 Task: Look for space in Qacha's Nek, Lesotho from 8th August, 2023 to 18th August, 2023 for 2 adults in price range Rs.10000 to Rs.14000. Place can be private room with 1  bedroom having 1 bed and 1 bathroom. Property type can be house, flat, guest house. Amenities needed are: wifi, TV, free parkinig on premises, gym, breakfast. Booking option can be shelf check-in. Required host language is English.
Action: Mouse moved to (528, 136)
Screenshot: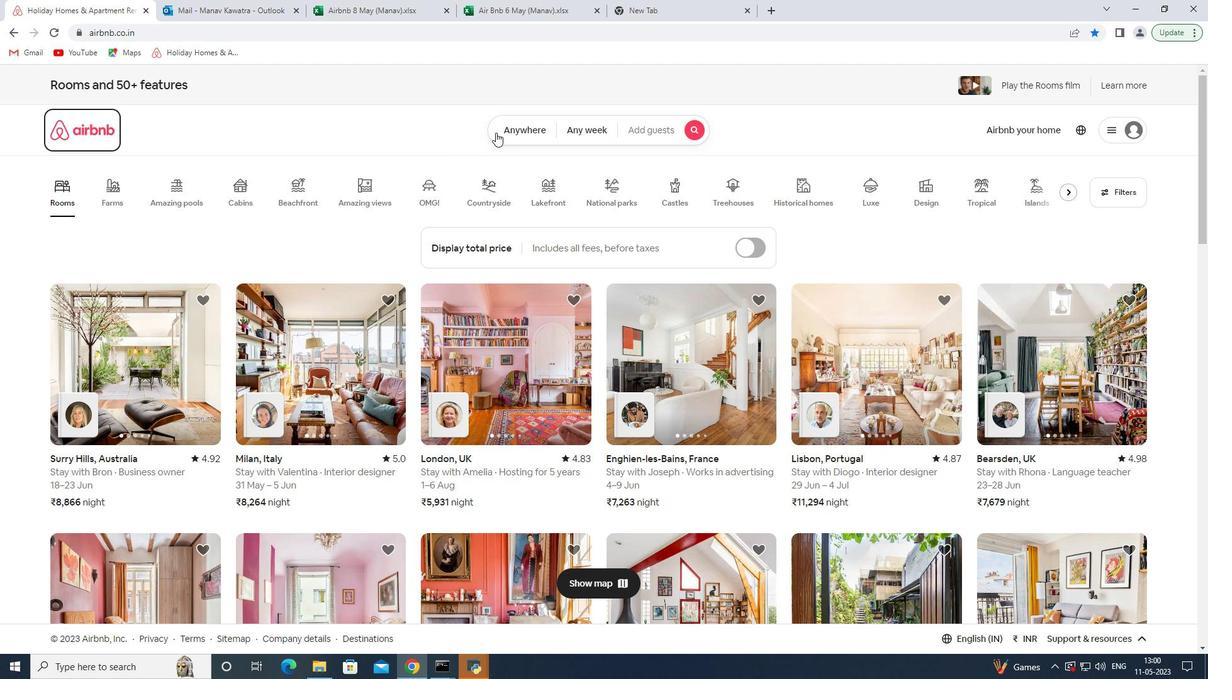 
Action: Mouse pressed left at (528, 136)
Screenshot: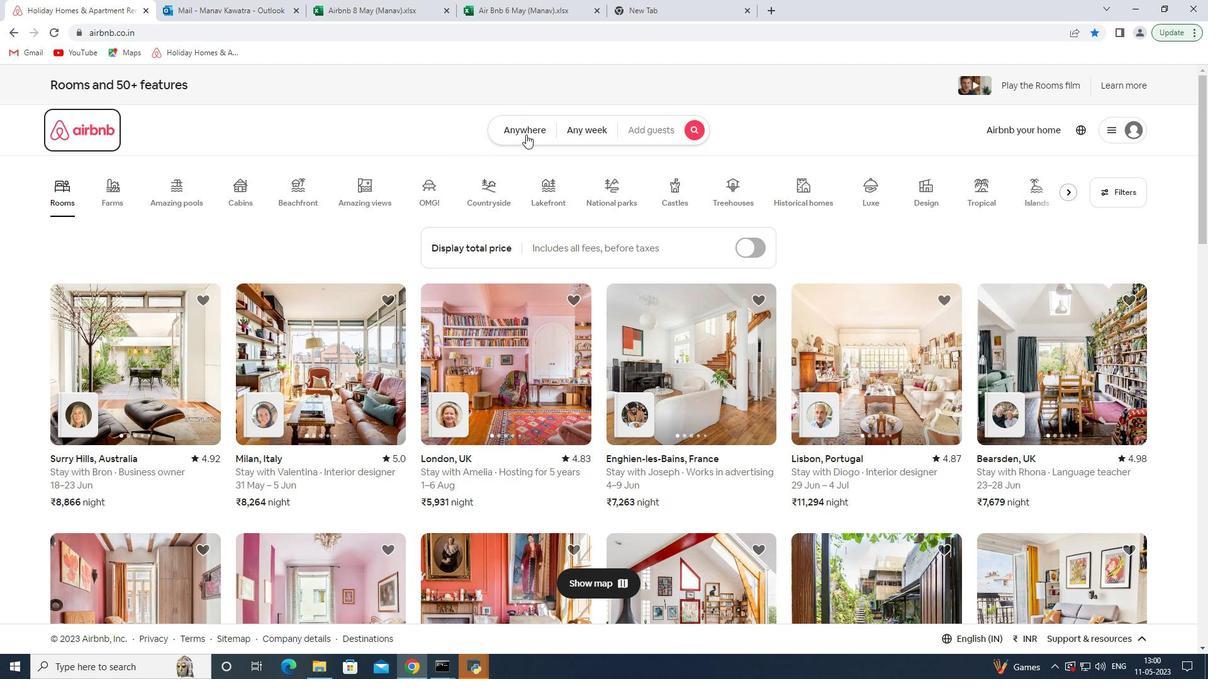 
Action: Mouse moved to (470, 180)
Screenshot: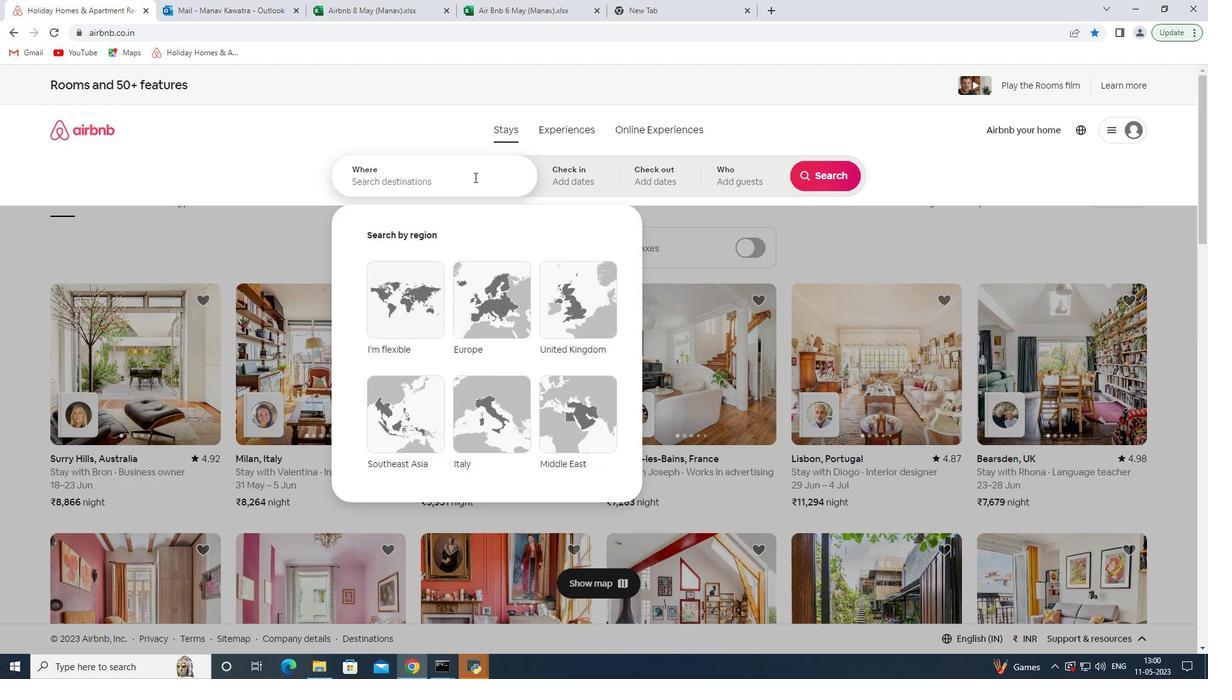 
Action: Mouse pressed left at (470, 180)
Screenshot: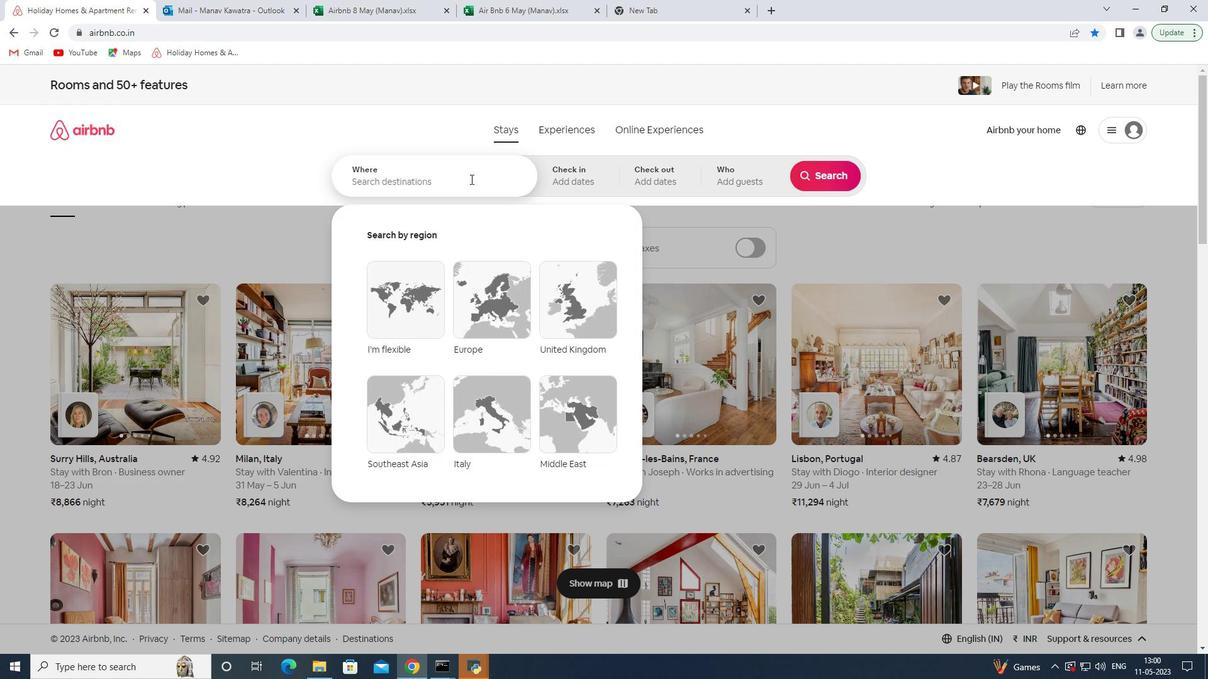 
Action: Key pressed <Key.shift>Qacha
Screenshot: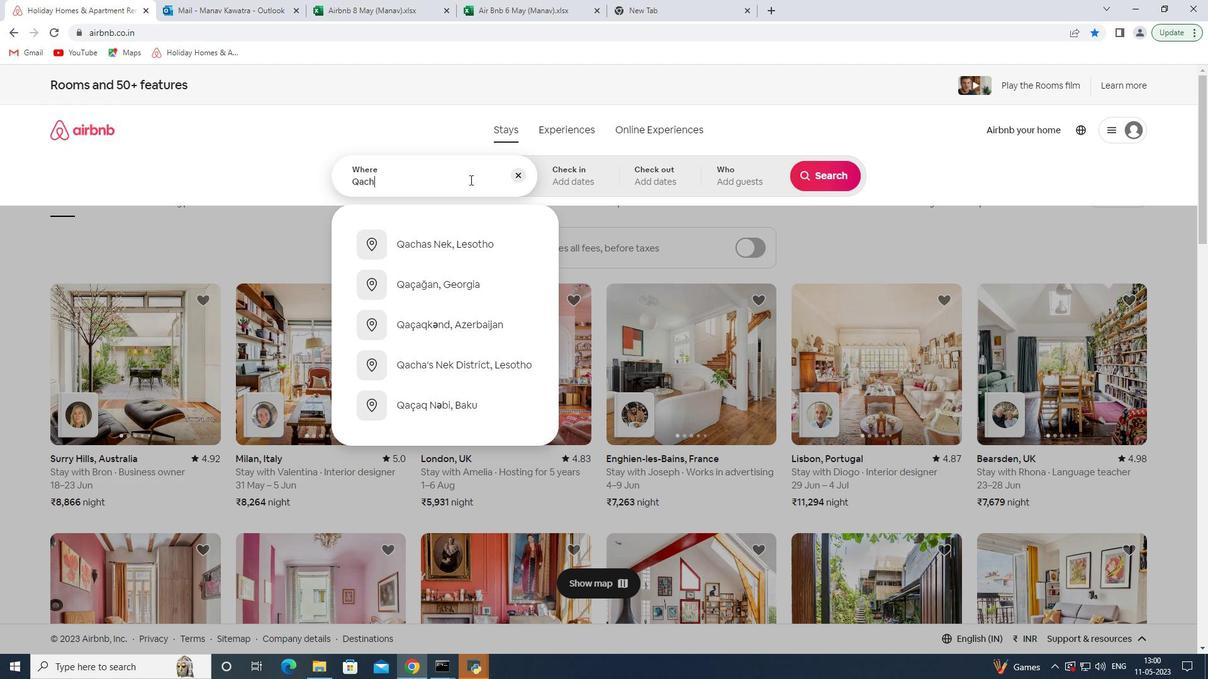 
Action: Mouse moved to (473, 255)
Screenshot: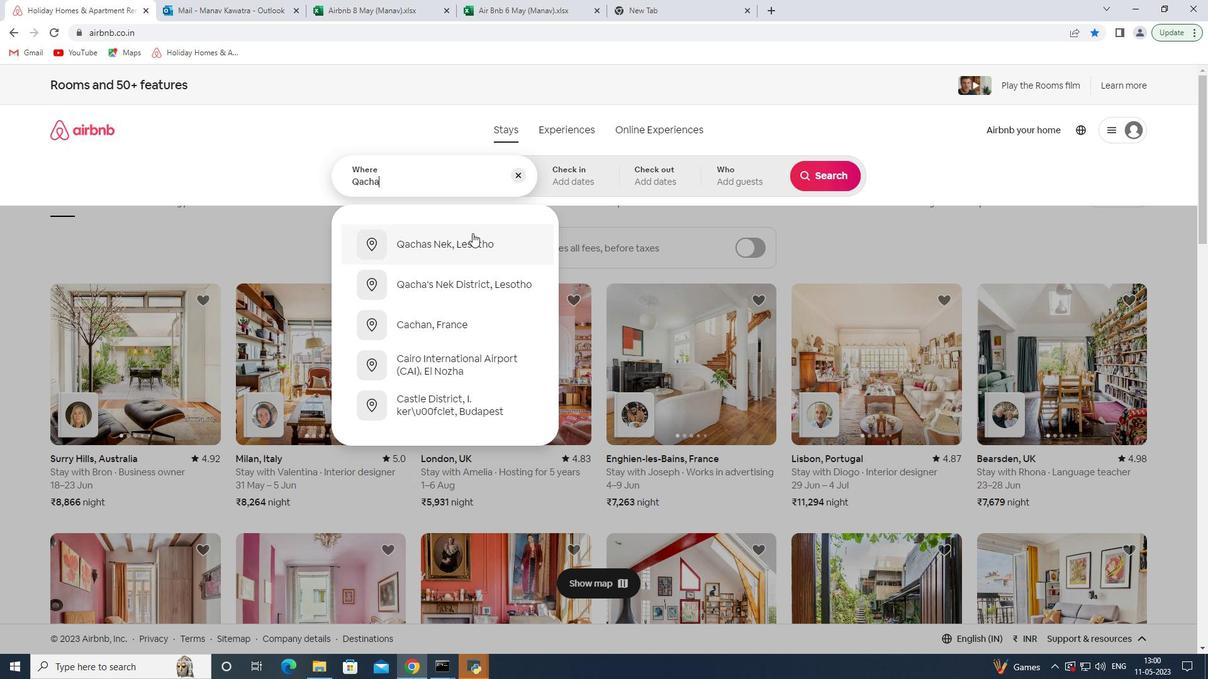 
Action: Mouse pressed left at (473, 255)
Screenshot: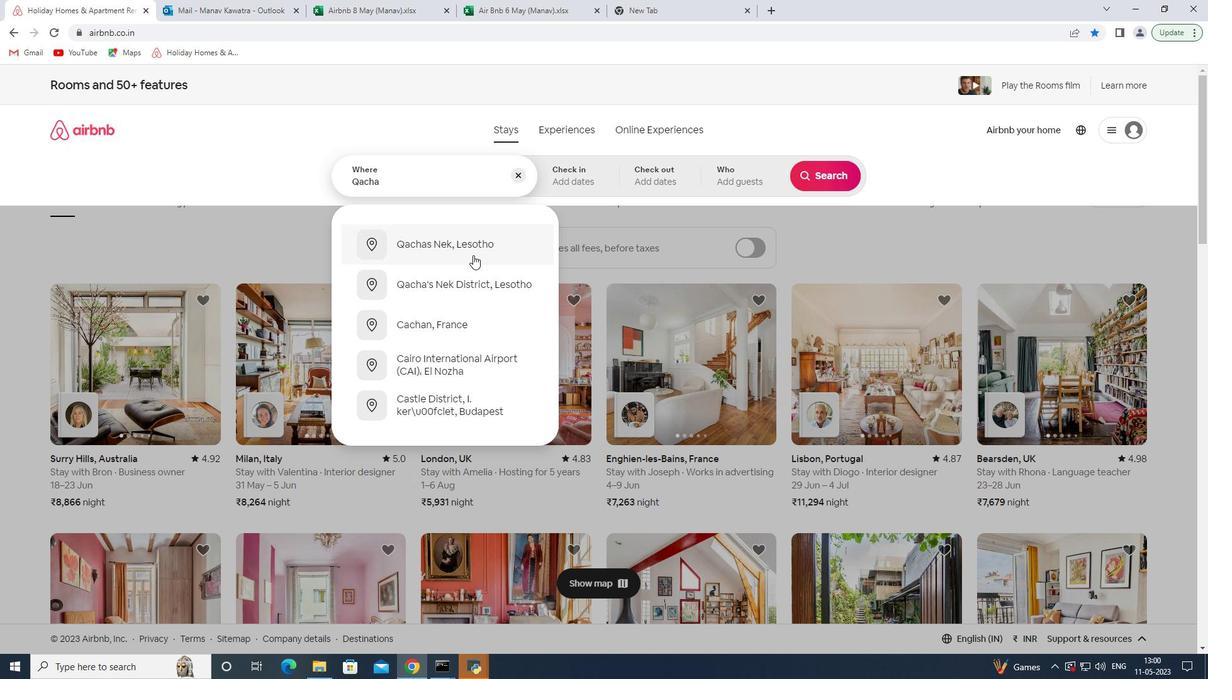
Action: Mouse moved to (819, 277)
Screenshot: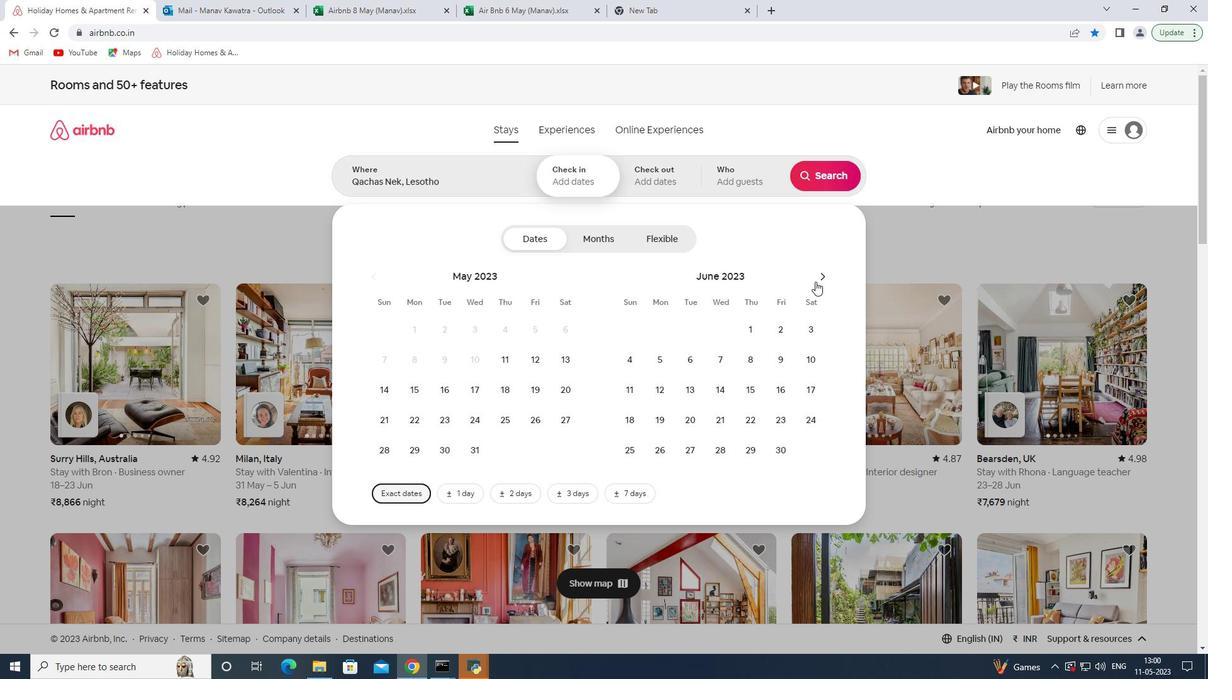 
Action: Mouse pressed left at (819, 277)
Screenshot: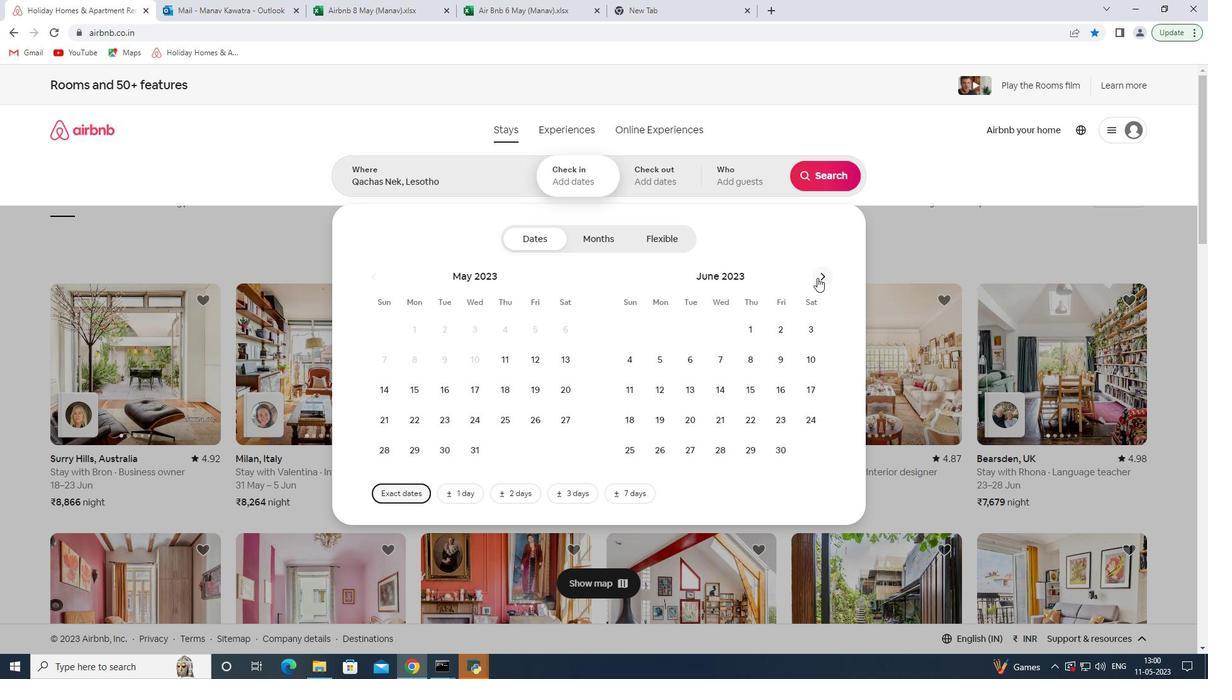 
Action: Mouse pressed left at (819, 277)
Screenshot: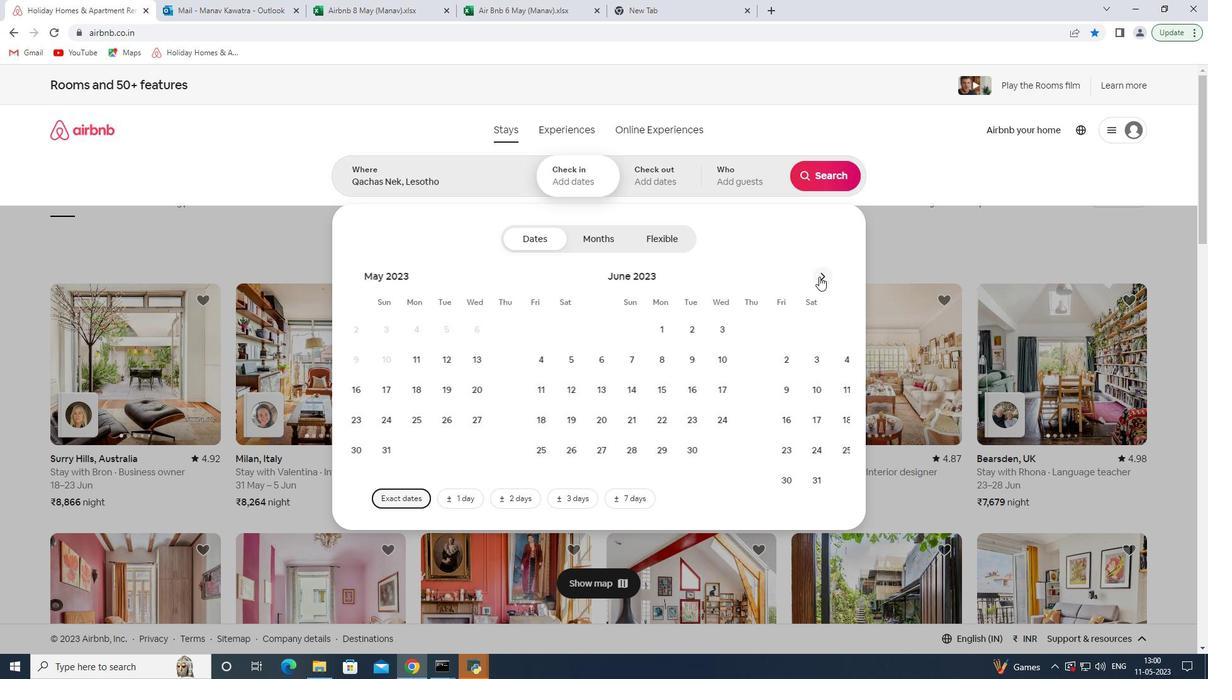
Action: Mouse moved to (684, 360)
Screenshot: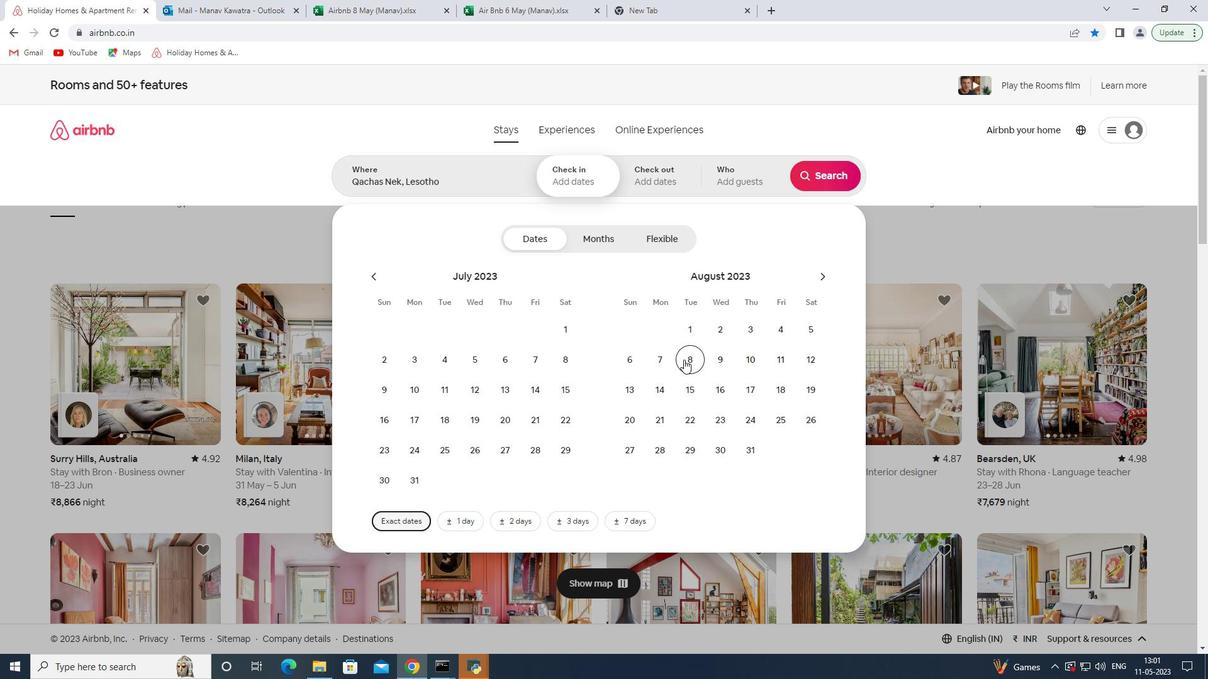 
Action: Mouse pressed left at (684, 360)
Screenshot: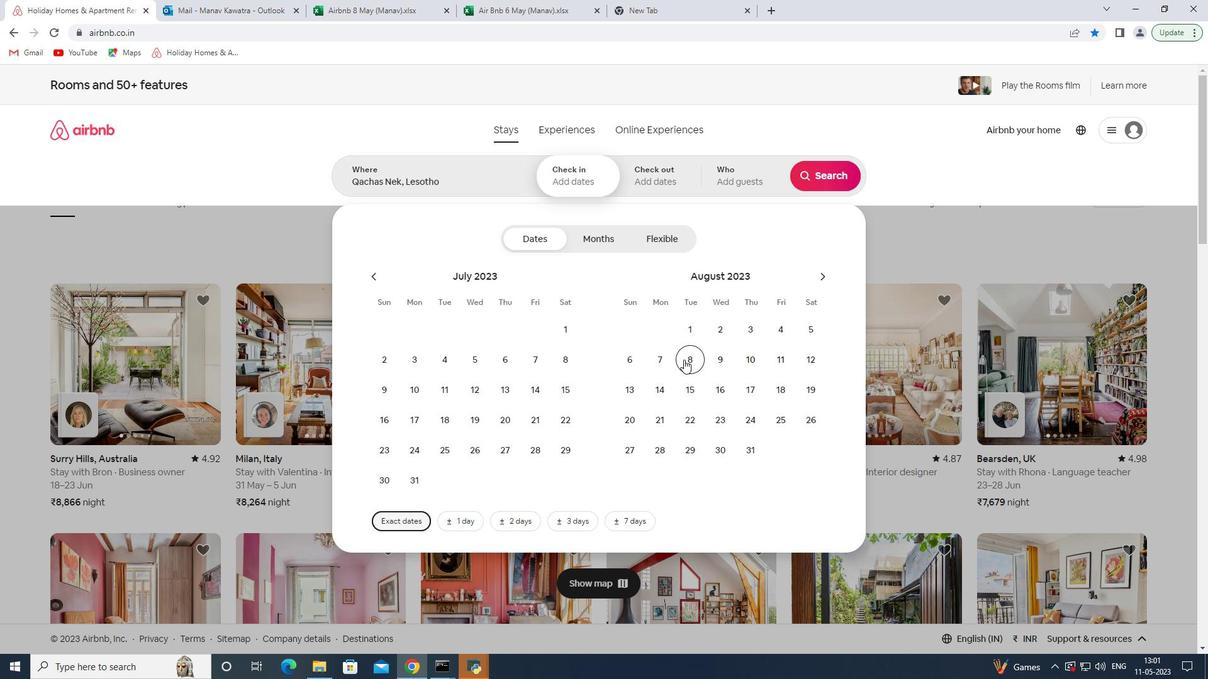 
Action: Mouse moved to (787, 393)
Screenshot: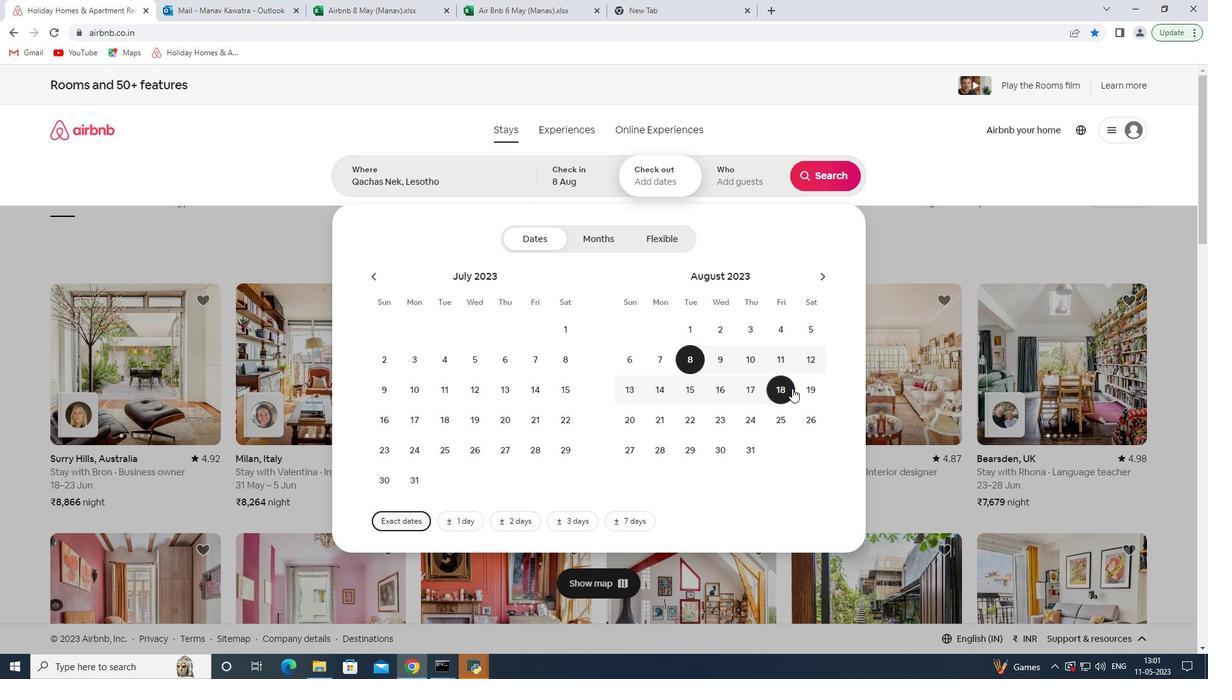 
Action: Mouse pressed left at (787, 393)
Screenshot: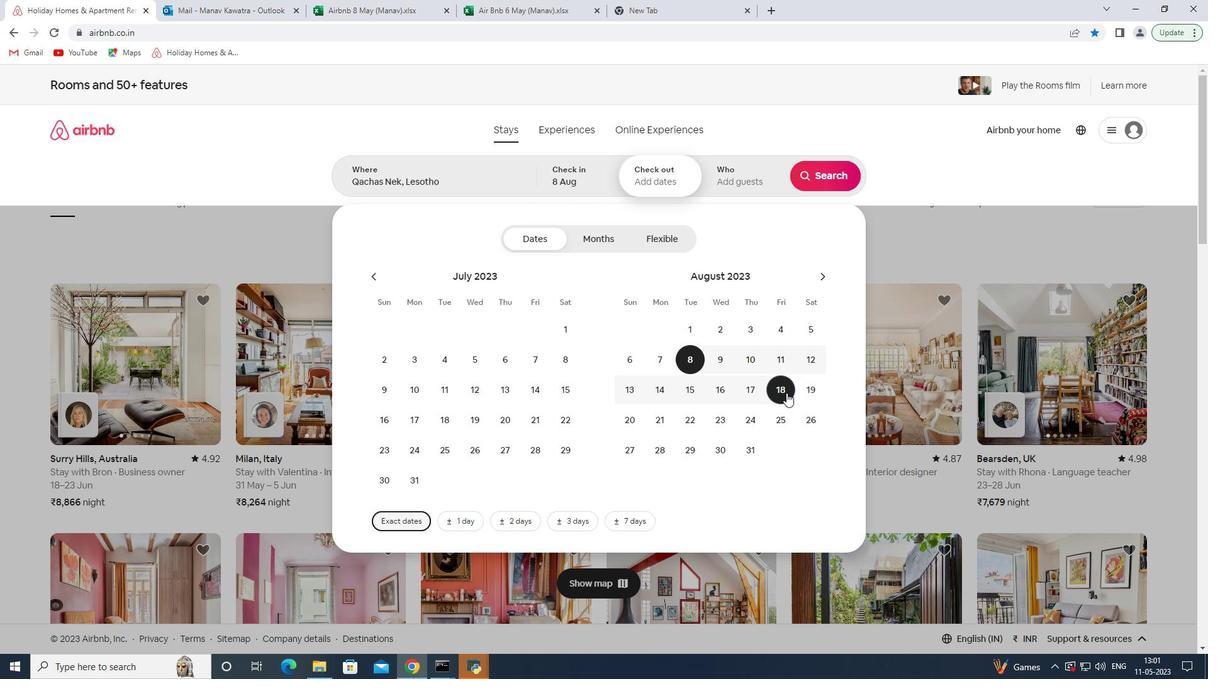 
Action: Mouse moved to (745, 178)
Screenshot: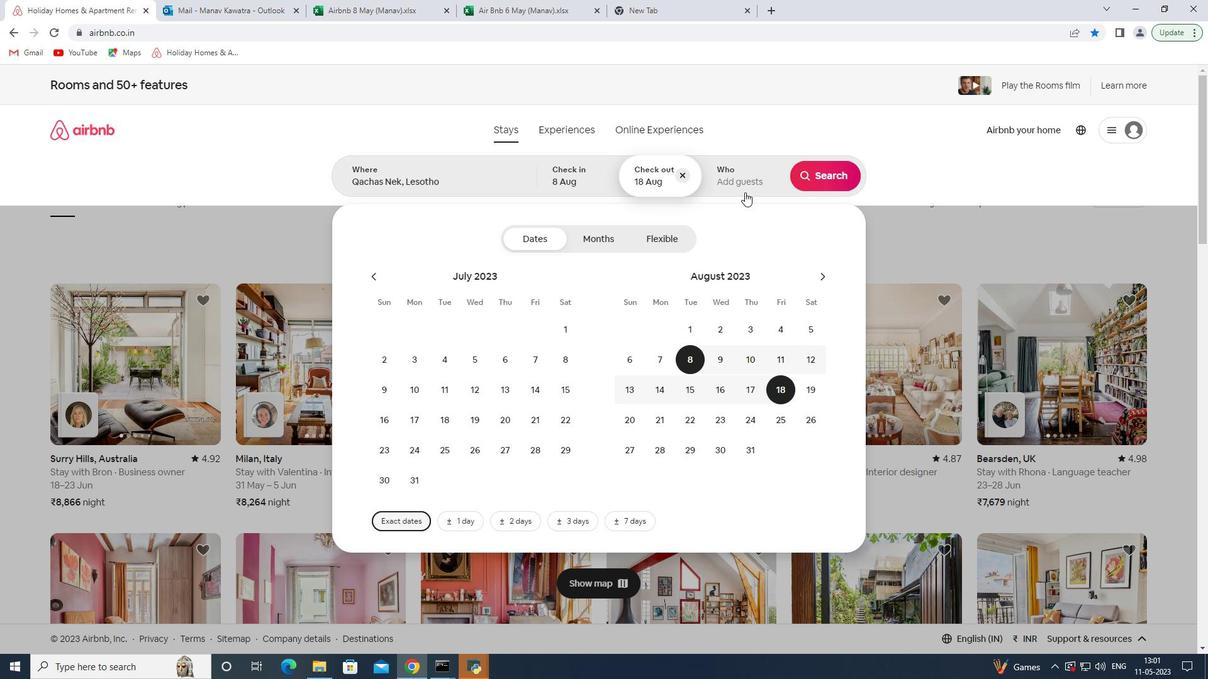 
Action: Mouse pressed left at (745, 178)
Screenshot: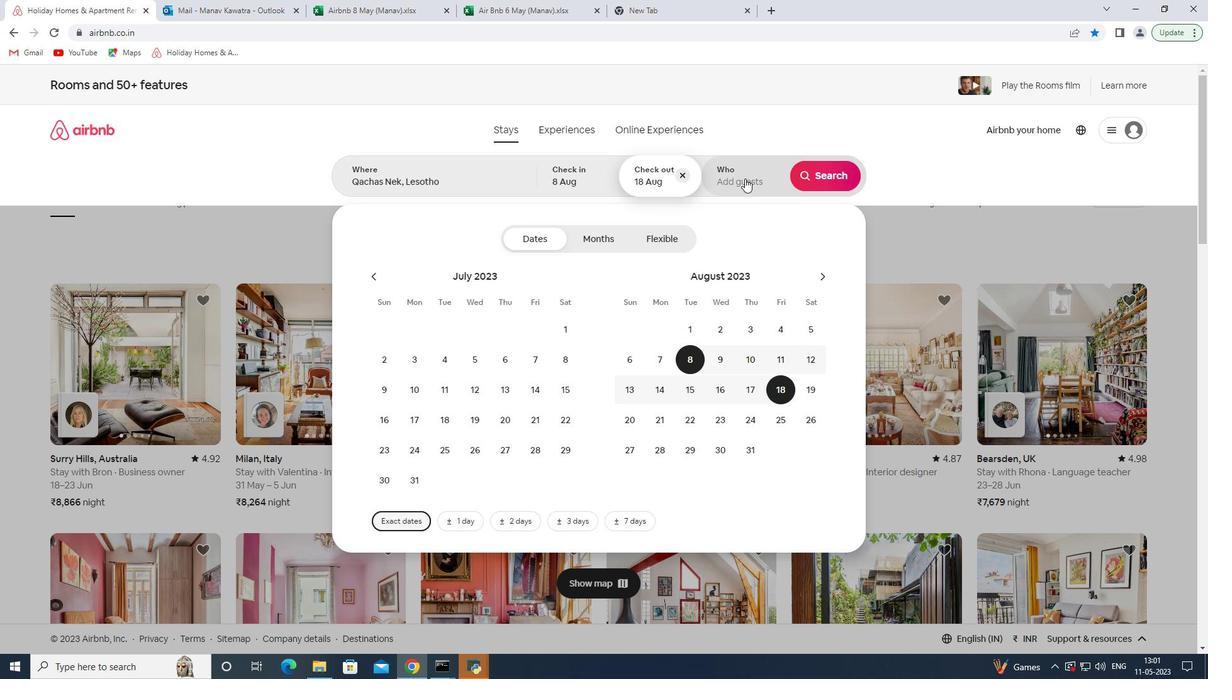 
Action: Mouse moved to (830, 242)
Screenshot: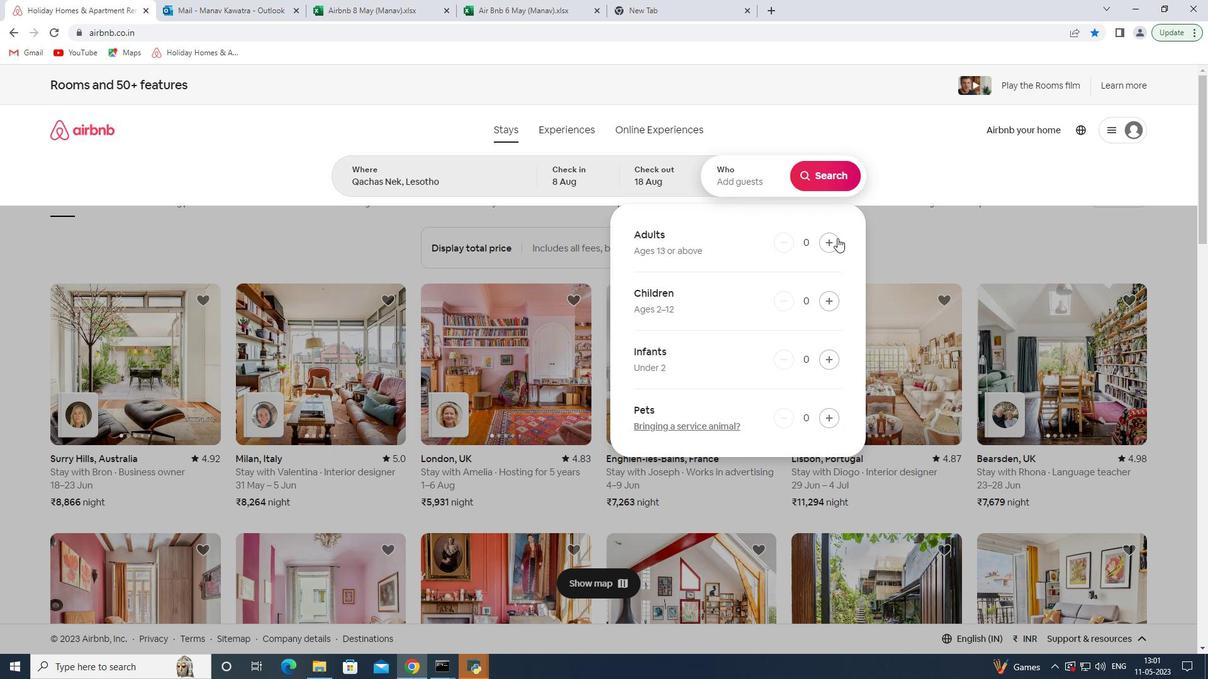 
Action: Mouse pressed left at (830, 242)
Screenshot: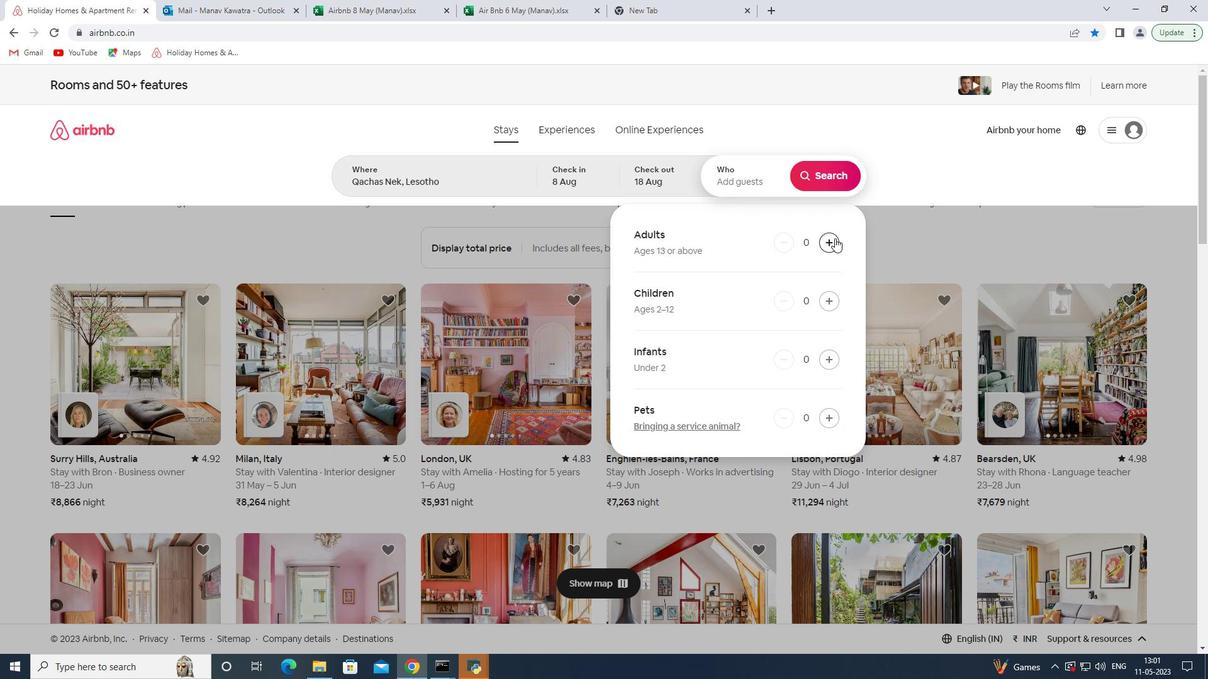 
Action: Mouse pressed left at (830, 242)
Screenshot: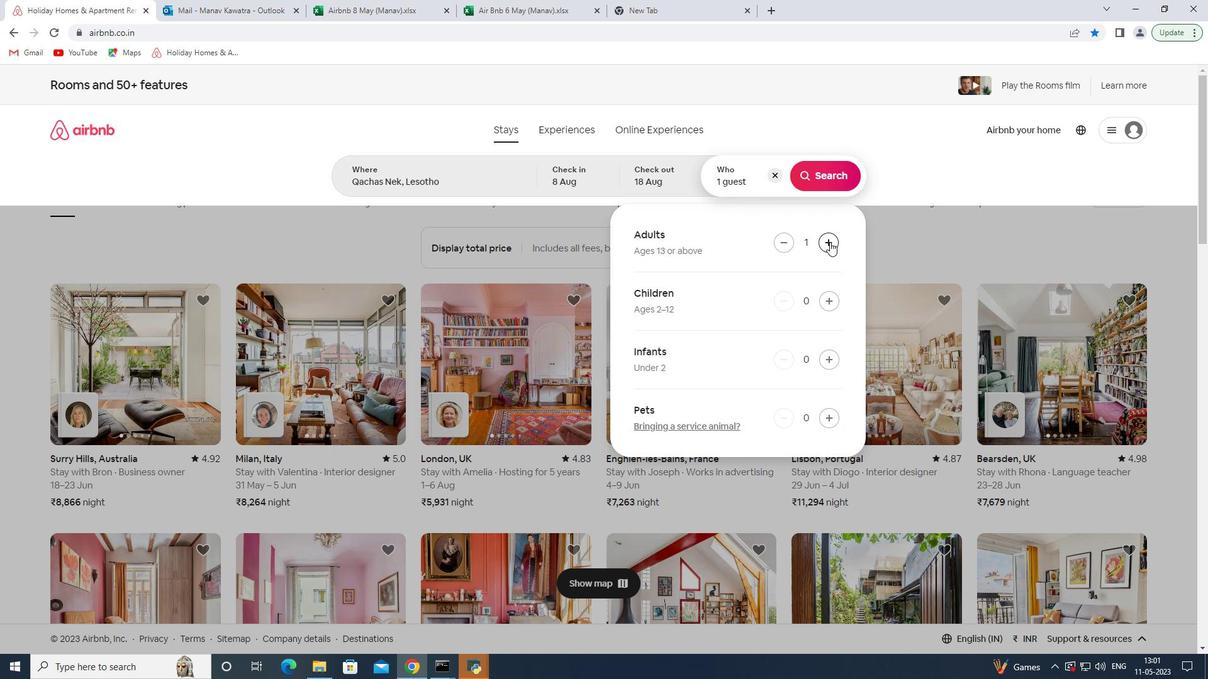 
Action: Mouse moved to (831, 179)
Screenshot: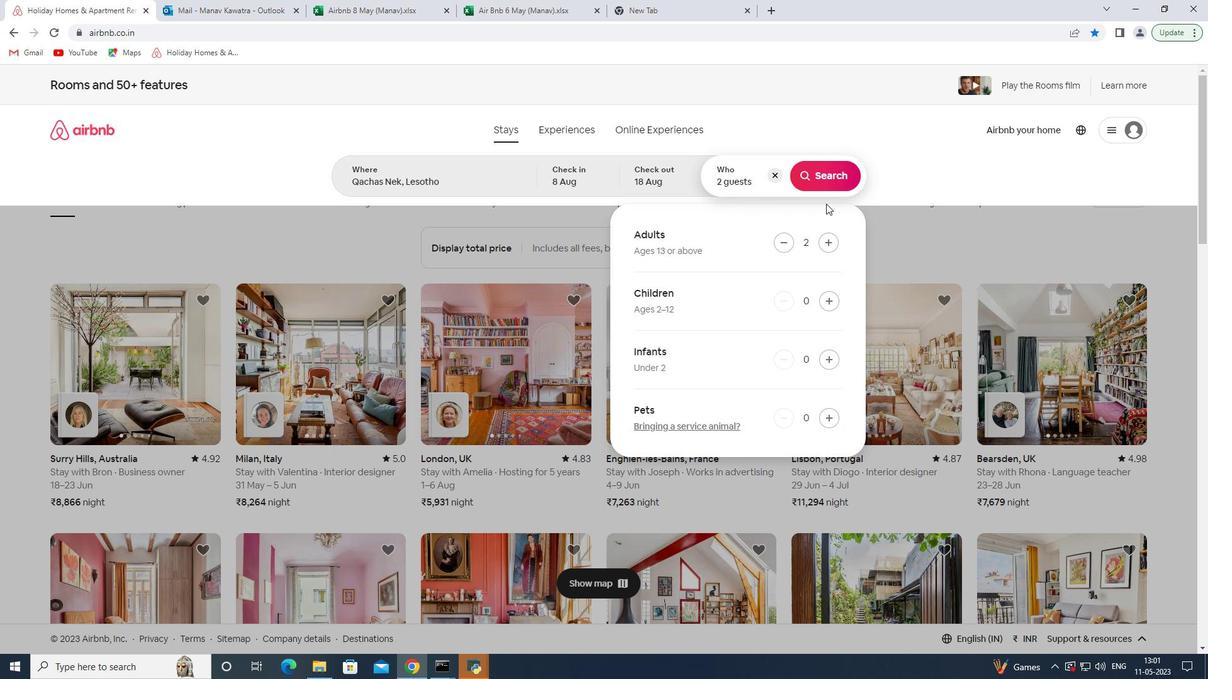 
Action: Mouse pressed left at (831, 179)
Screenshot: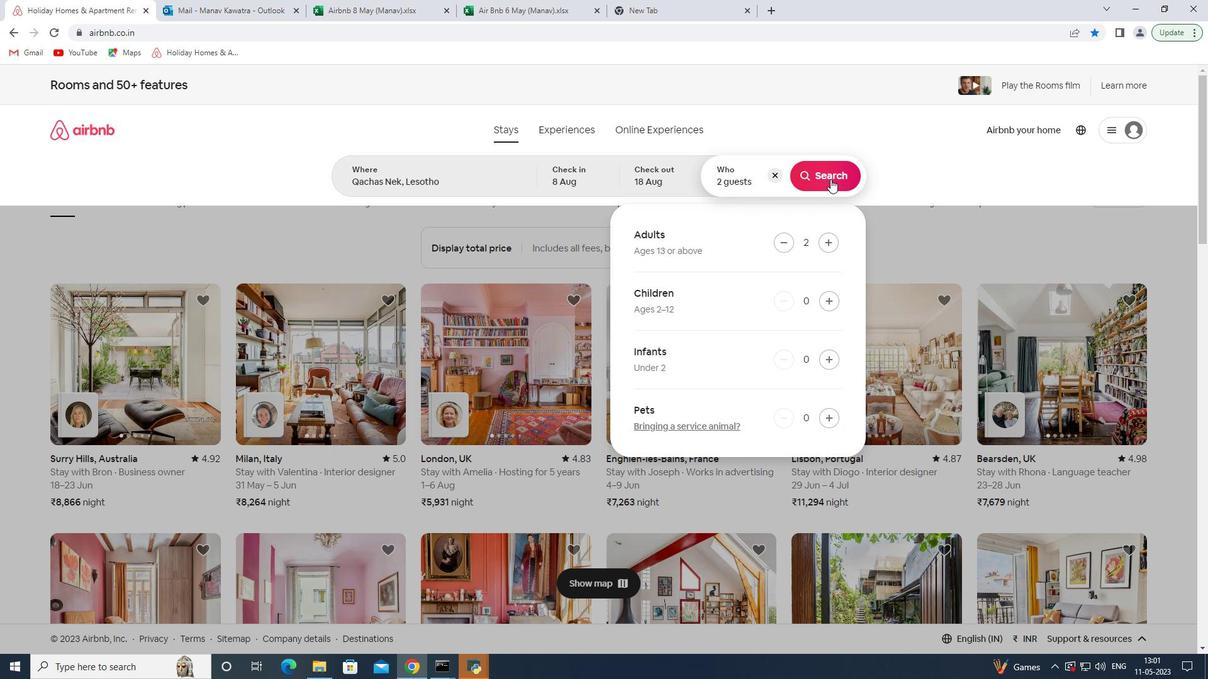 
Action: Mouse moved to (1151, 143)
Screenshot: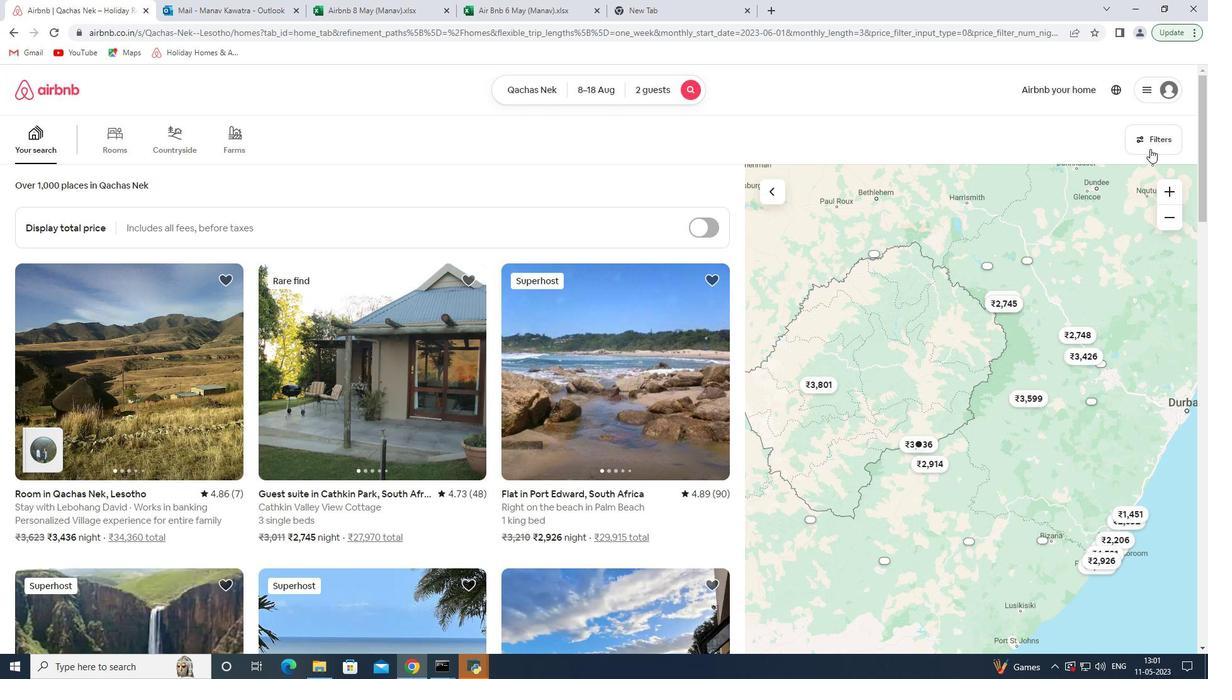 
Action: Mouse pressed left at (1151, 143)
Screenshot: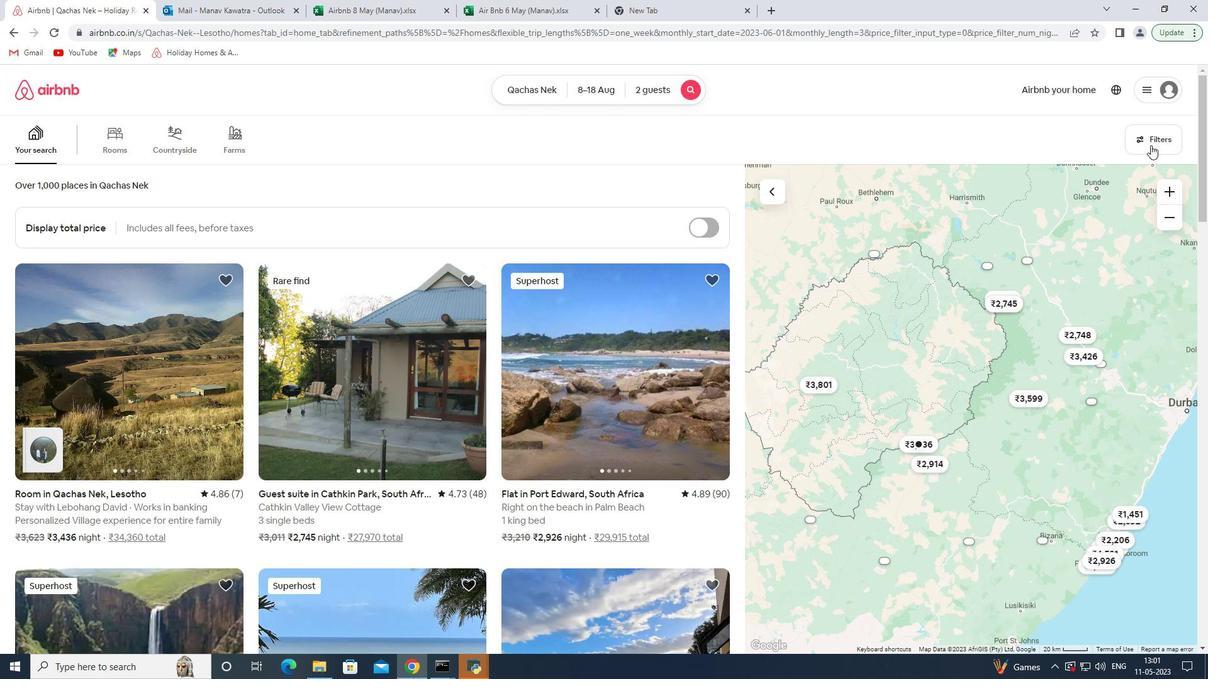 
Action: Mouse moved to (461, 454)
Screenshot: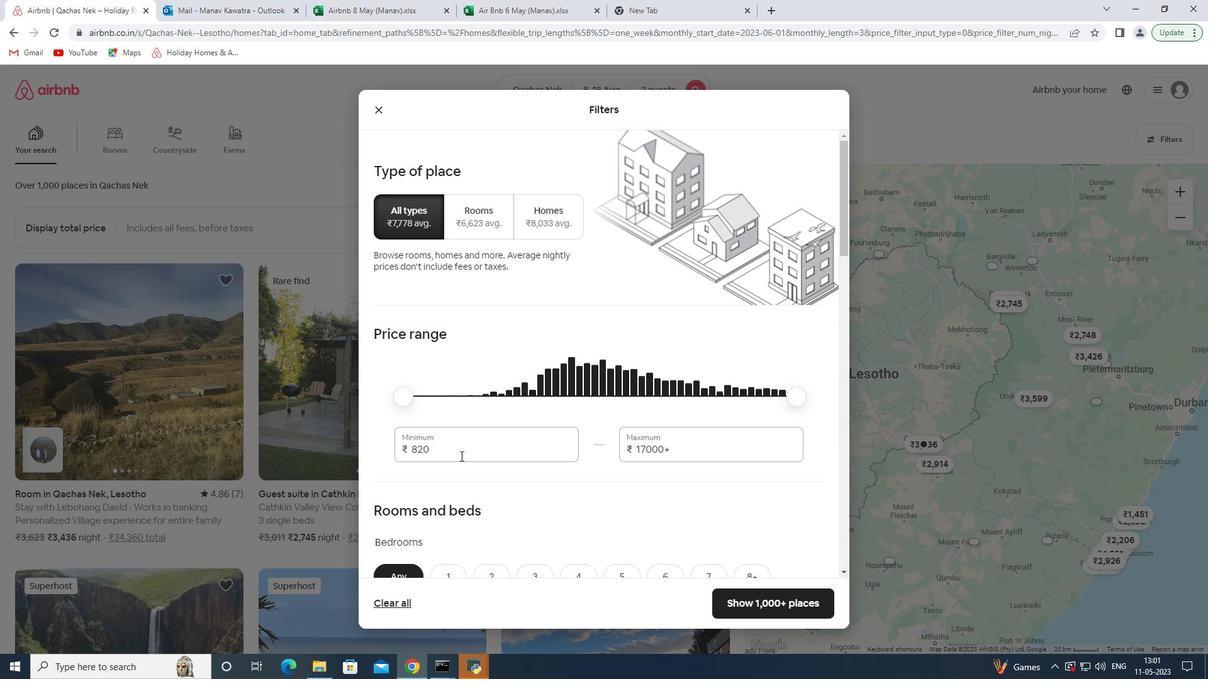 
Action: Mouse pressed left at (461, 454)
Screenshot: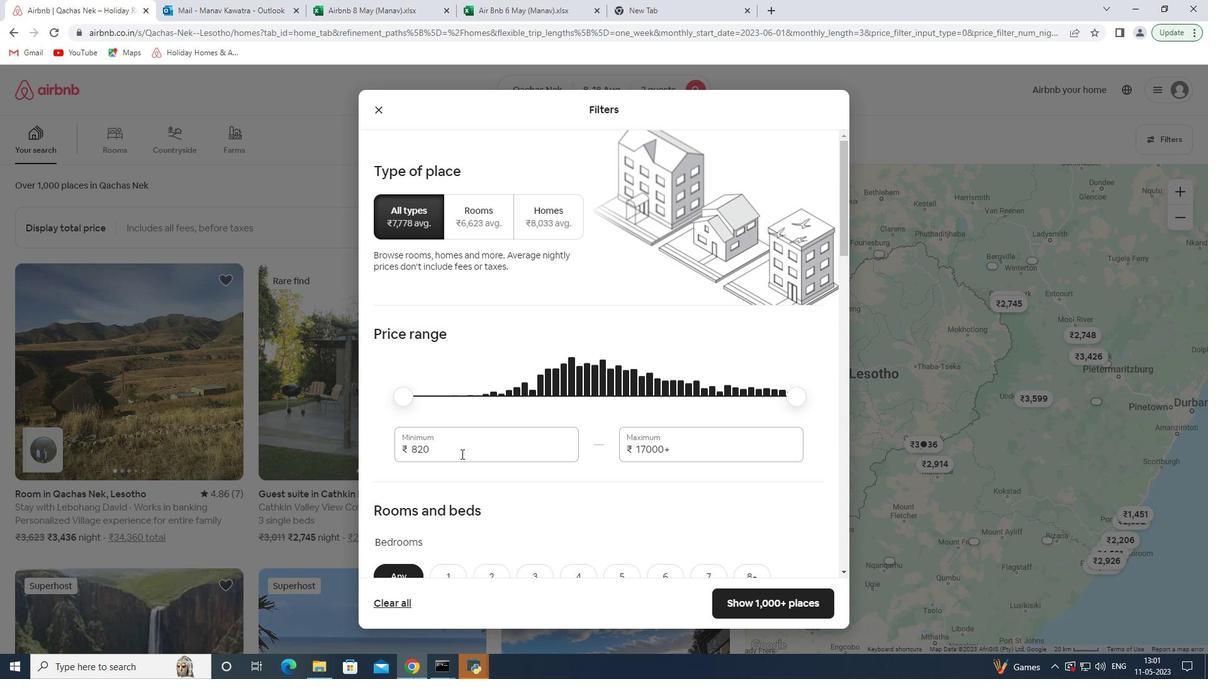 
Action: Mouse pressed left at (461, 454)
Screenshot: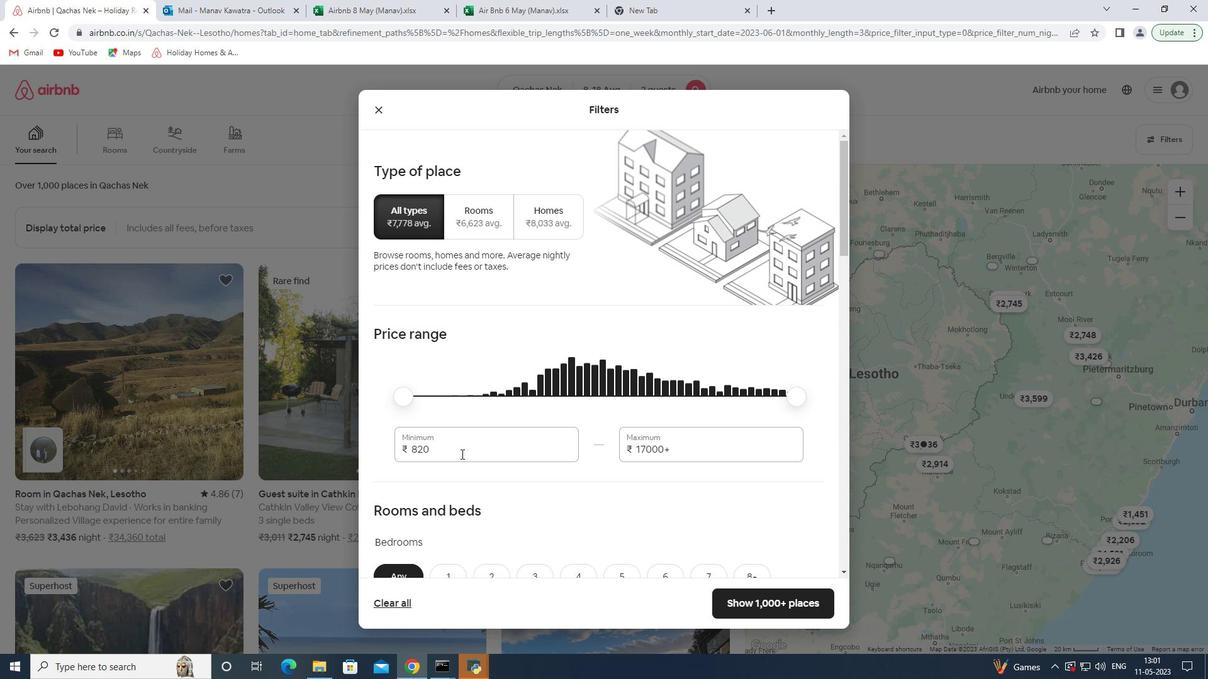 
Action: Mouse moved to (462, 453)
Screenshot: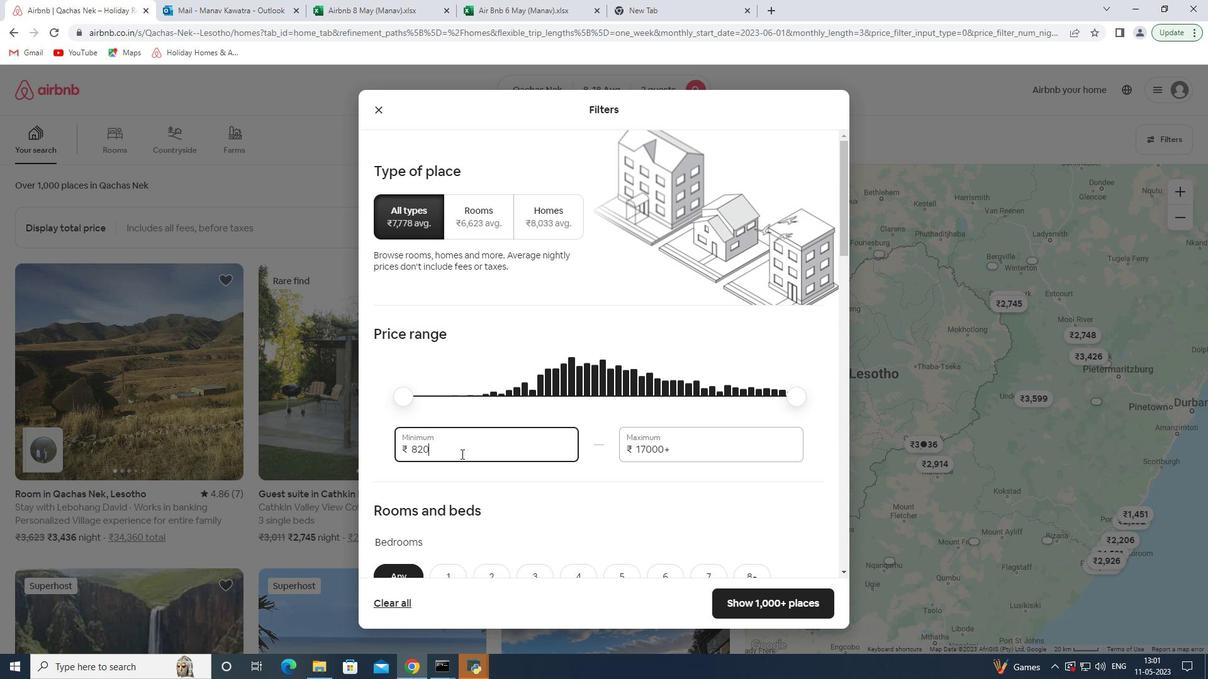 
Action: Key pressed 10000<Key.tab>14000
Screenshot: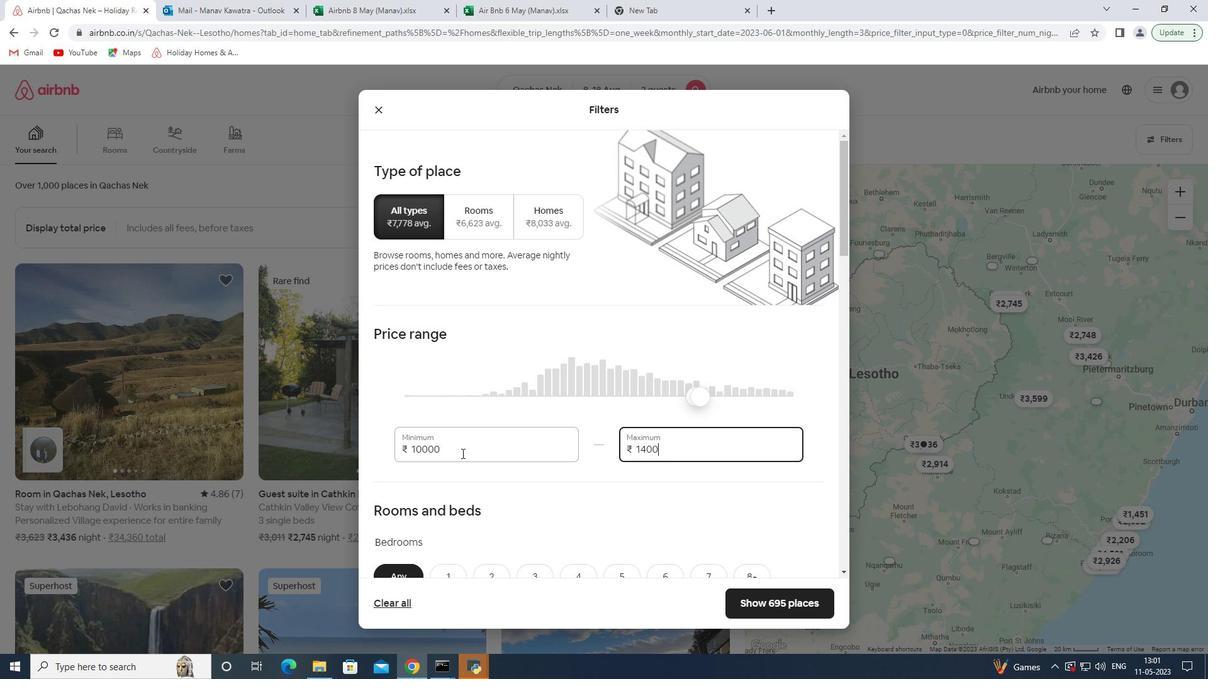 
Action: Mouse moved to (298, 260)
Screenshot: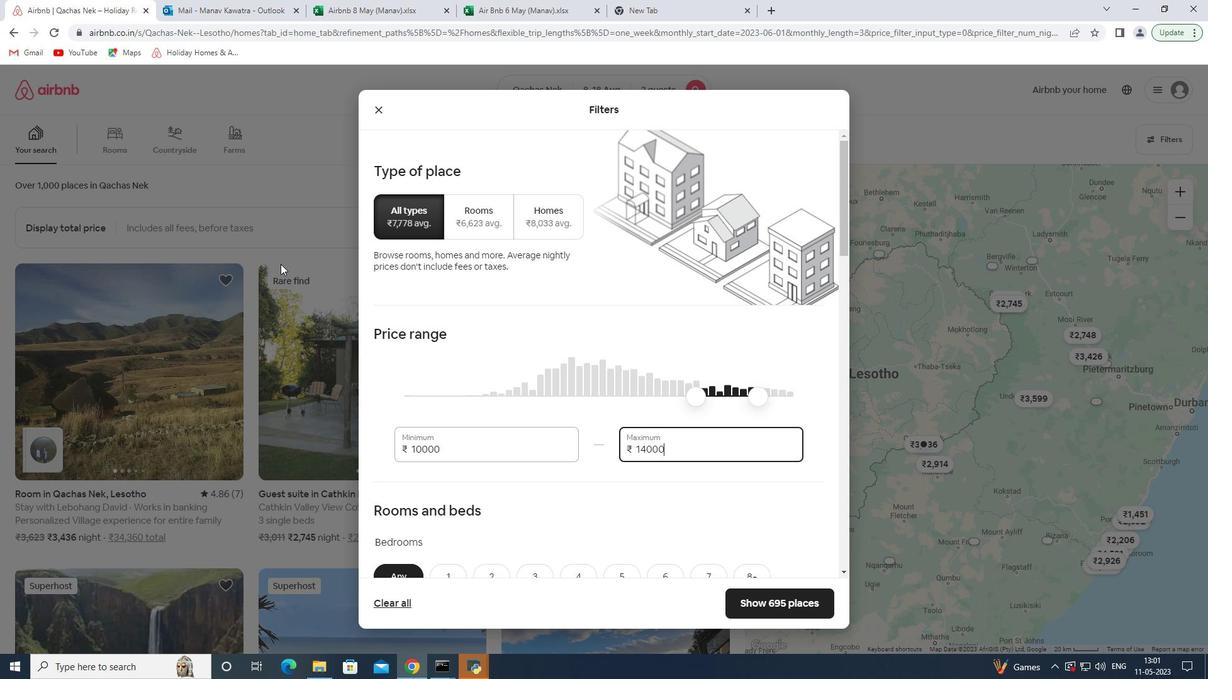 
Action: Mouse scrolled (297, 259) with delta (0, 0)
Screenshot: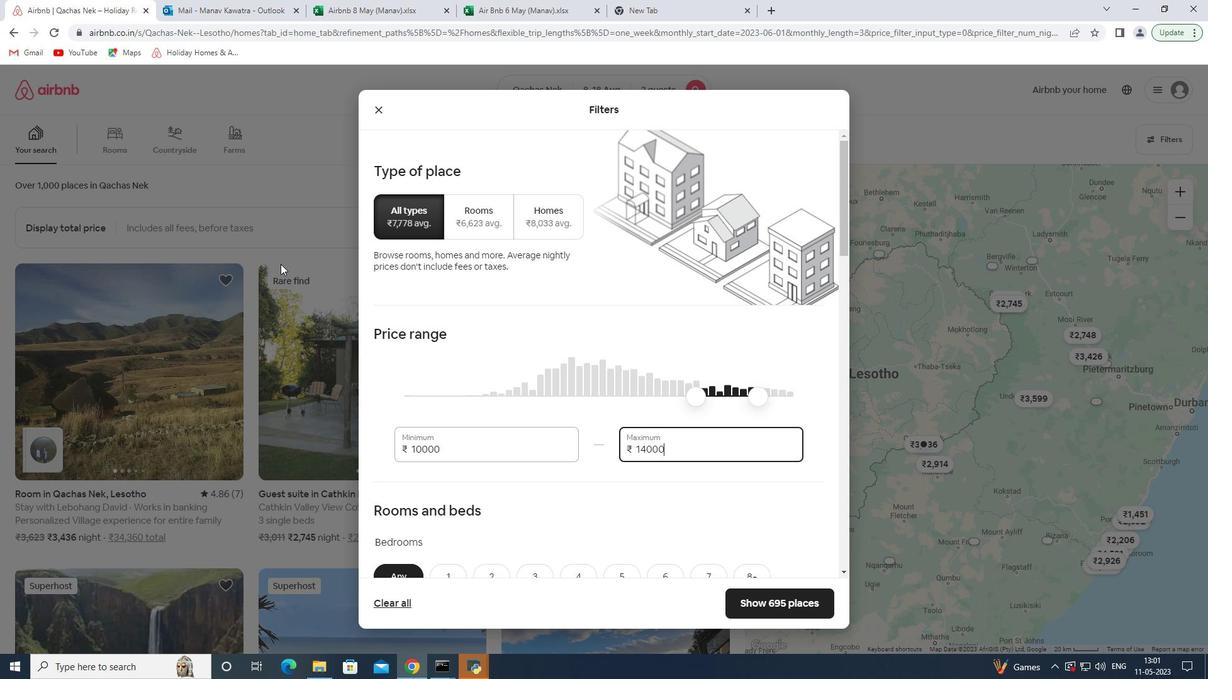 
Action: Mouse moved to (299, 259)
Screenshot: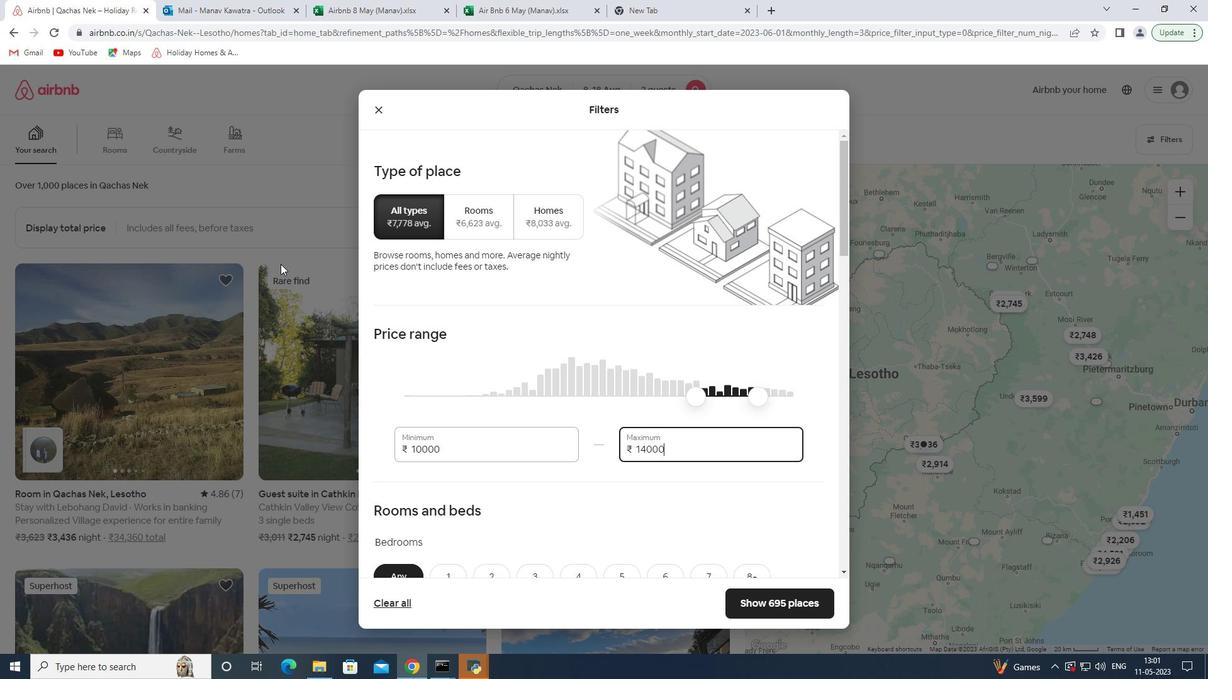 
Action: Mouse scrolled (299, 258) with delta (0, 0)
Screenshot: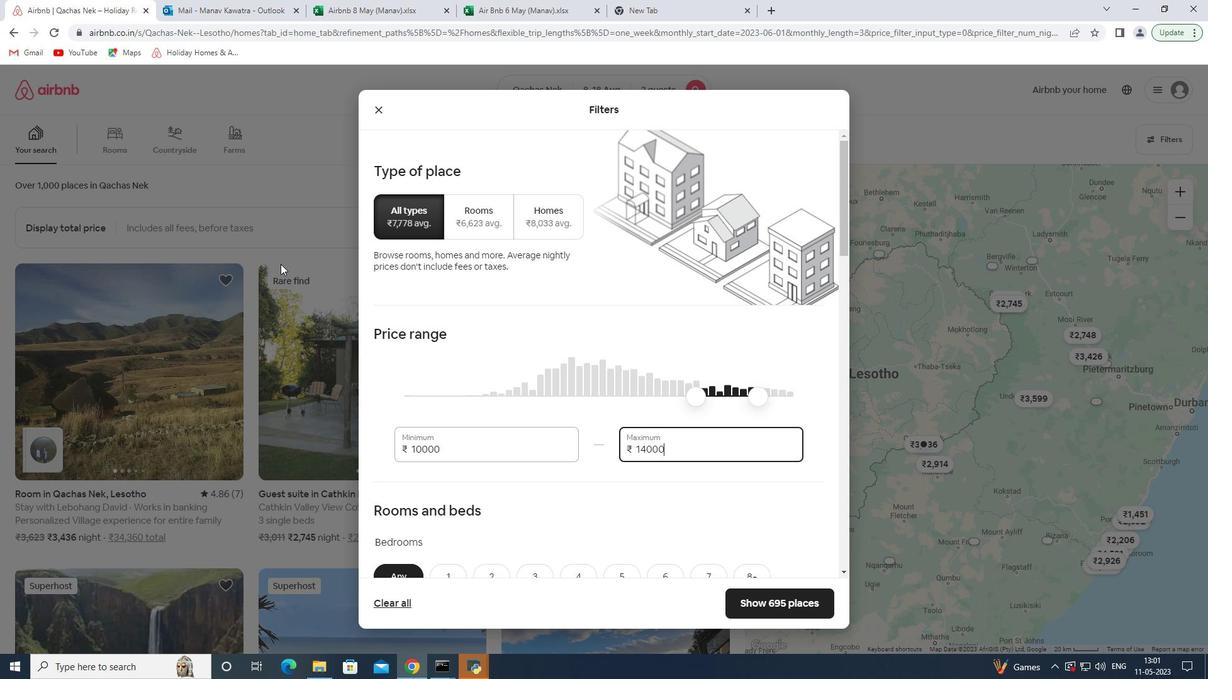 
Action: Mouse moved to (537, 338)
Screenshot: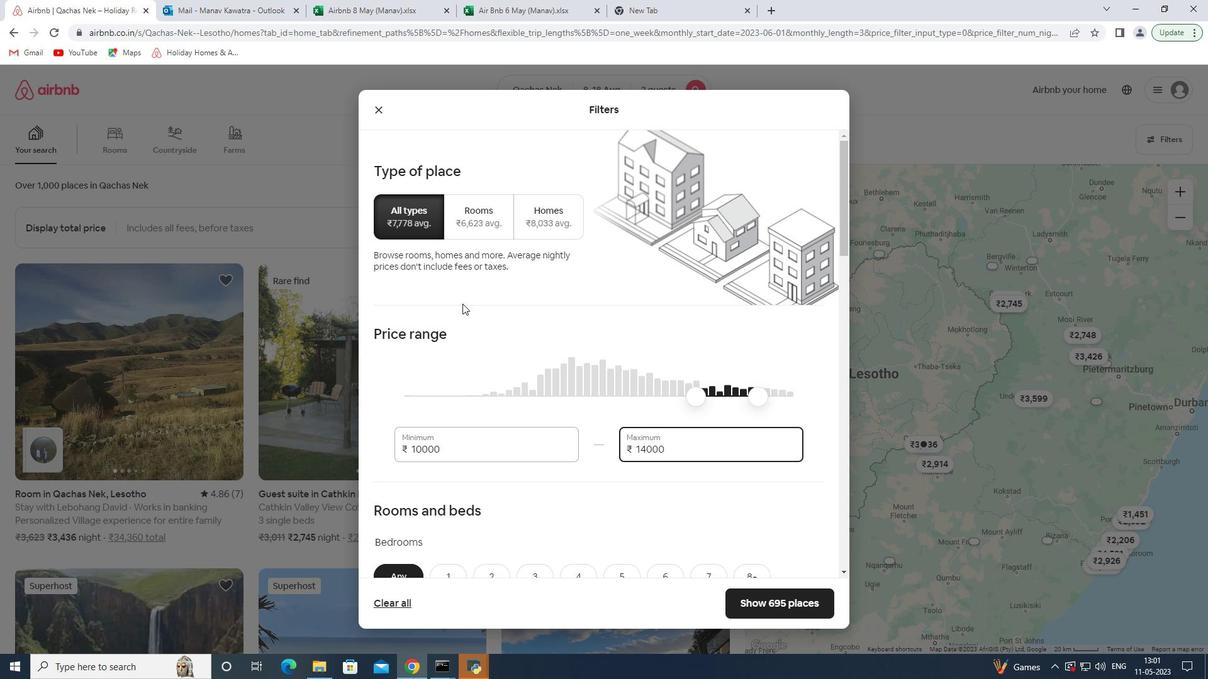 
Action: Mouse scrolled (537, 338) with delta (0, 0)
Screenshot: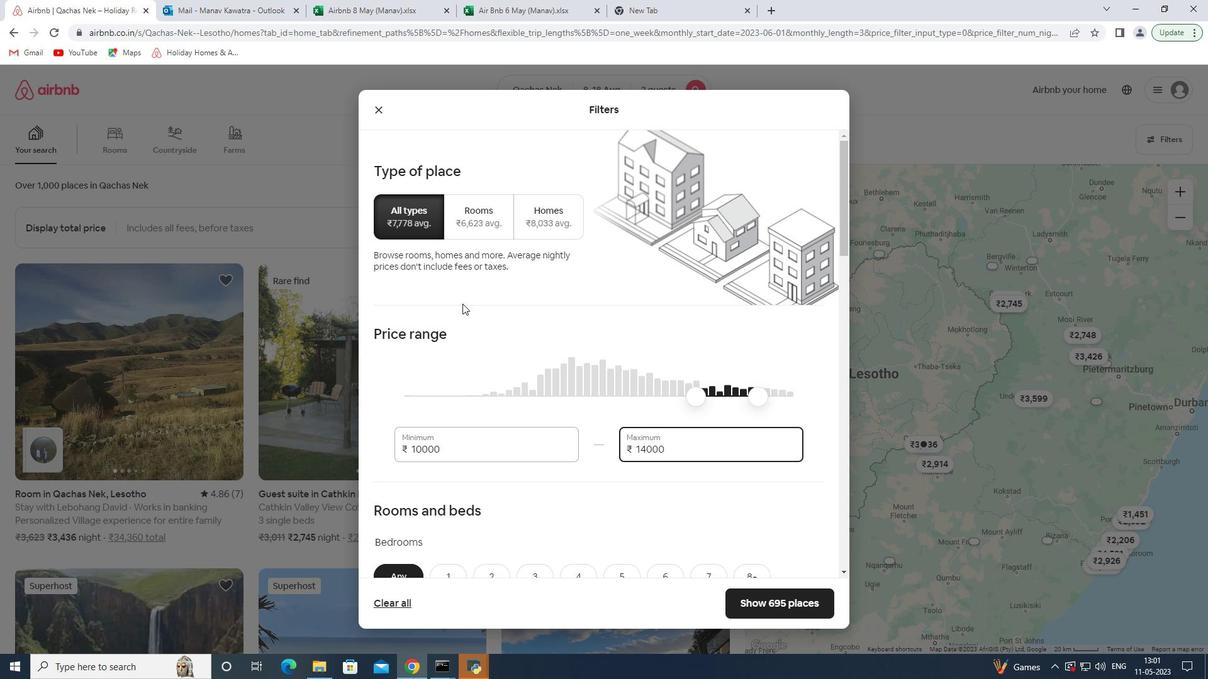 
Action: Mouse scrolled (537, 338) with delta (0, 0)
Screenshot: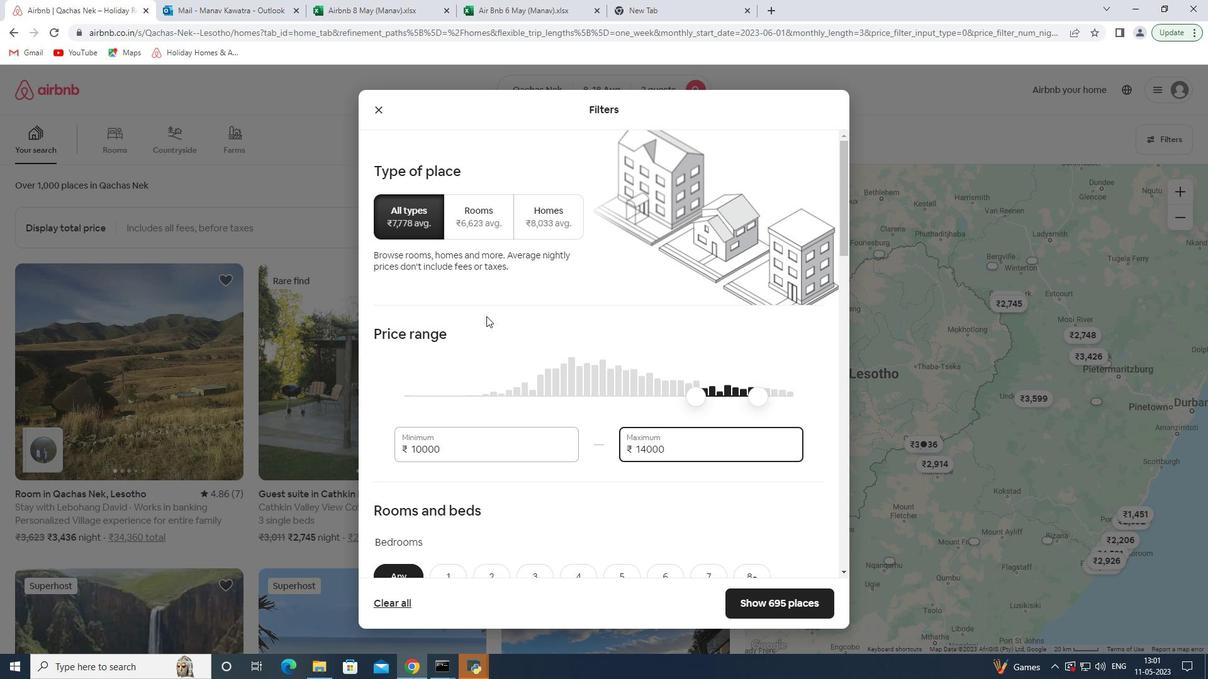 
Action: Mouse scrolled (537, 338) with delta (0, 0)
Screenshot: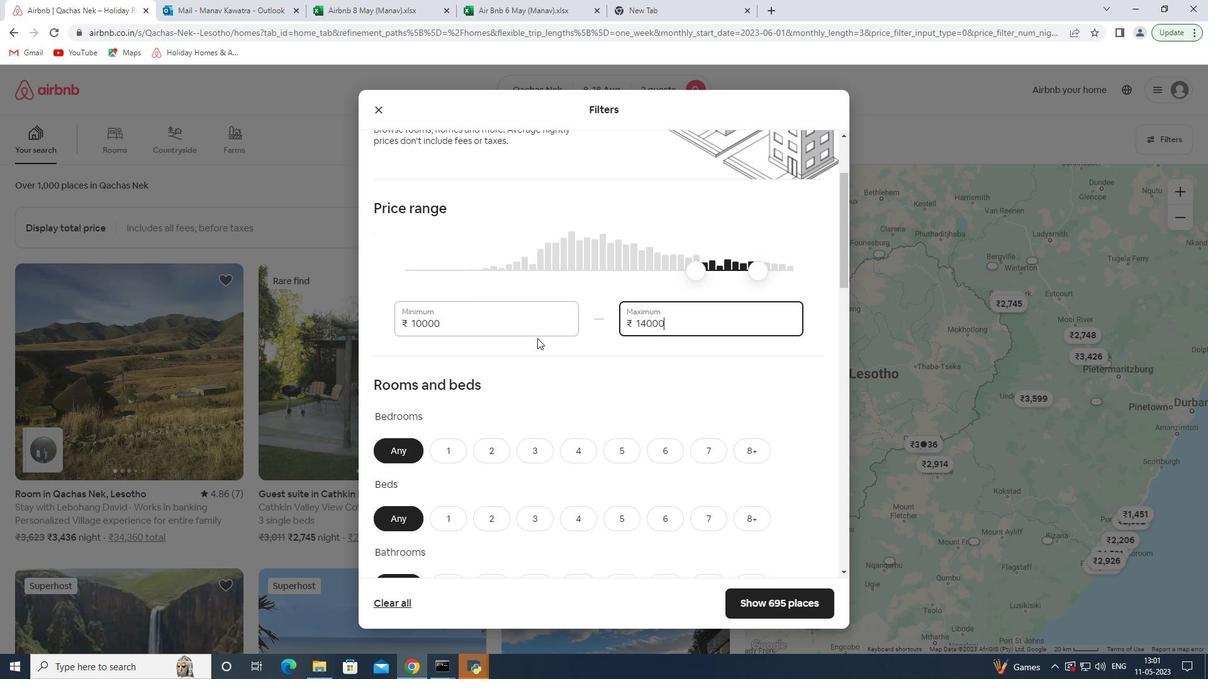 
Action: Mouse scrolled (537, 338) with delta (0, 0)
Screenshot: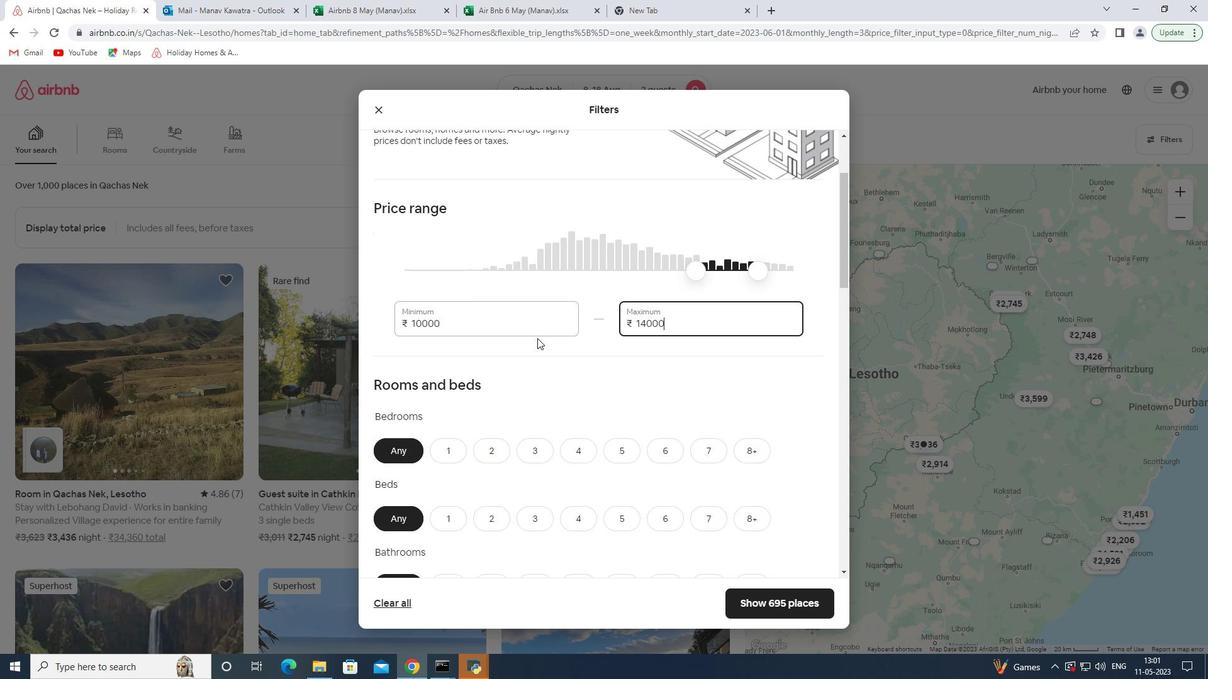 
Action: Mouse moved to (442, 328)
Screenshot: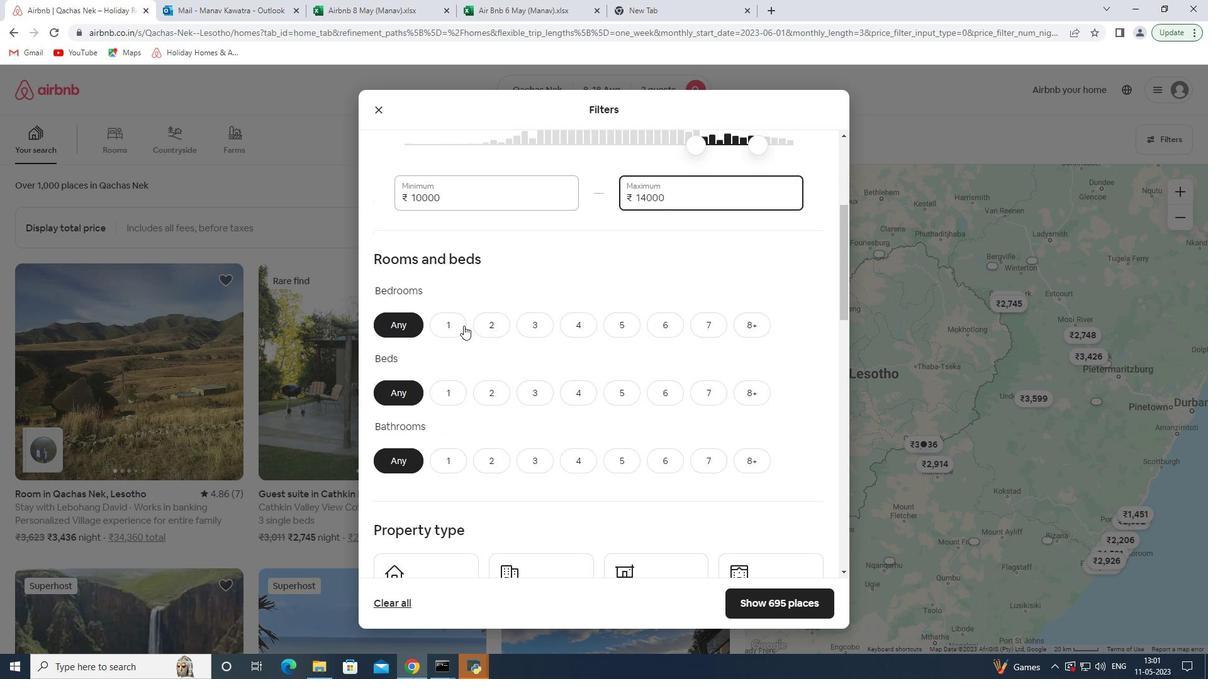 
Action: Mouse pressed left at (442, 328)
Screenshot: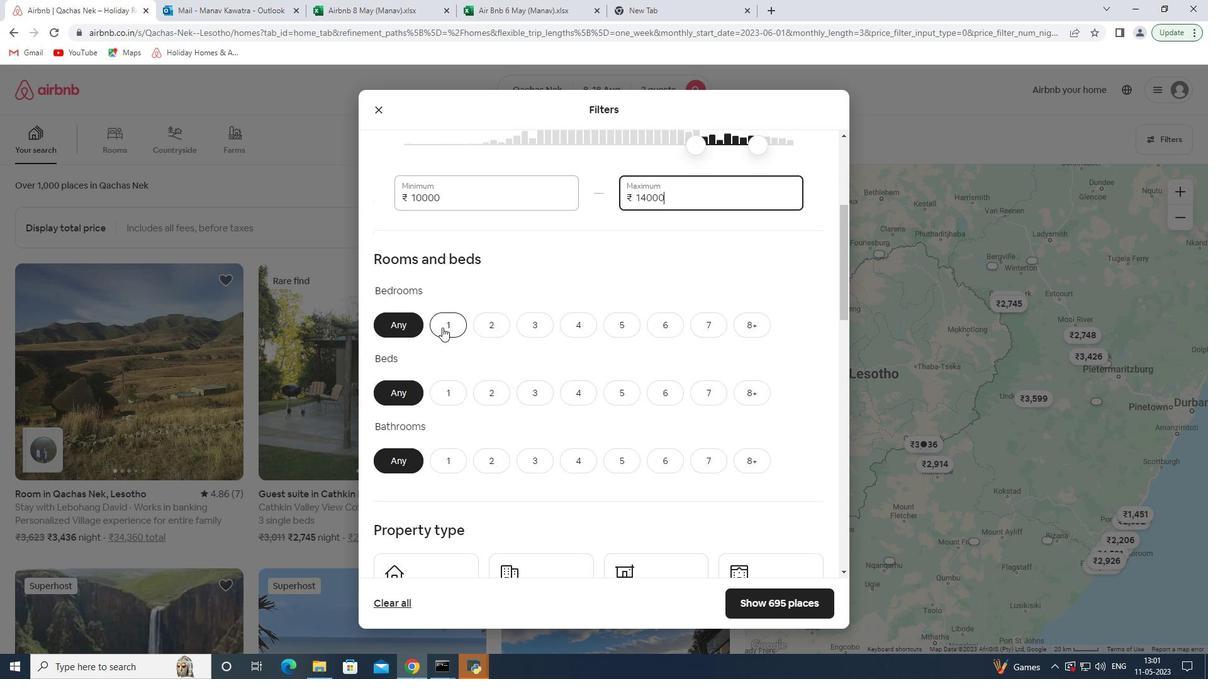 
Action: Mouse moved to (441, 394)
Screenshot: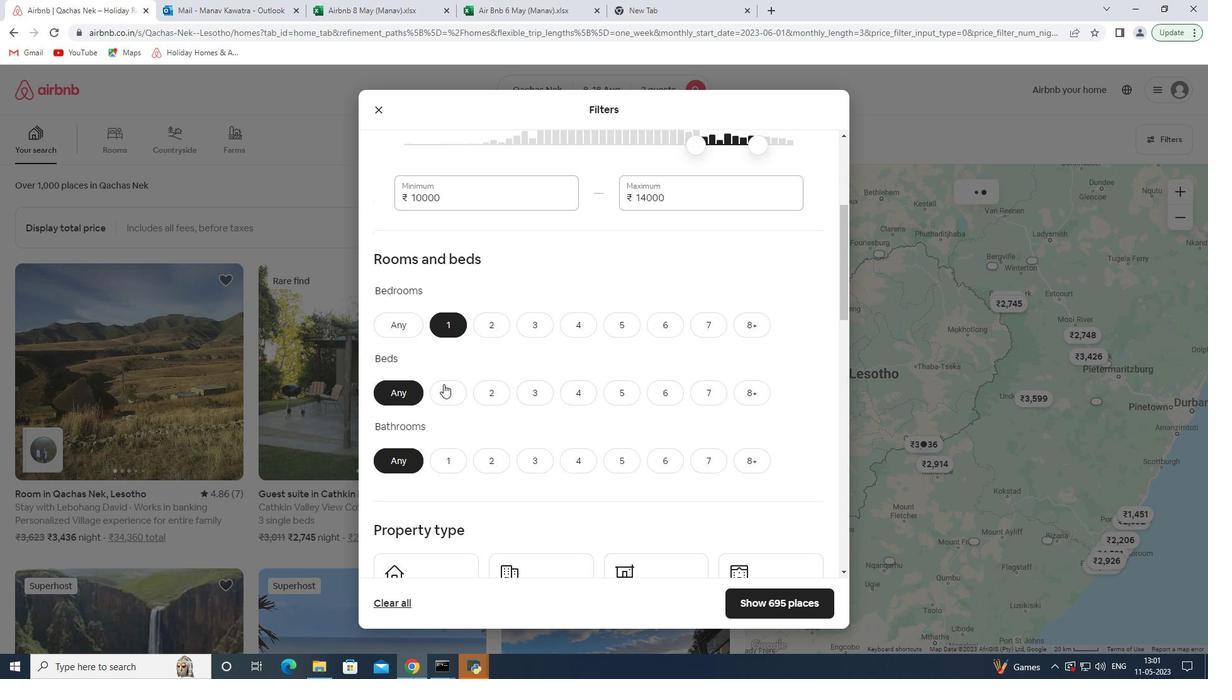 
Action: Mouse pressed left at (441, 394)
Screenshot: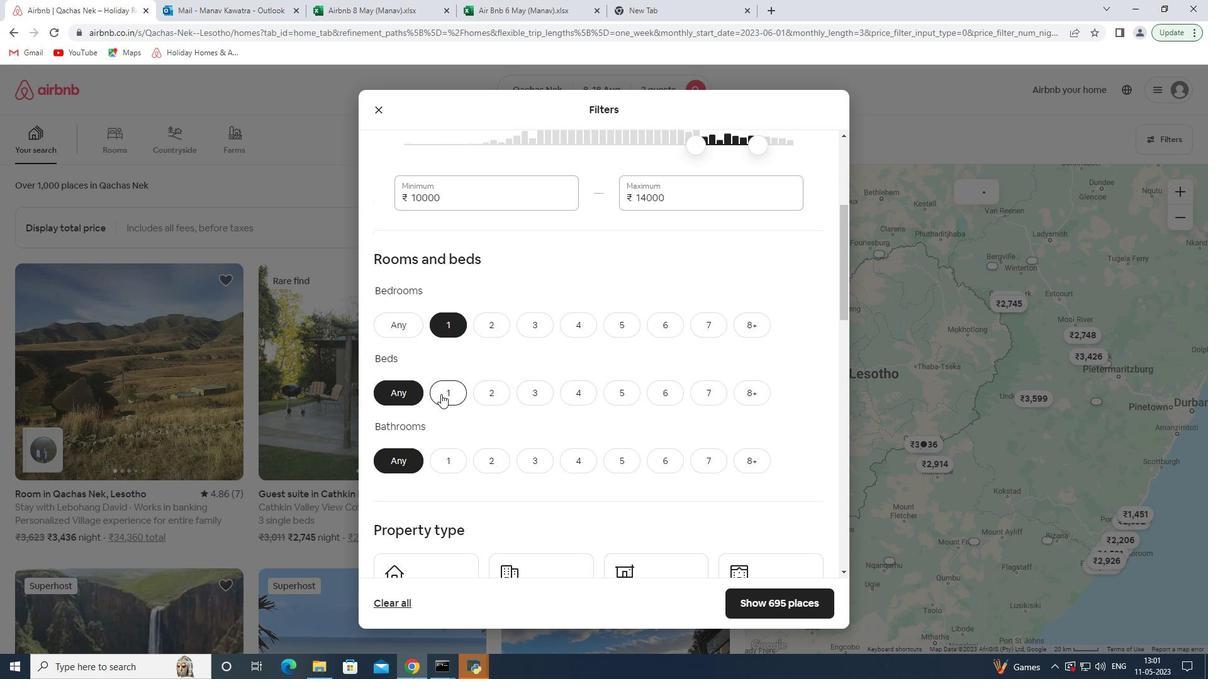 
Action: Mouse moved to (452, 466)
Screenshot: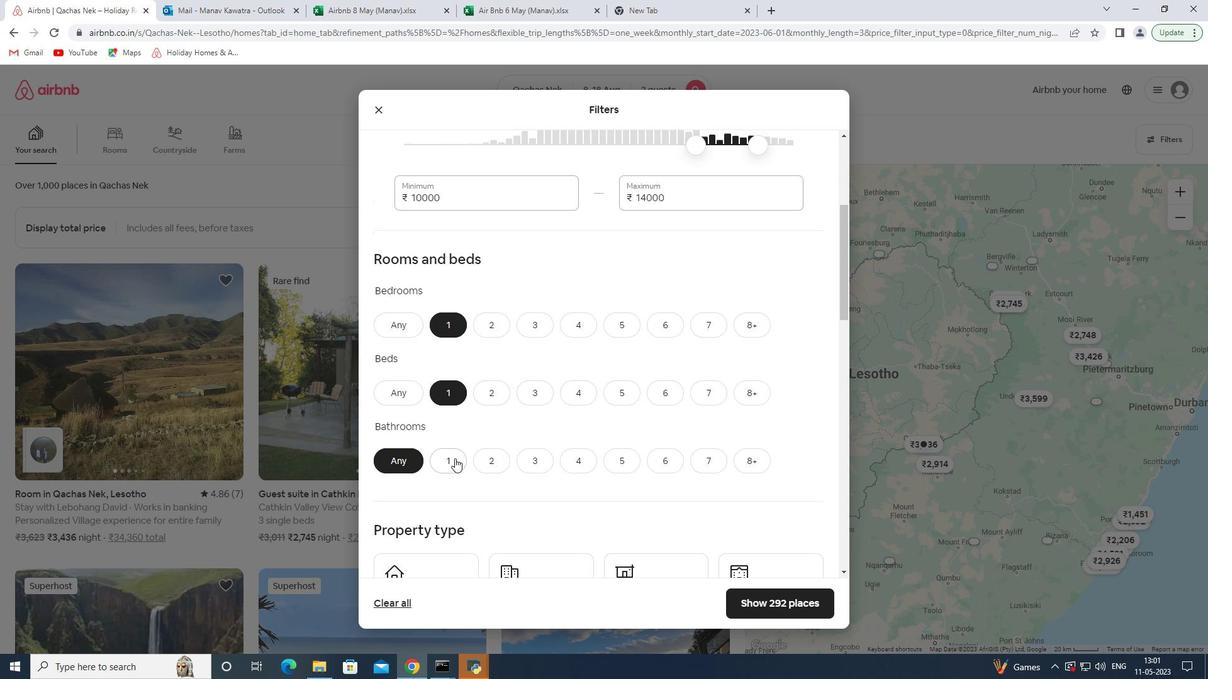 
Action: Mouse pressed left at (452, 466)
Screenshot: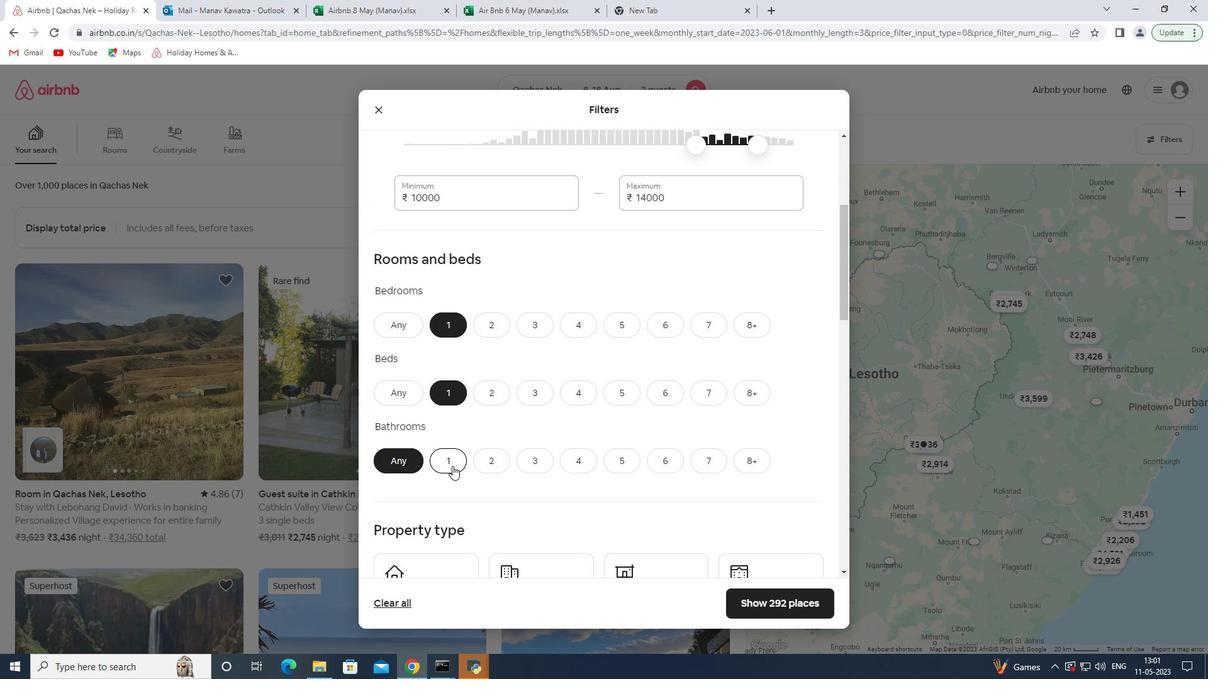 
Action: Mouse moved to (451, 353)
Screenshot: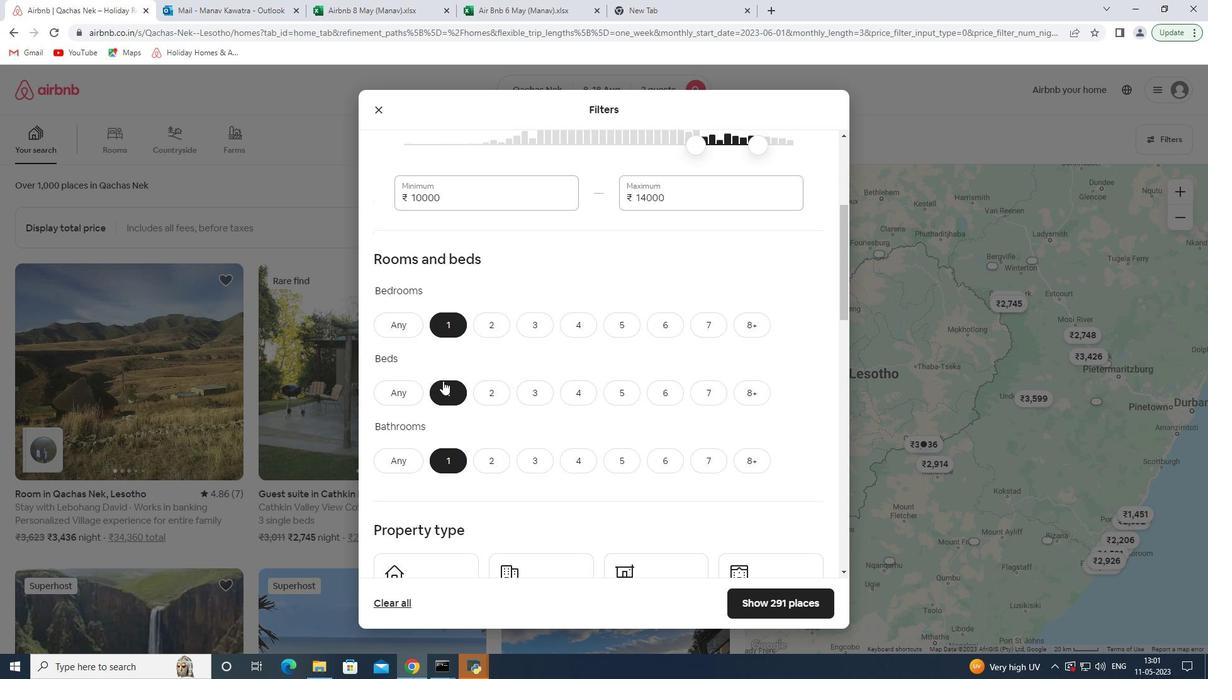 
Action: Mouse scrolled (451, 352) with delta (0, 0)
Screenshot: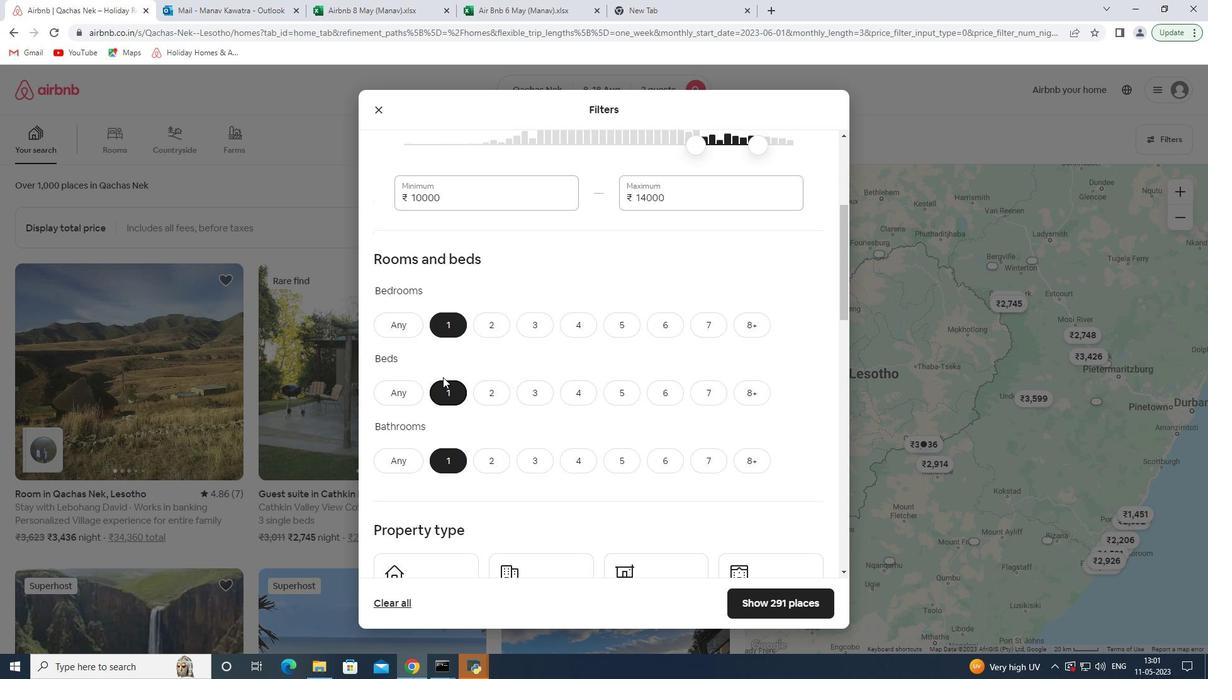
Action: Mouse moved to (452, 345)
Screenshot: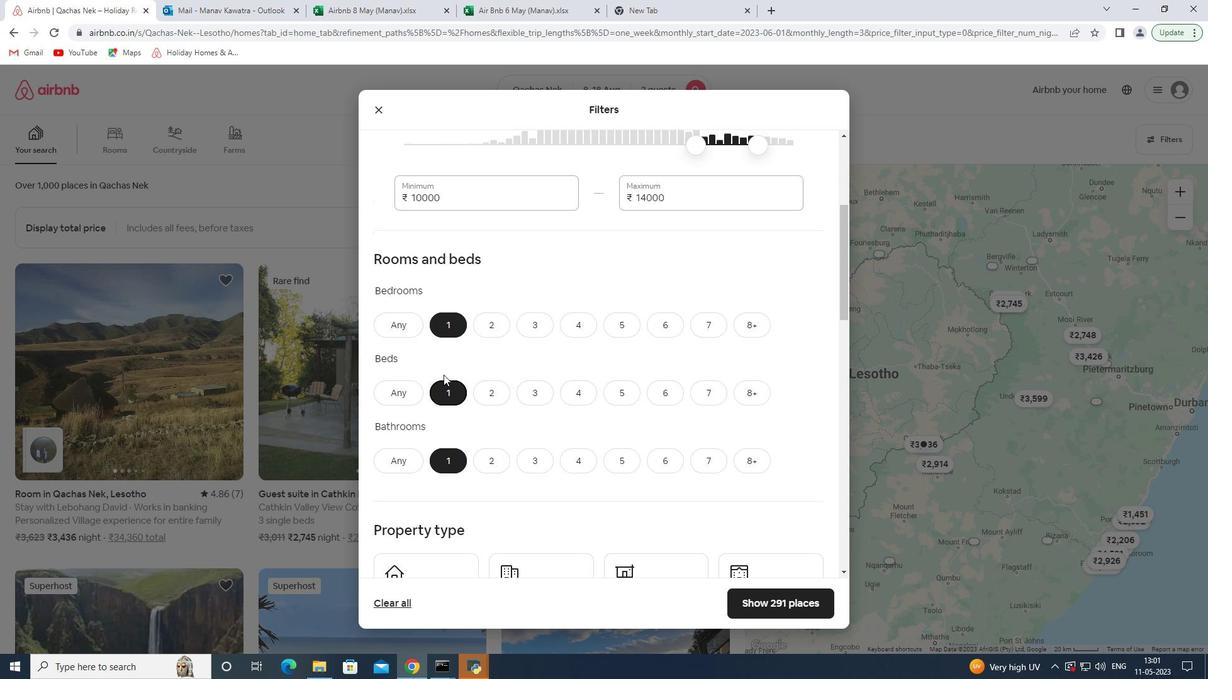
Action: Mouse scrolled (452, 344) with delta (0, 0)
Screenshot: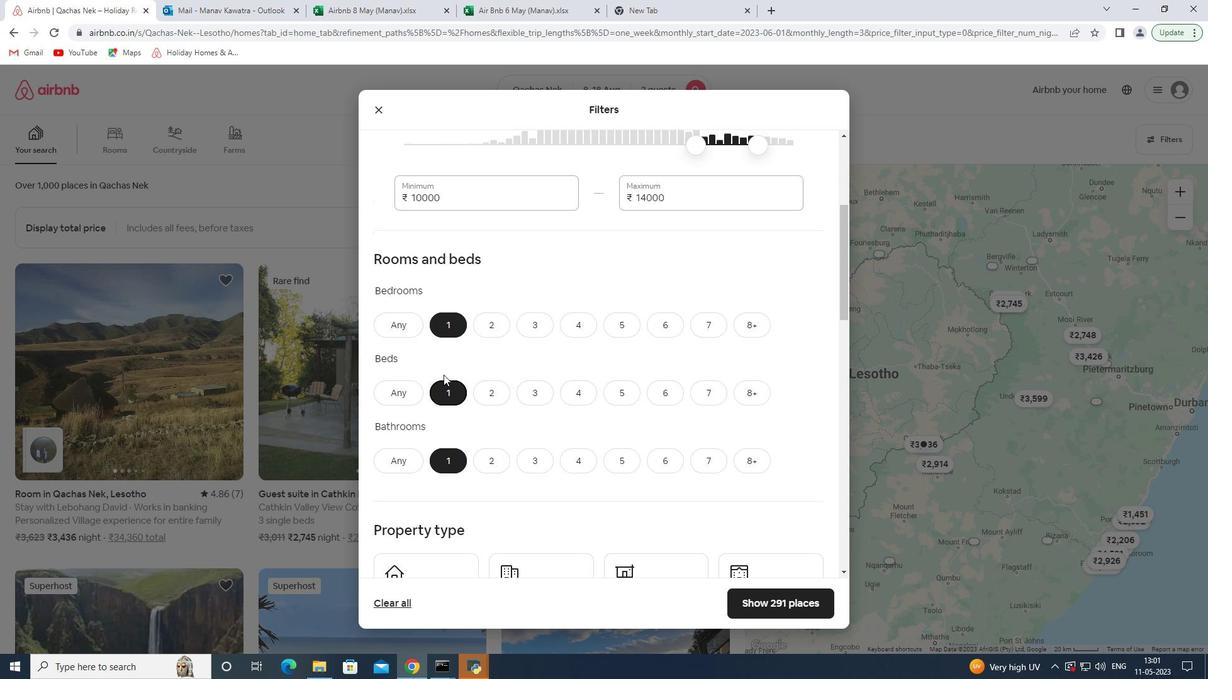 
Action: Mouse moved to (452, 341)
Screenshot: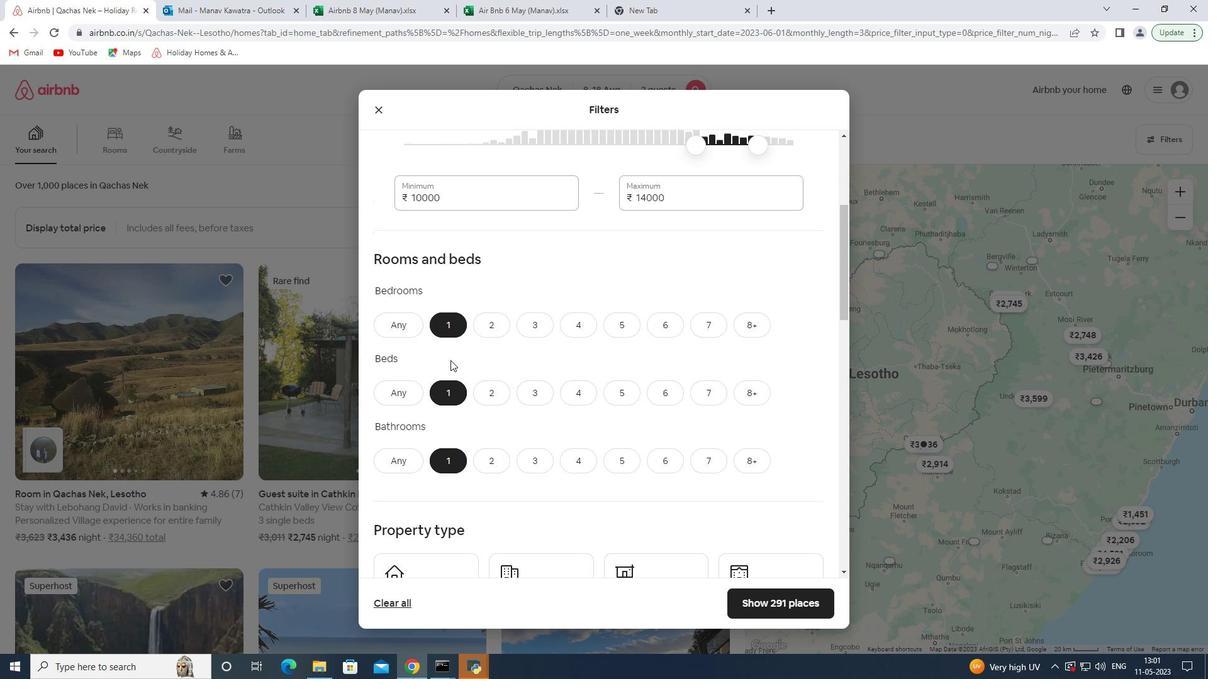 
Action: Mouse scrolled (452, 341) with delta (0, 0)
Screenshot: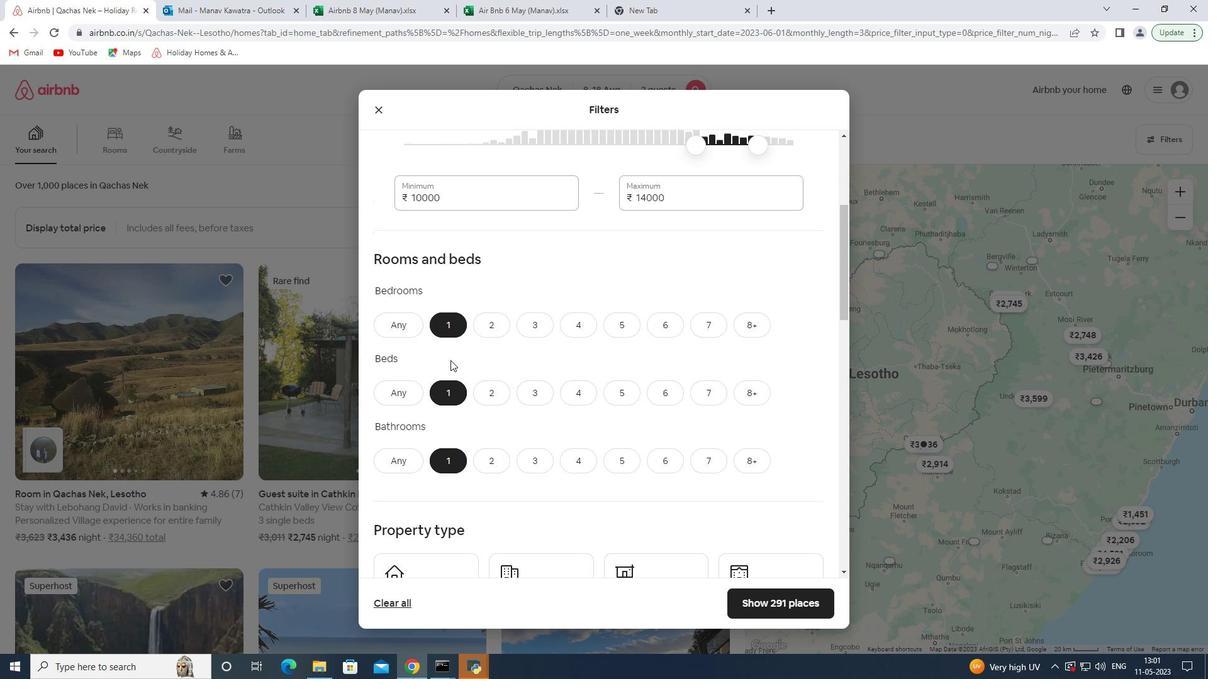 
Action: Mouse moved to (425, 410)
Screenshot: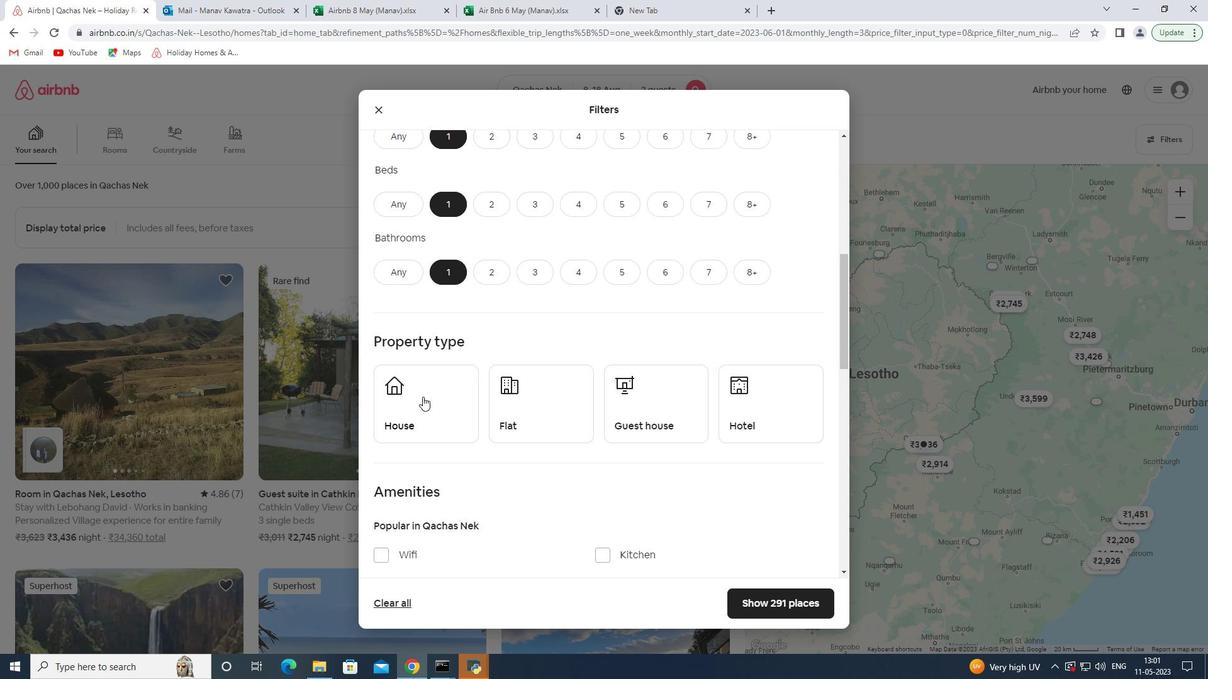 
Action: Mouse pressed left at (425, 410)
Screenshot: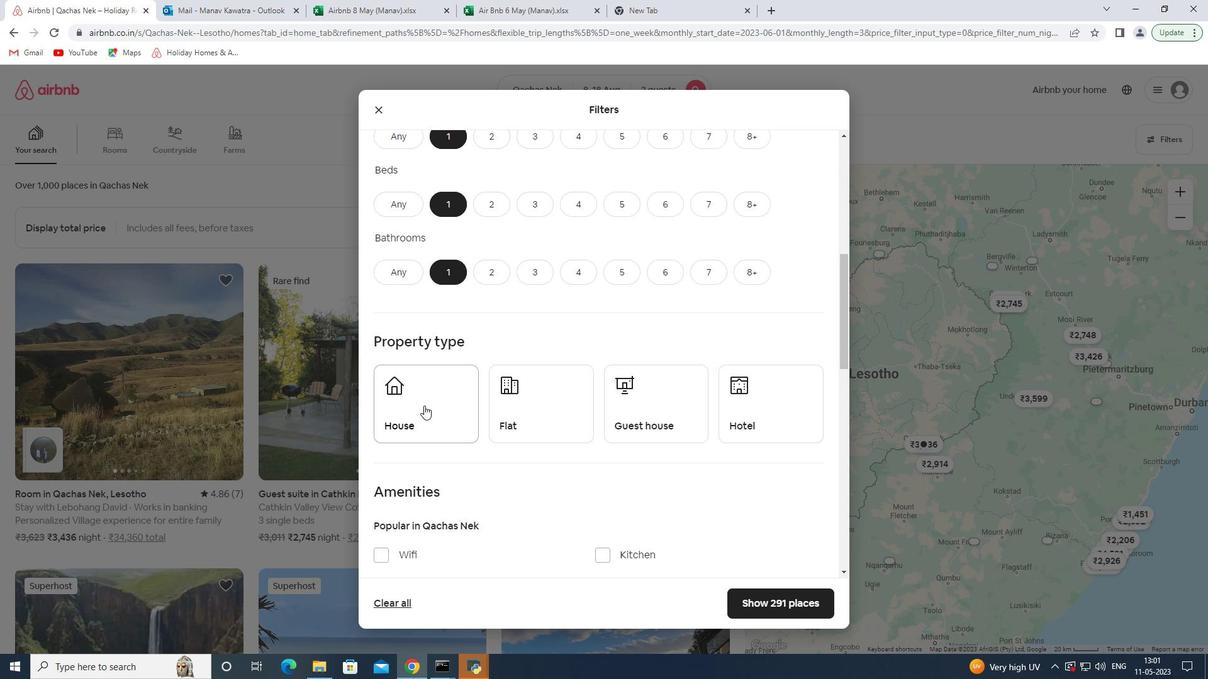 
Action: Mouse moved to (538, 394)
Screenshot: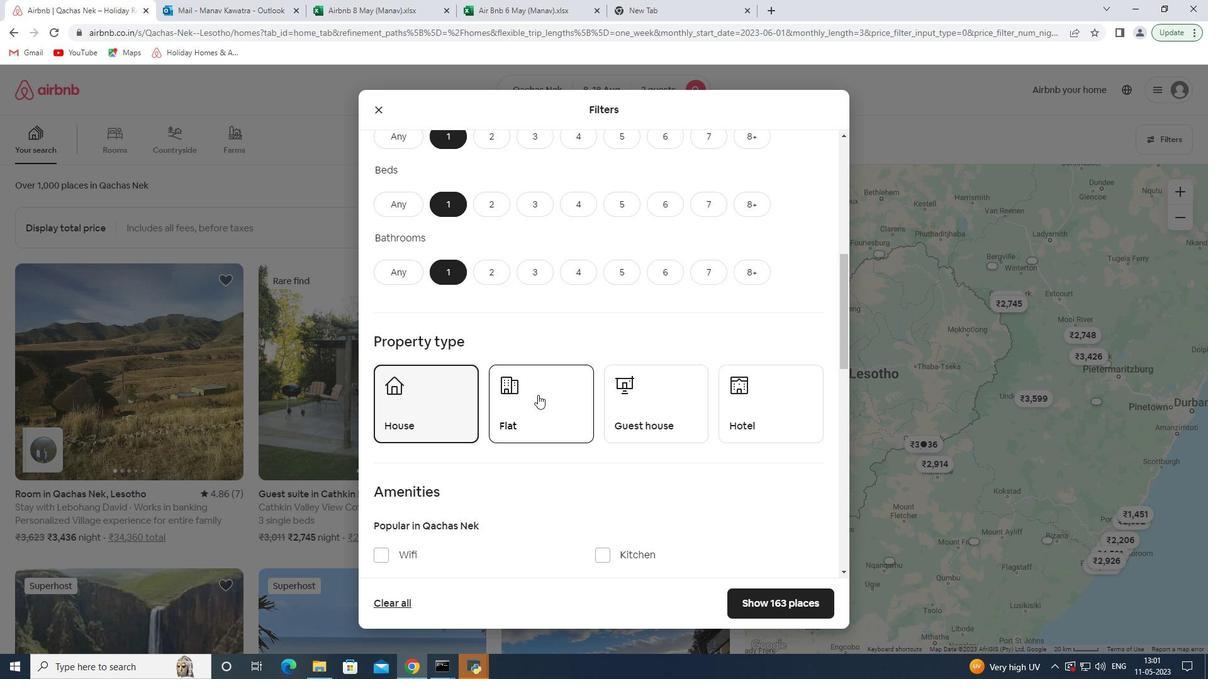 
Action: Mouse pressed left at (538, 394)
Screenshot: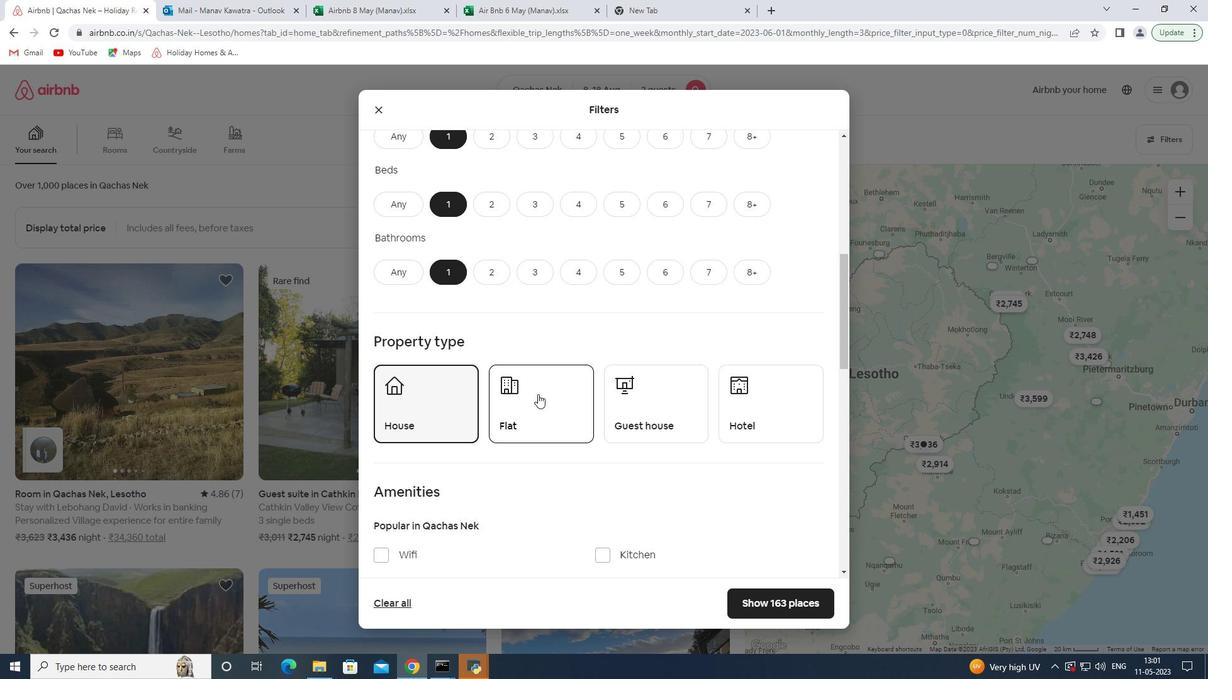 
Action: Mouse moved to (637, 404)
Screenshot: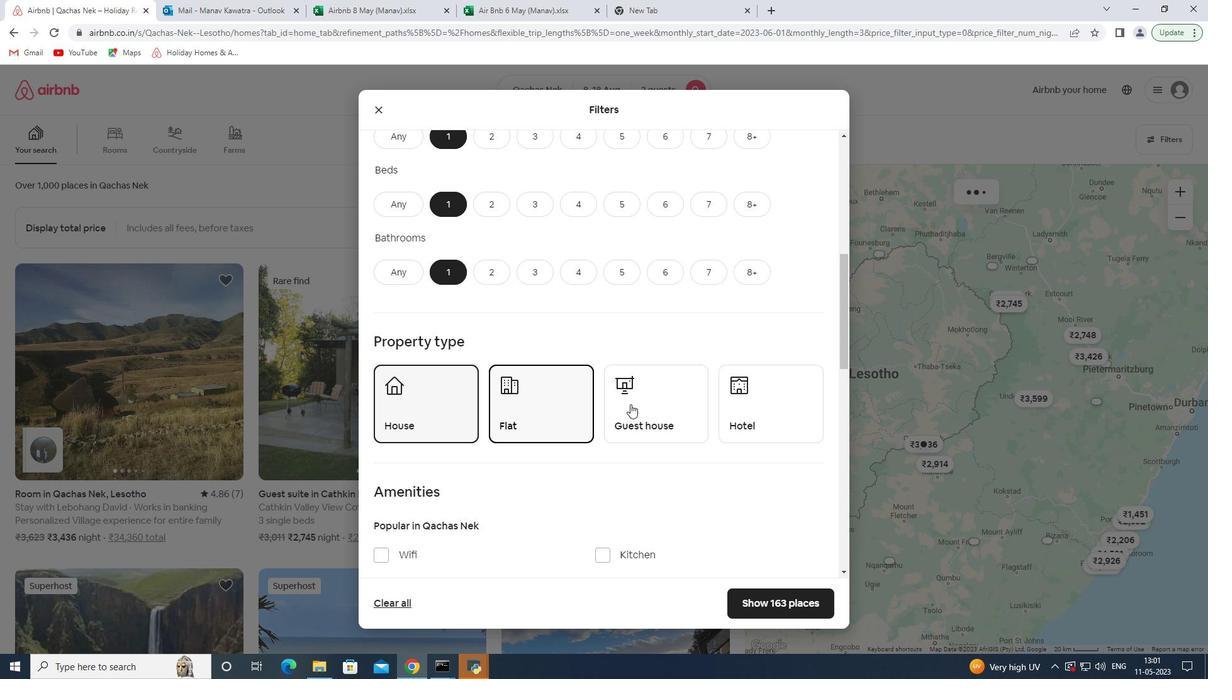
Action: Mouse pressed left at (637, 404)
Screenshot: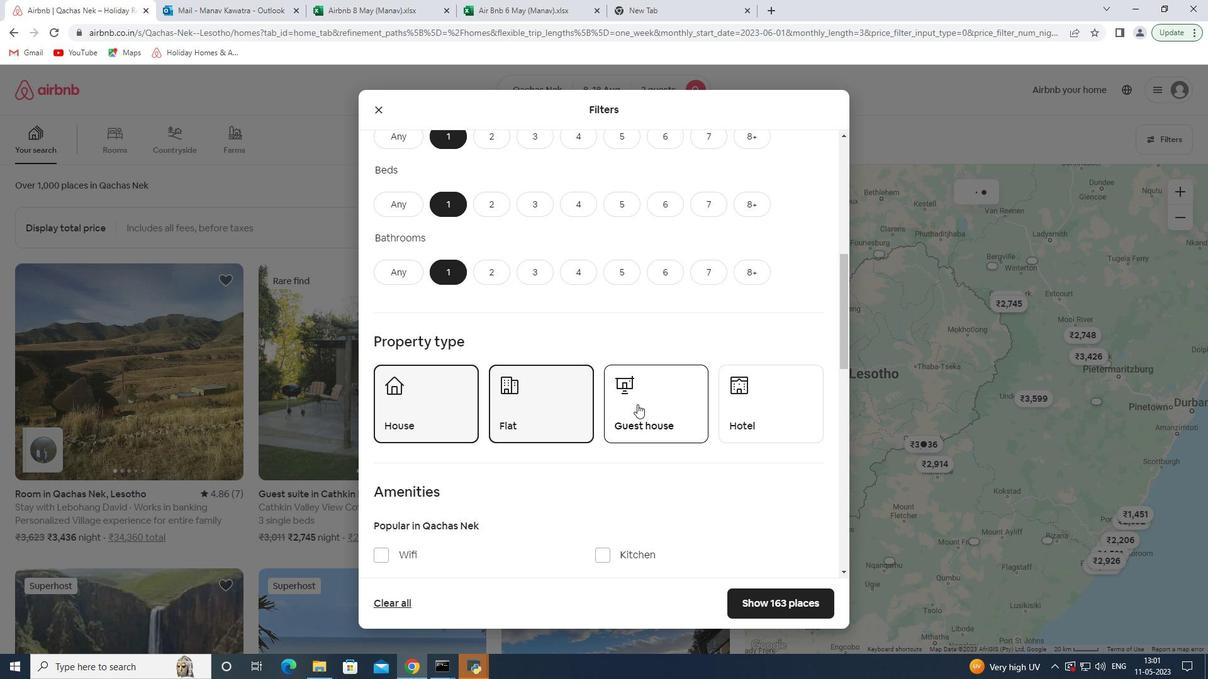 
Action: Mouse moved to (714, 390)
Screenshot: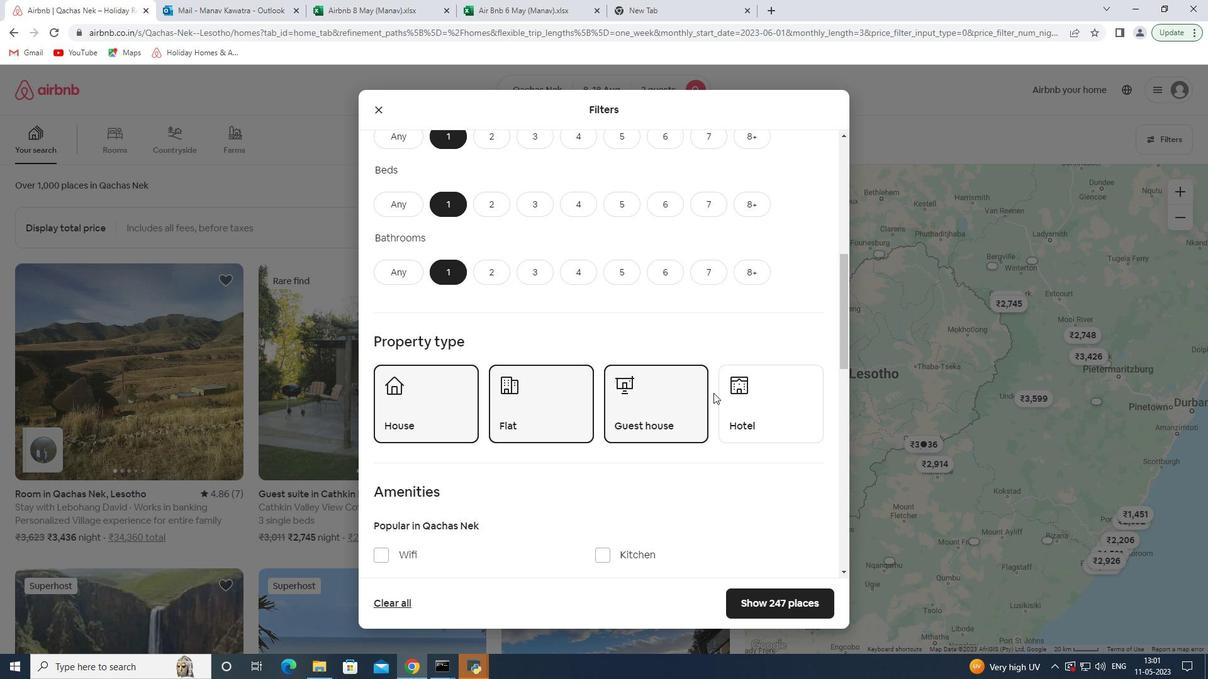 
Action: Mouse scrolled (714, 390) with delta (0, 0)
Screenshot: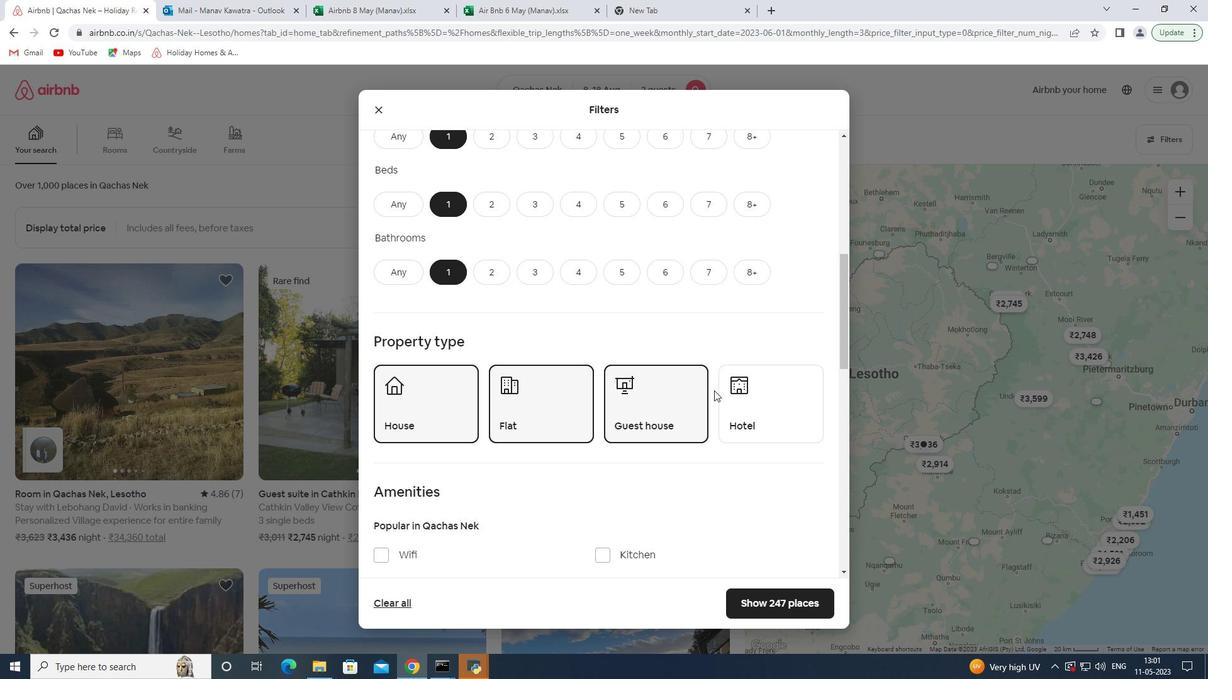 
Action: Mouse scrolled (714, 390) with delta (0, 0)
Screenshot: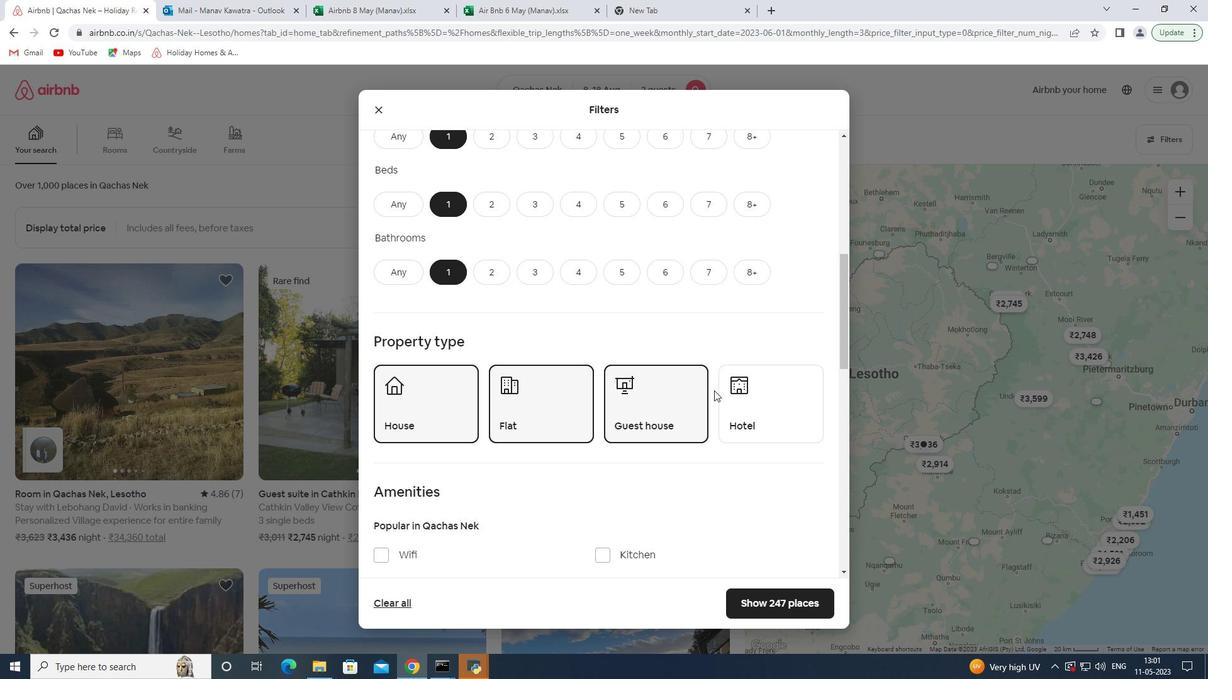 
Action: Mouse moved to (385, 425)
Screenshot: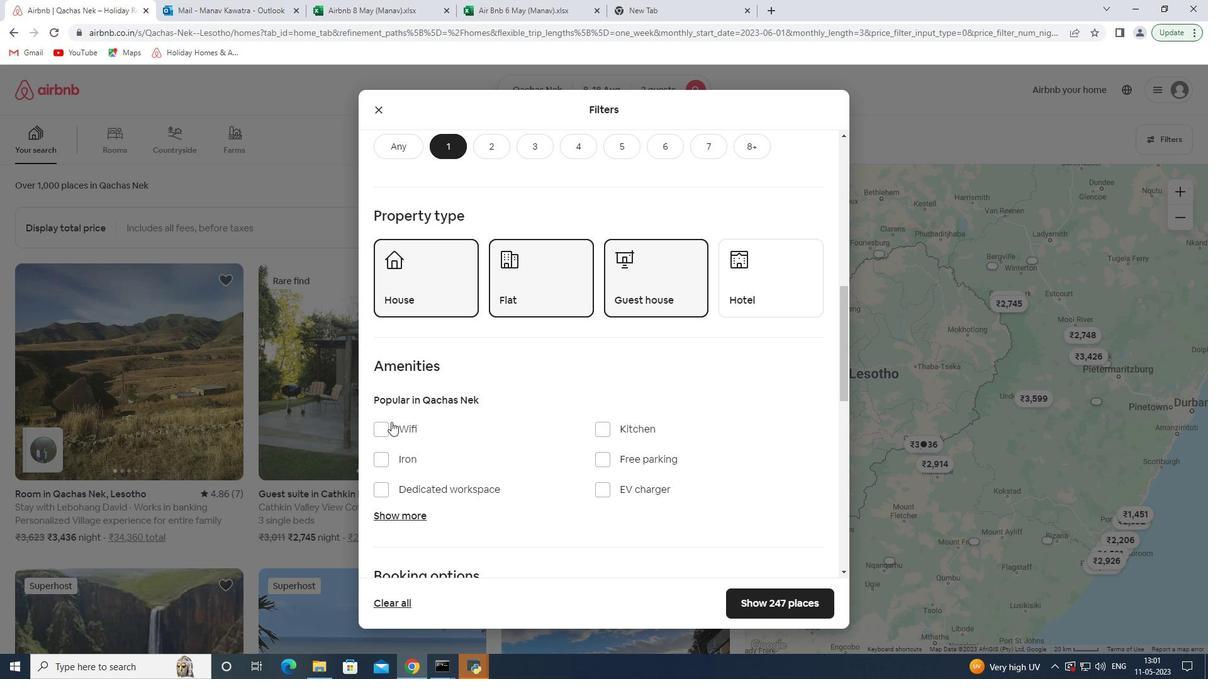 
Action: Mouse pressed left at (385, 425)
Screenshot: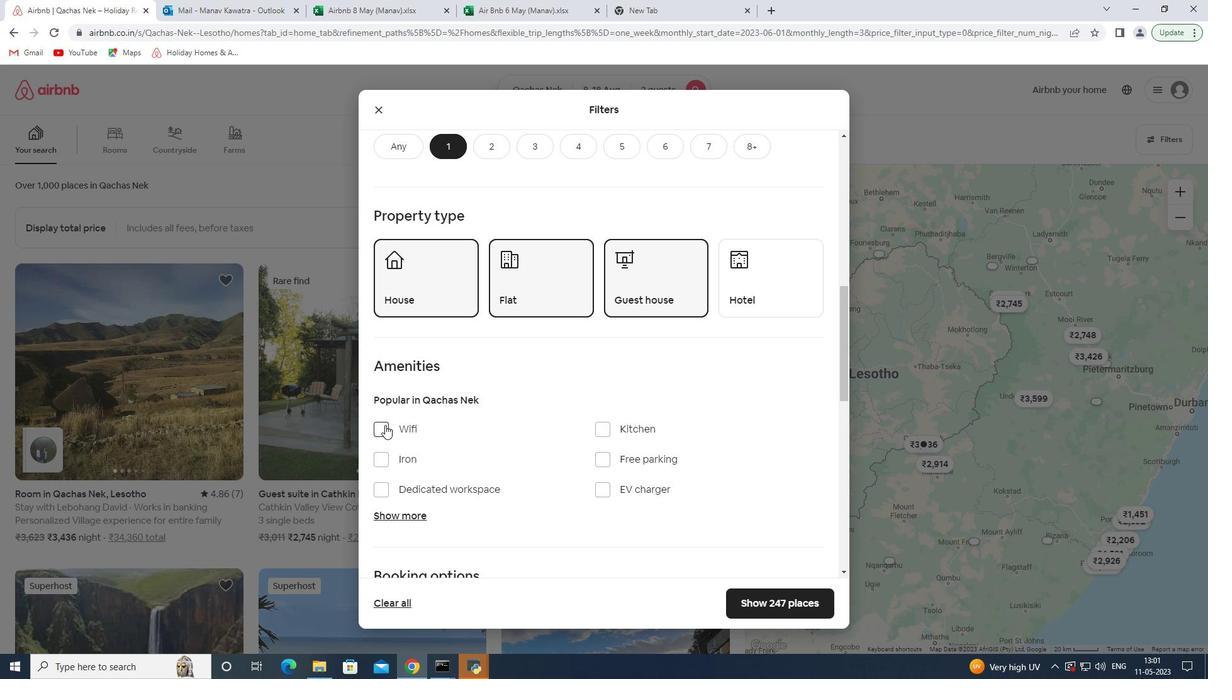 
Action: Mouse moved to (417, 513)
Screenshot: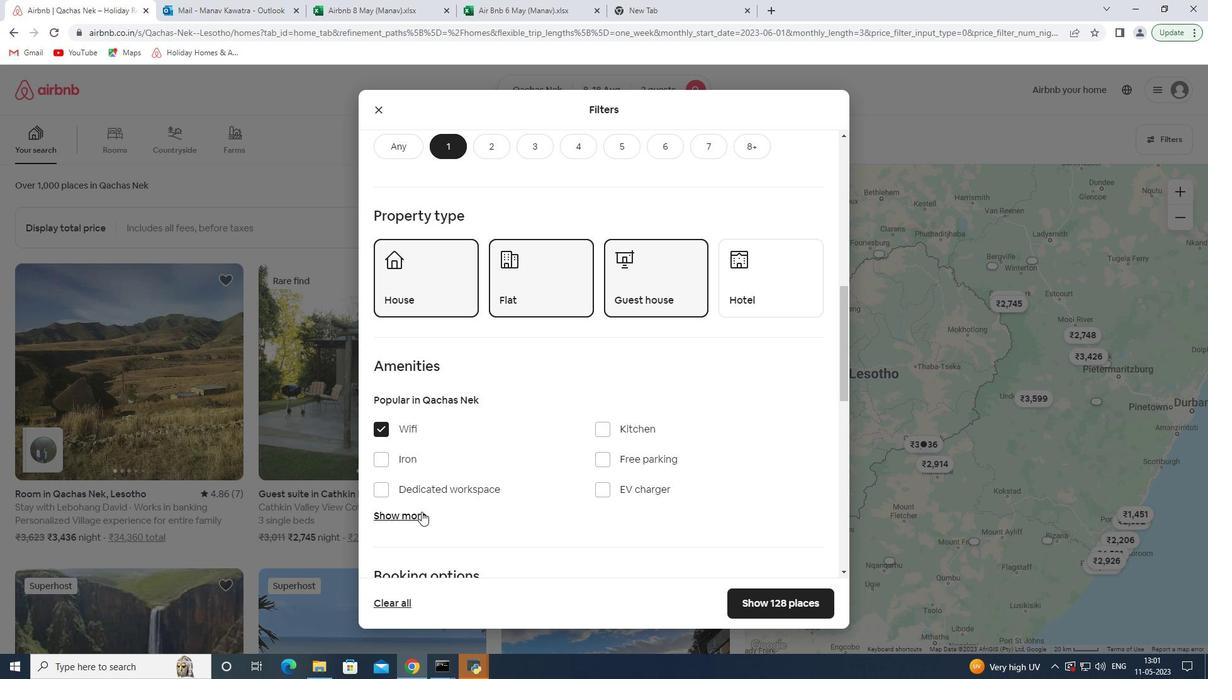 
Action: Mouse pressed left at (417, 513)
Screenshot: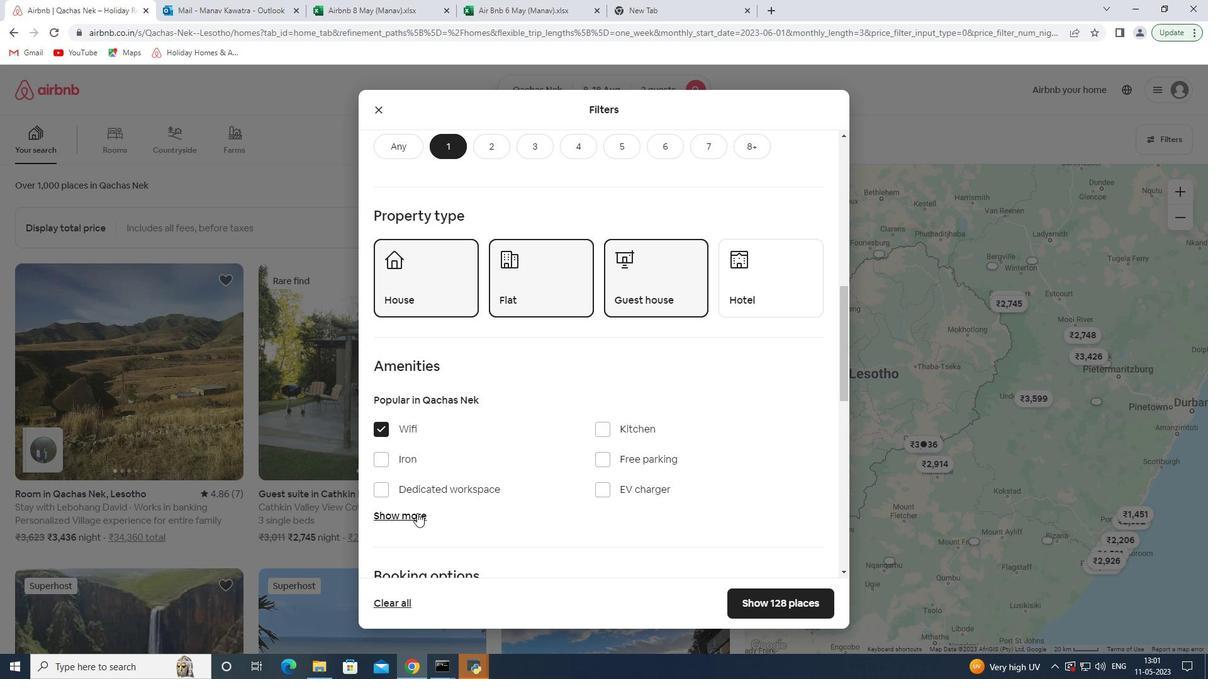 
Action: Mouse moved to (606, 459)
Screenshot: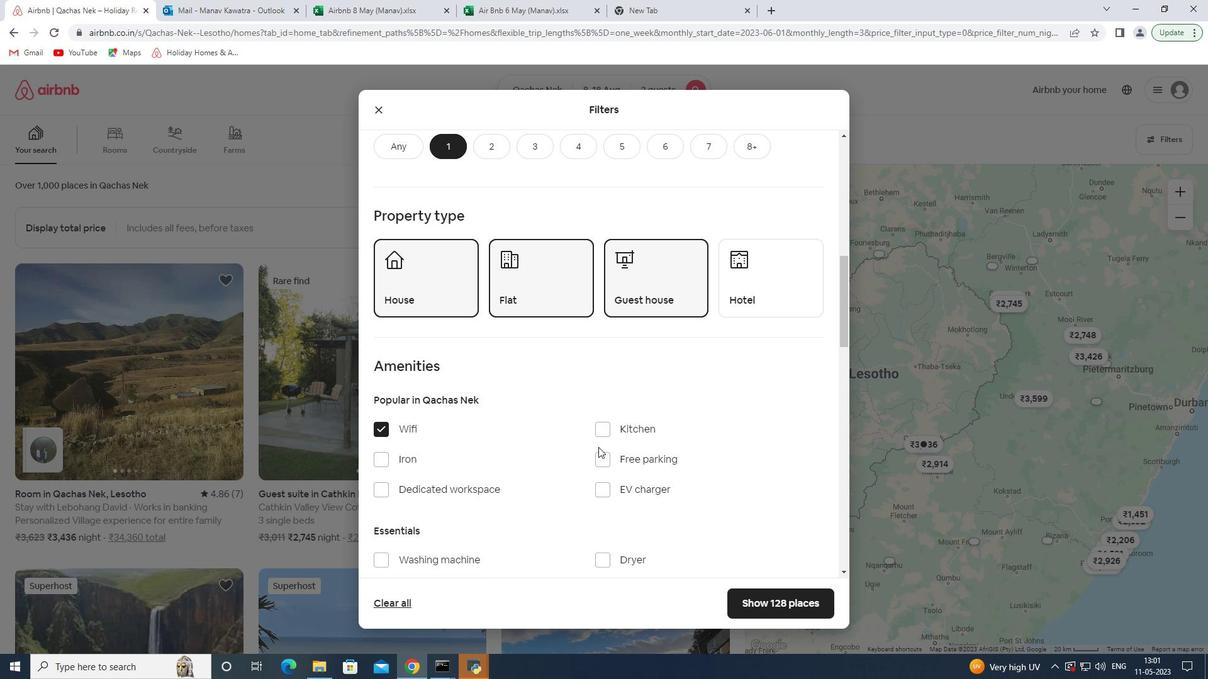 
Action: Mouse pressed left at (606, 459)
Screenshot: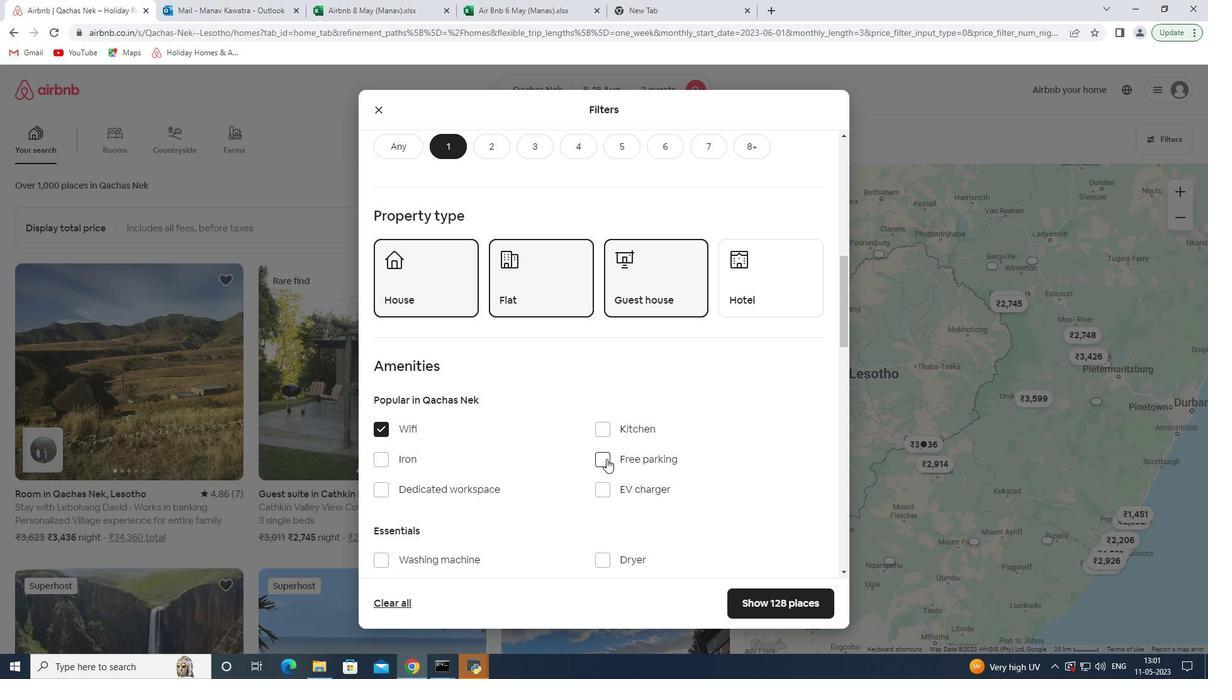
Action: Mouse moved to (551, 434)
Screenshot: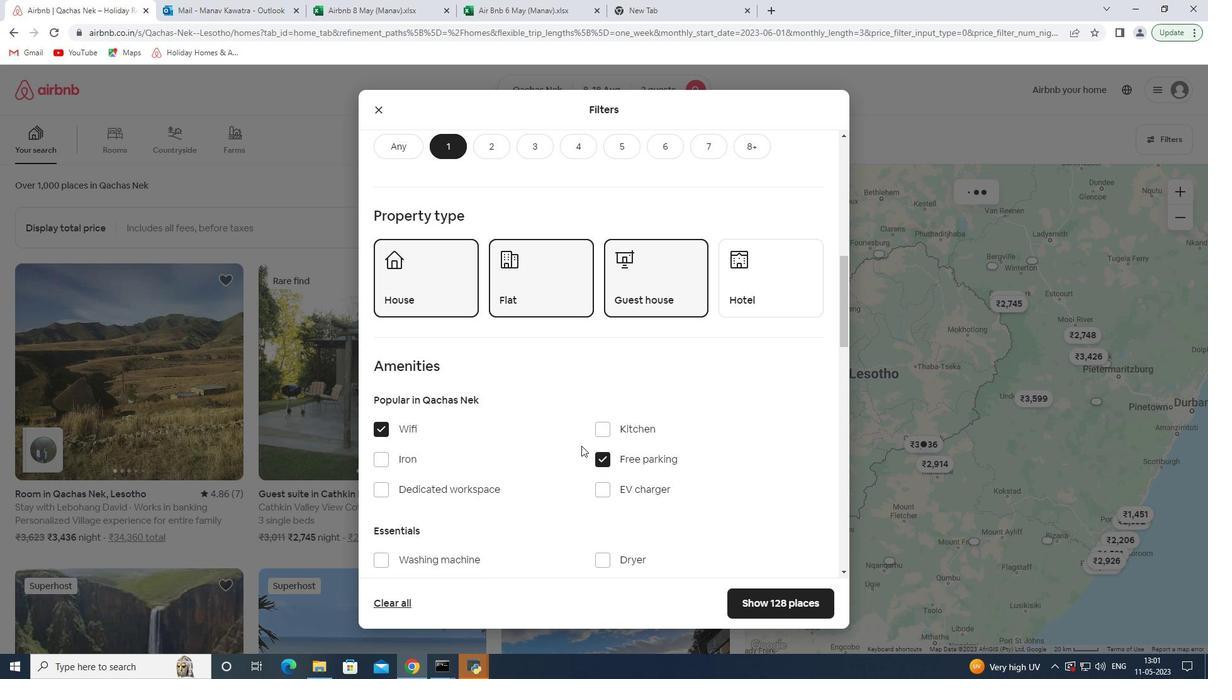 
Action: Mouse scrolled (551, 433) with delta (0, 0)
Screenshot: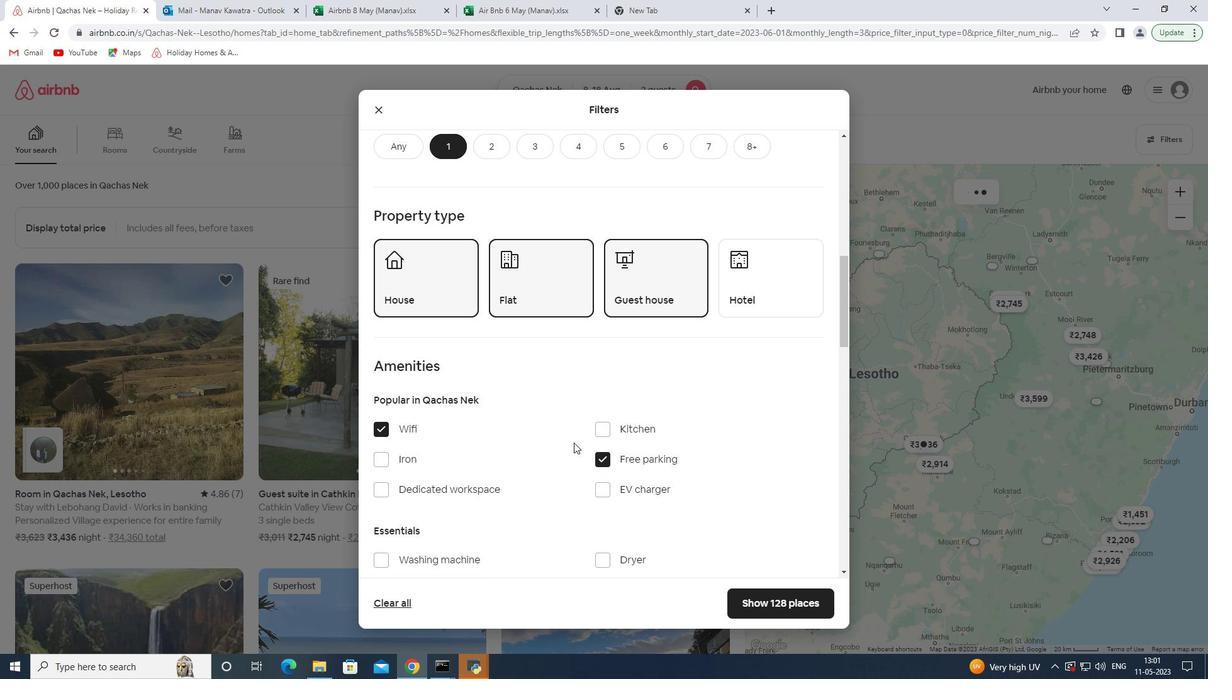 
Action: Mouse moved to (539, 432)
Screenshot: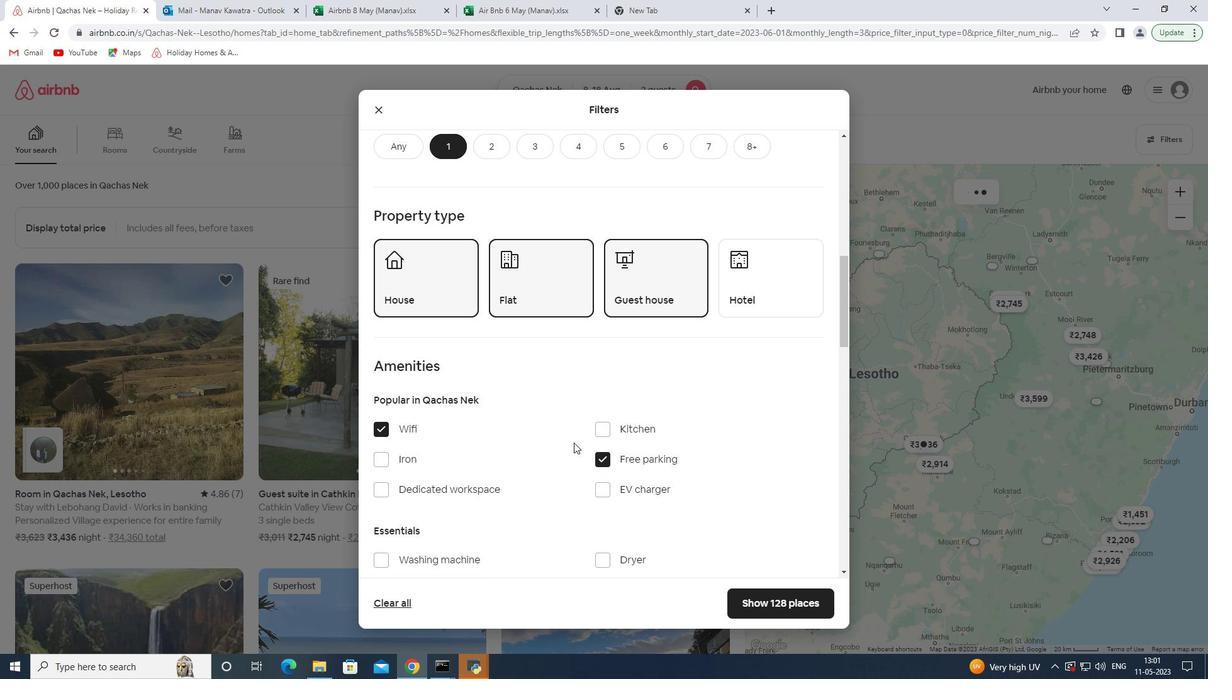 
Action: Mouse scrolled (539, 431) with delta (0, 0)
Screenshot: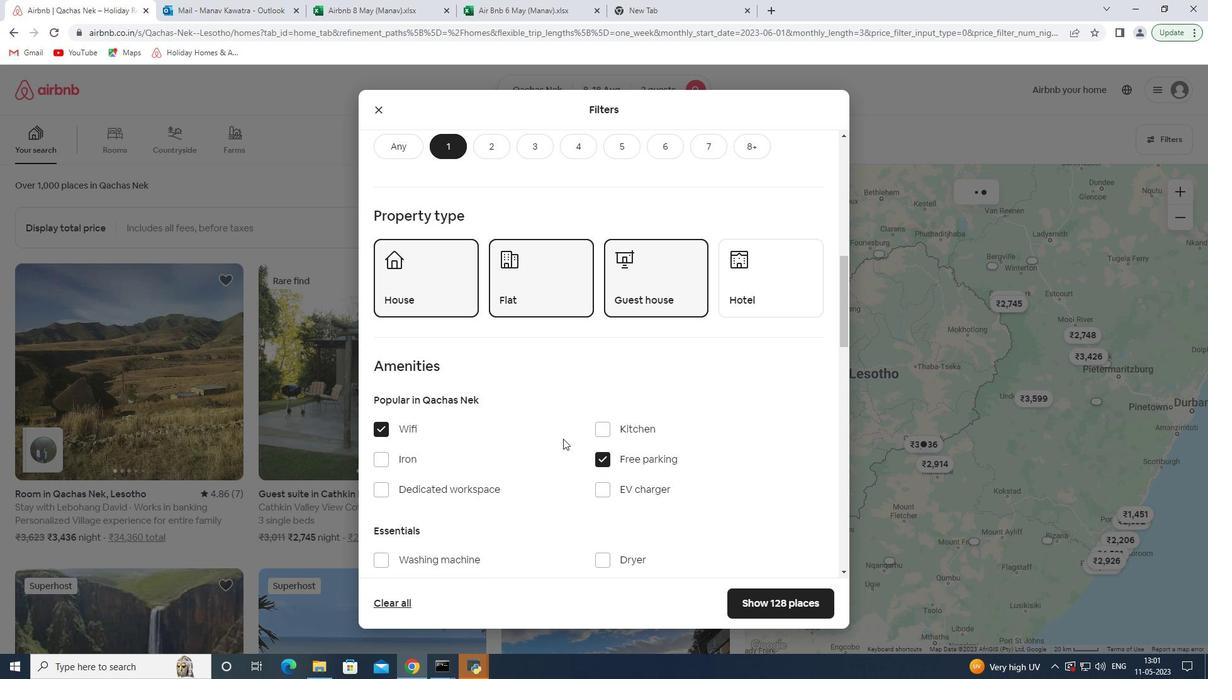 
Action: Mouse moved to (417, 413)
Screenshot: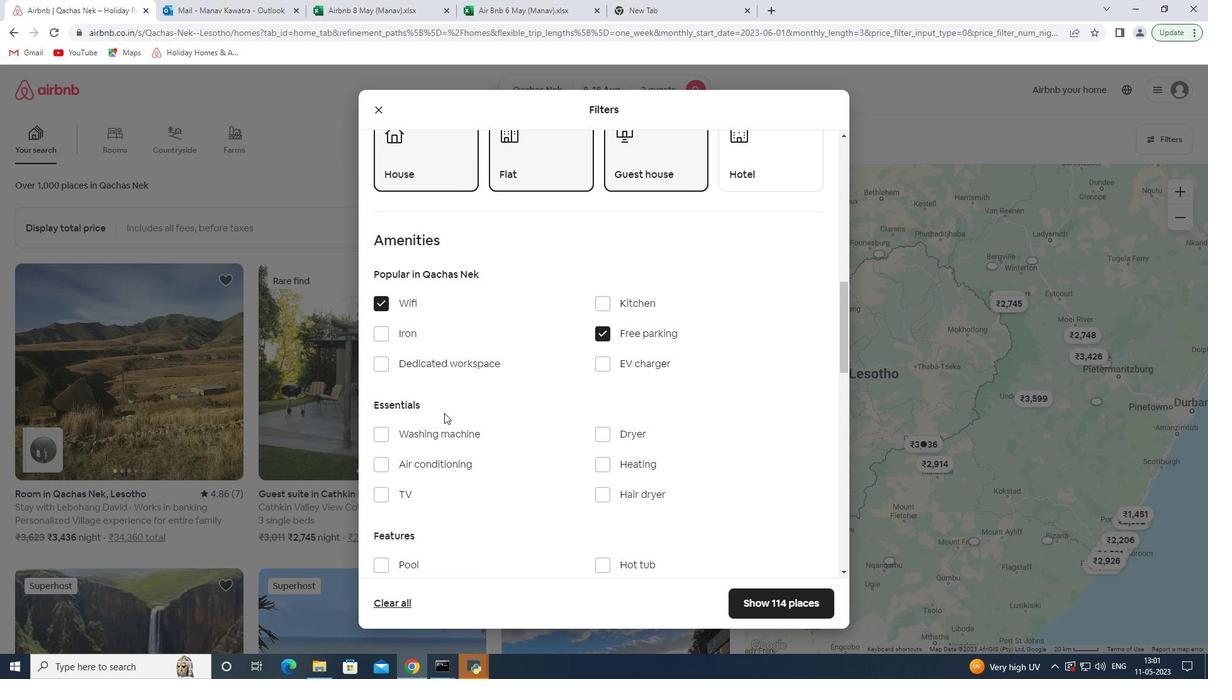 
Action: Mouse scrolled (417, 412) with delta (0, 0)
Screenshot: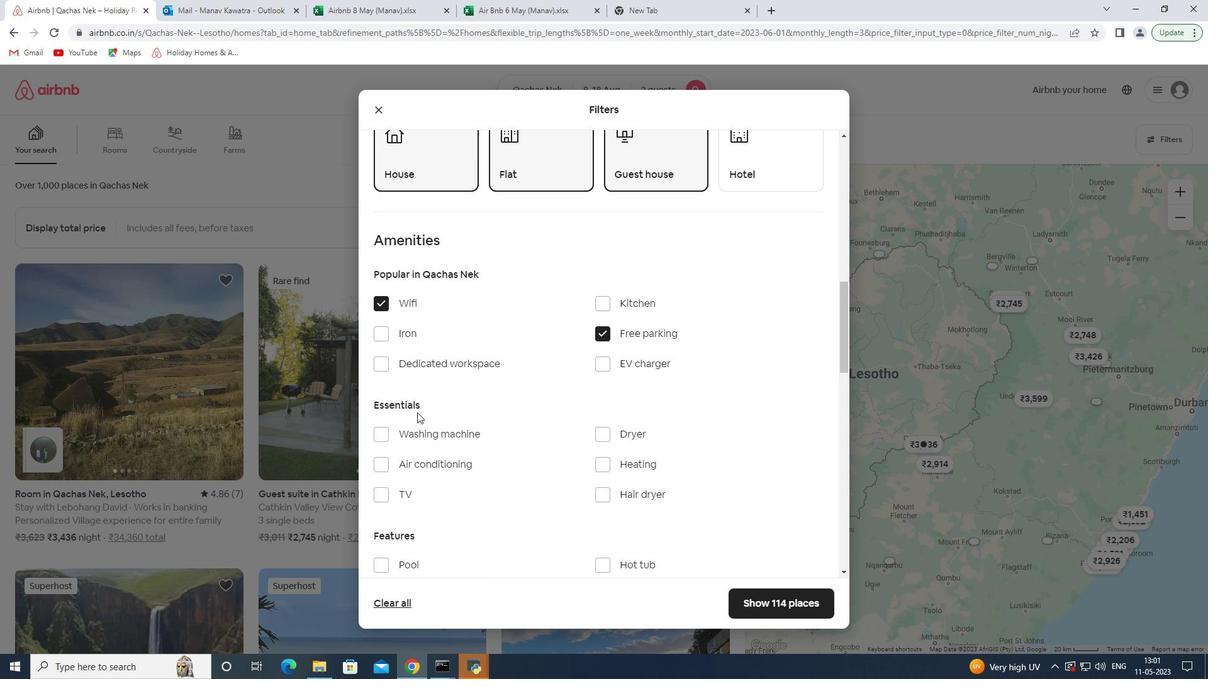 
Action: Mouse scrolled (417, 412) with delta (0, 0)
Screenshot: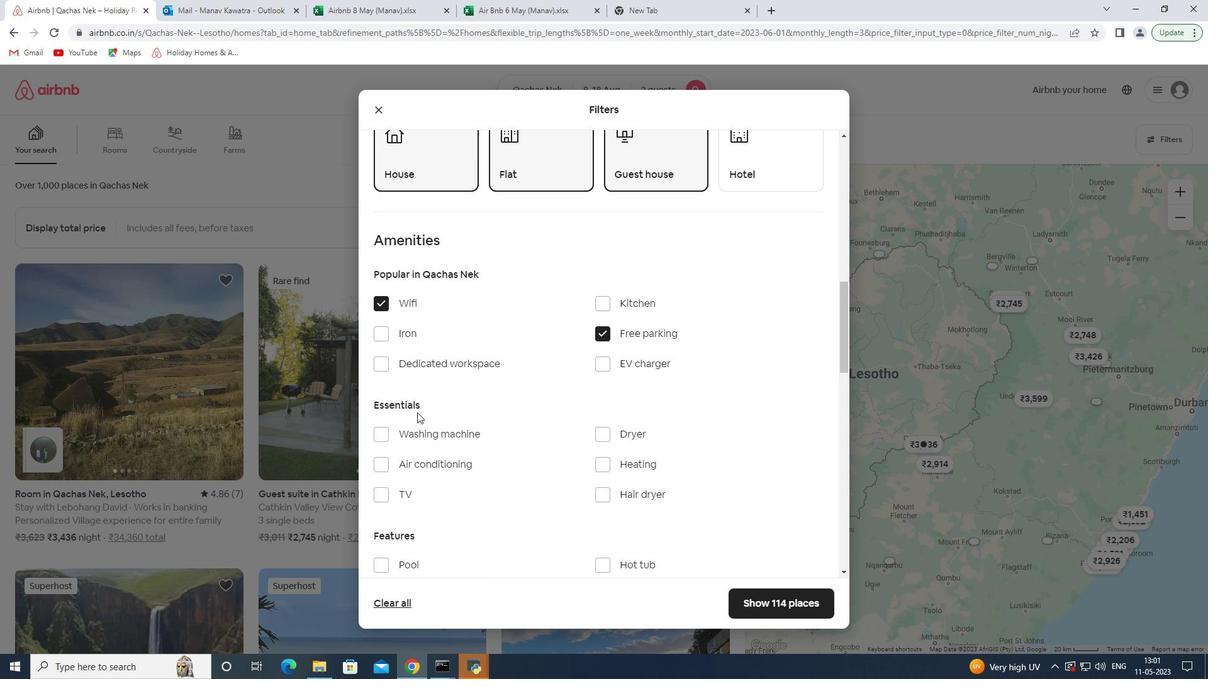 
Action: Mouse moved to (386, 369)
Screenshot: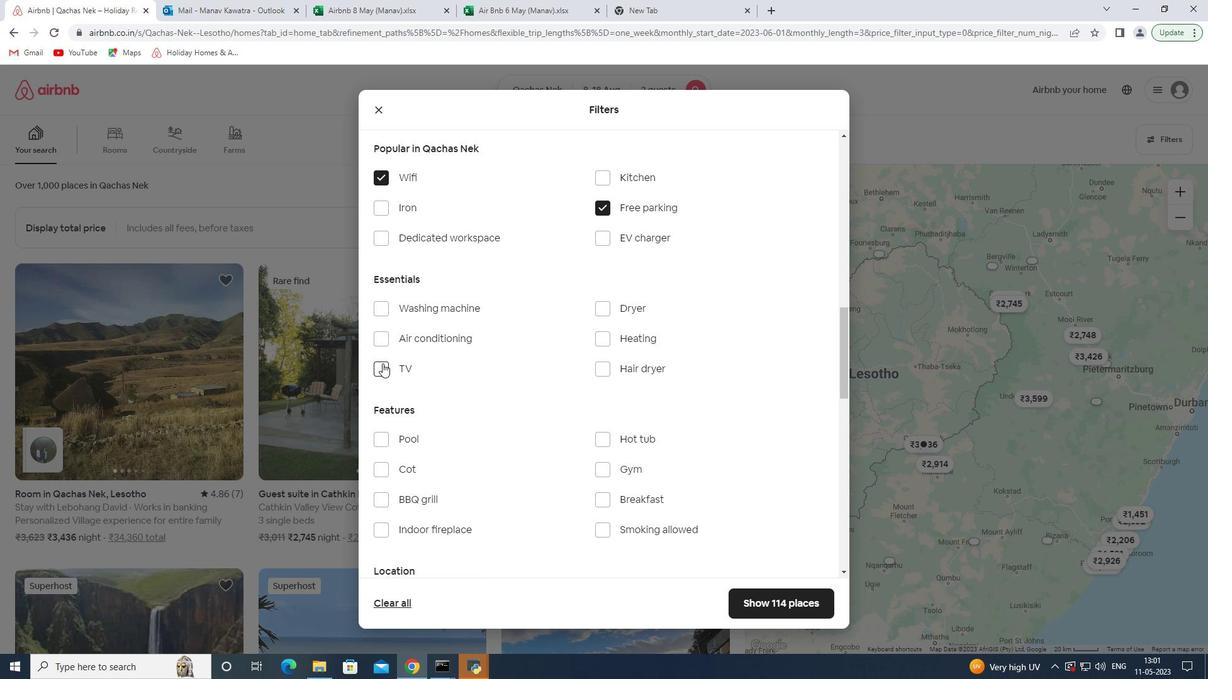 
Action: Mouse pressed left at (386, 369)
Screenshot: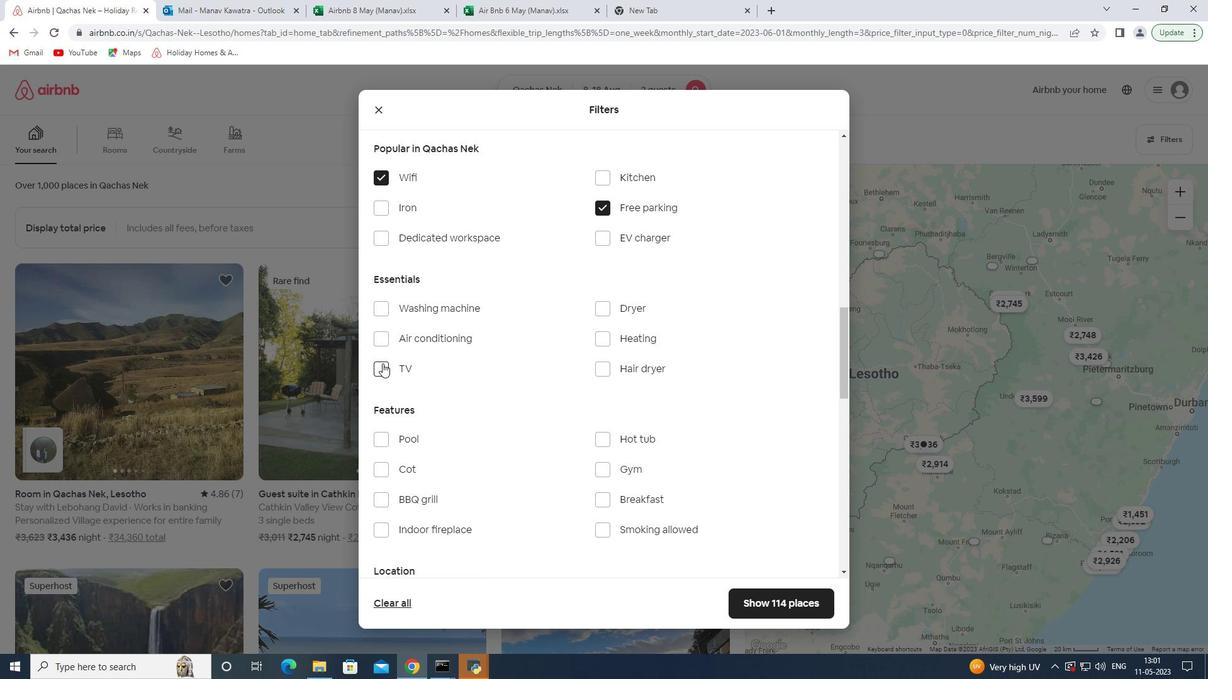 
Action: Mouse moved to (614, 503)
Screenshot: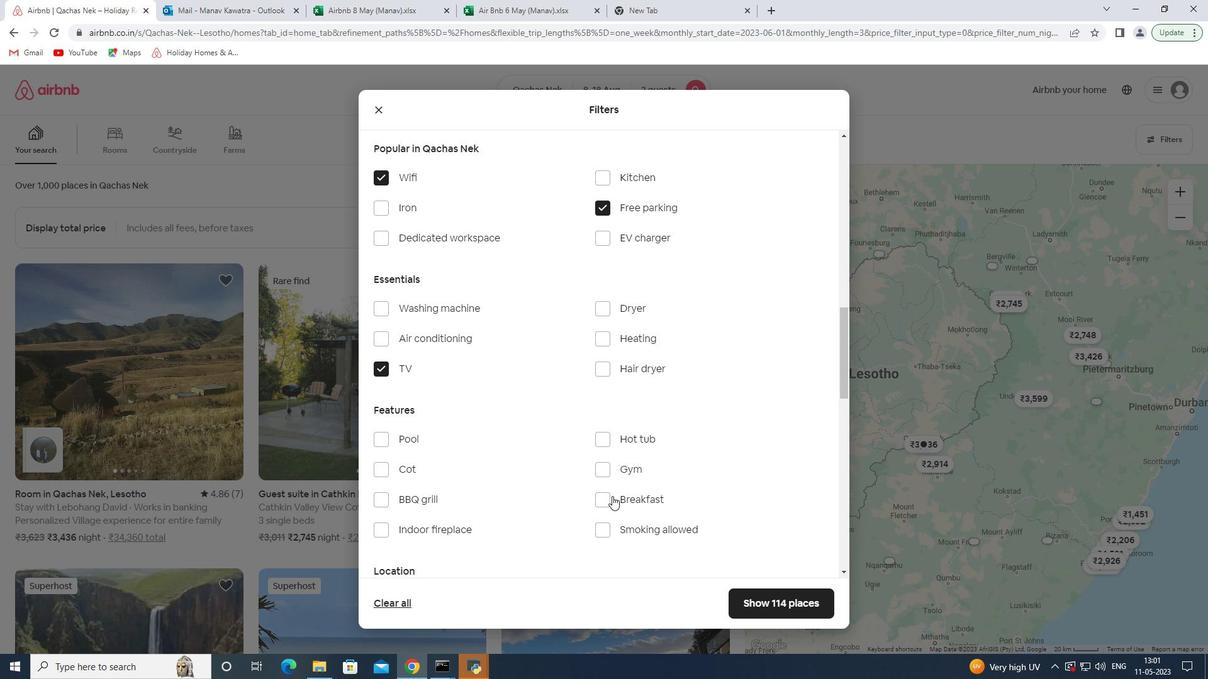 
Action: Mouse pressed left at (614, 503)
Screenshot: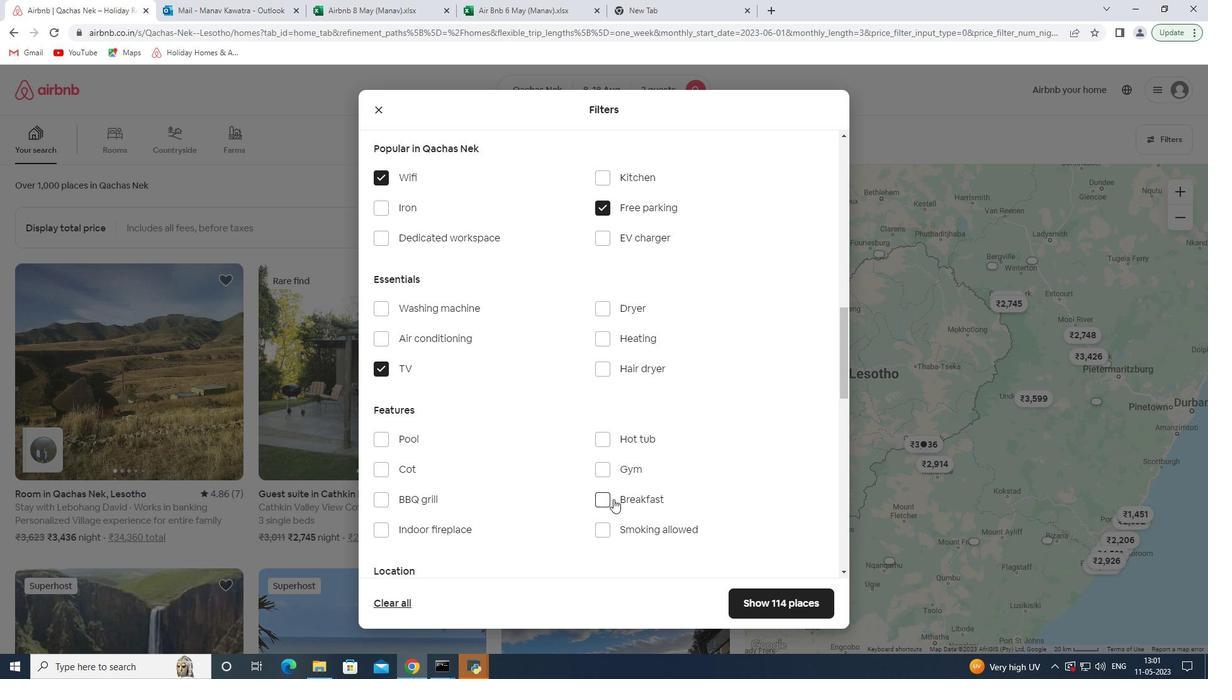 
Action: Mouse moved to (623, 466)
Screenshot: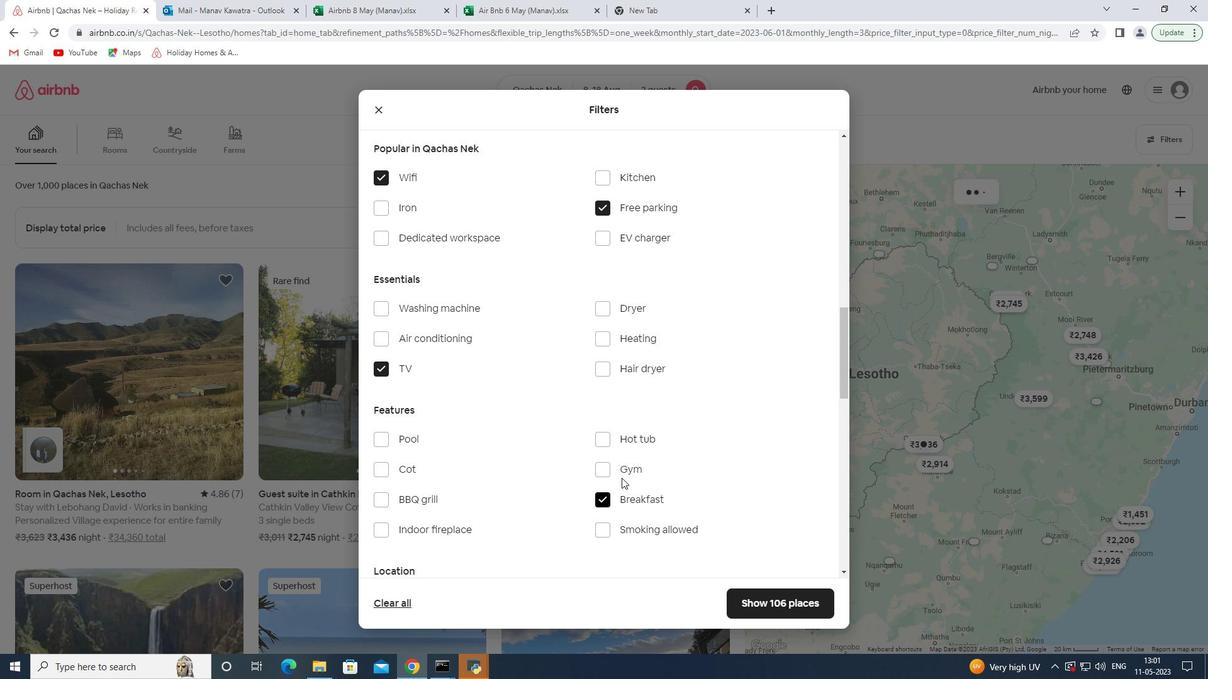 
Action: Mouse pressed left at (623, 466)
Screenshot: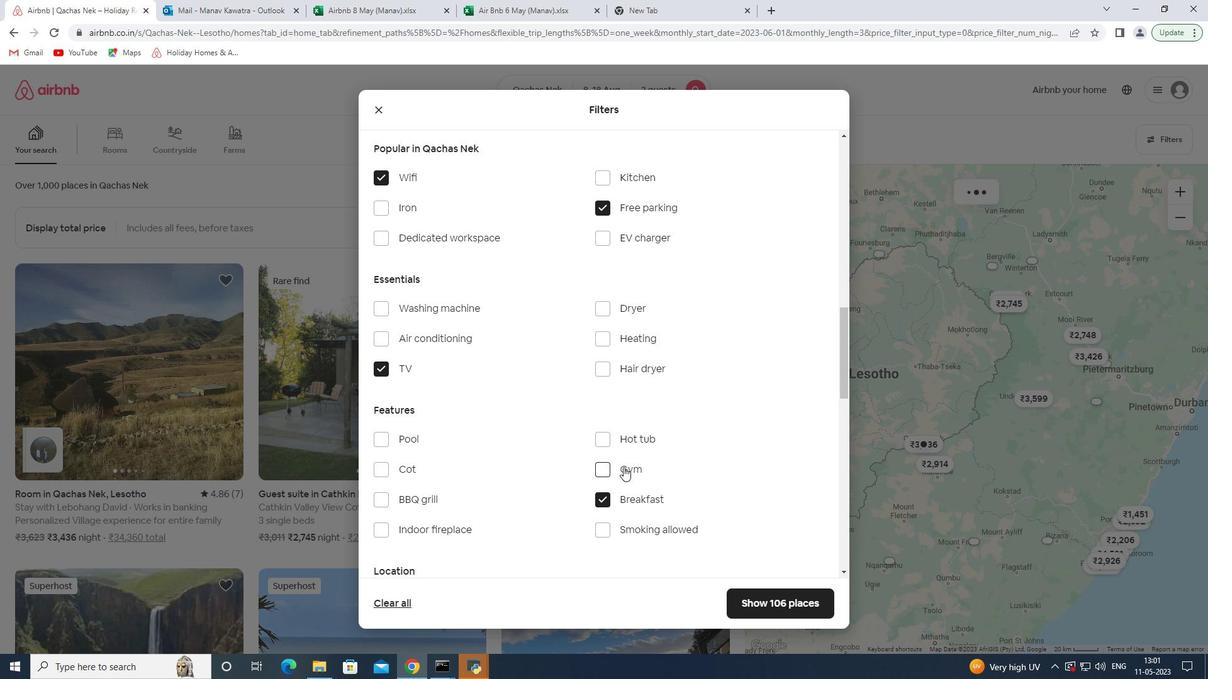 
Action: Mouse moved to (577, 485)
Screenshot: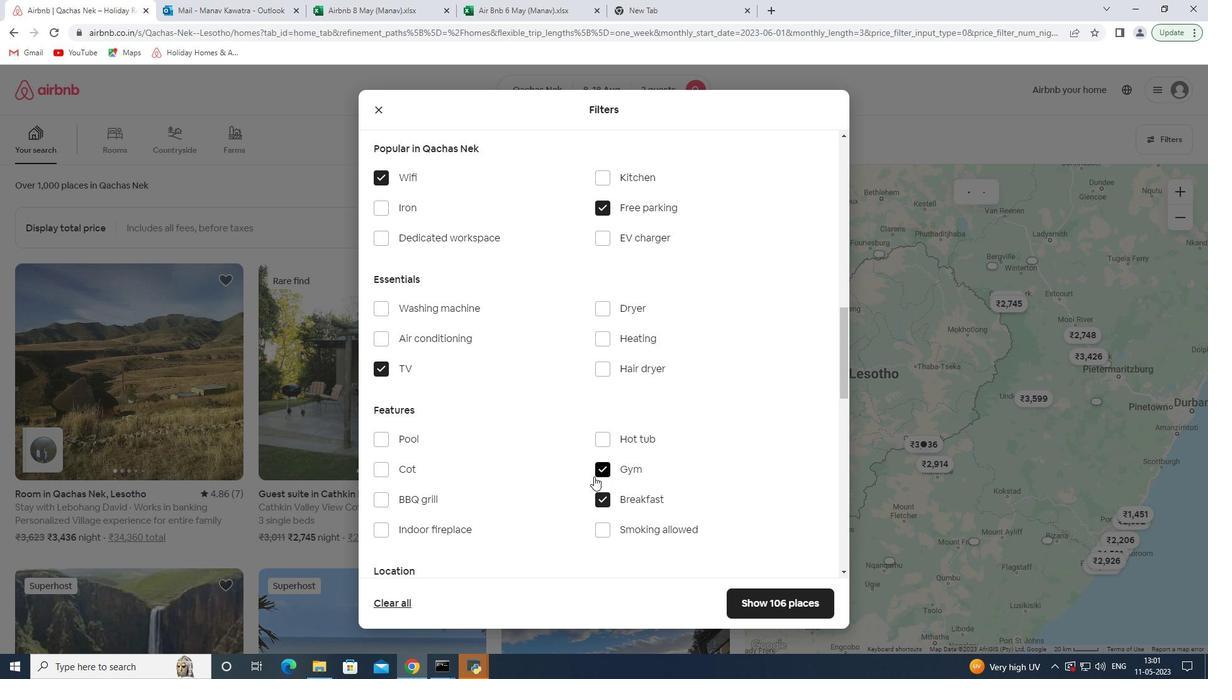 
Action: Mouse scrolled (577, 484) with delta (0, 0)
Screenshot: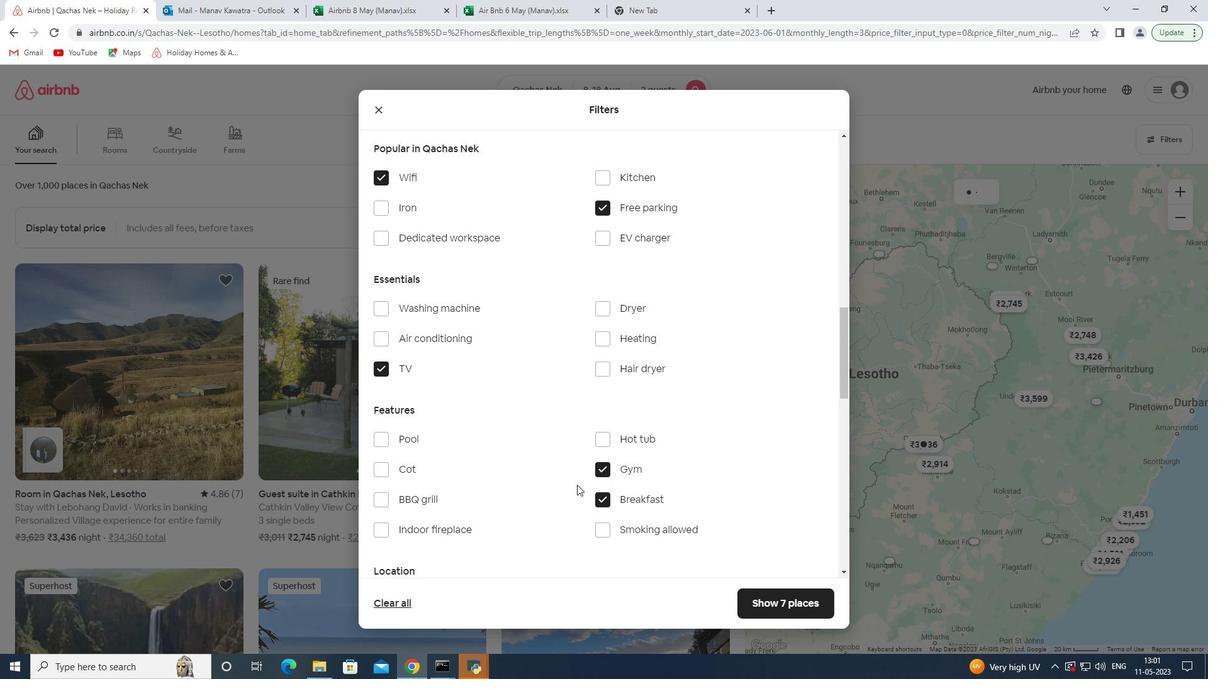 
Action: Mouse scrolled (577, 484) with delta (0, 0)
Screenshot: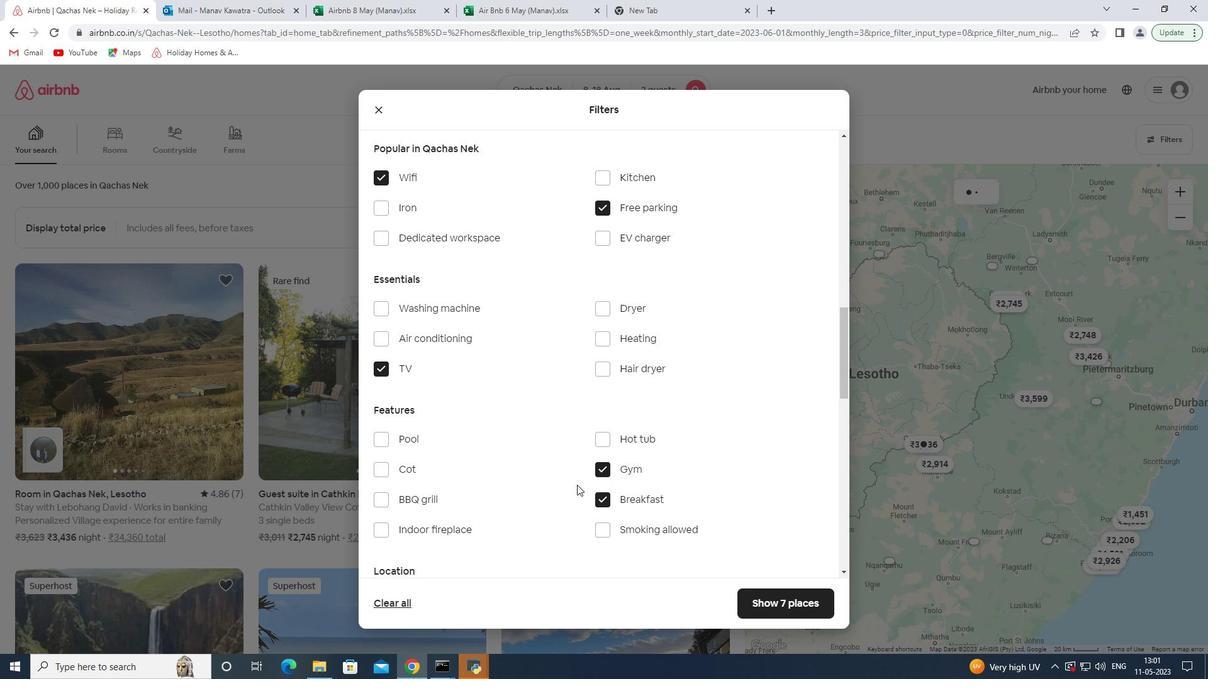 
Action: Mouse scrolled (577, 484) with delta (0, 0)
Screenshot: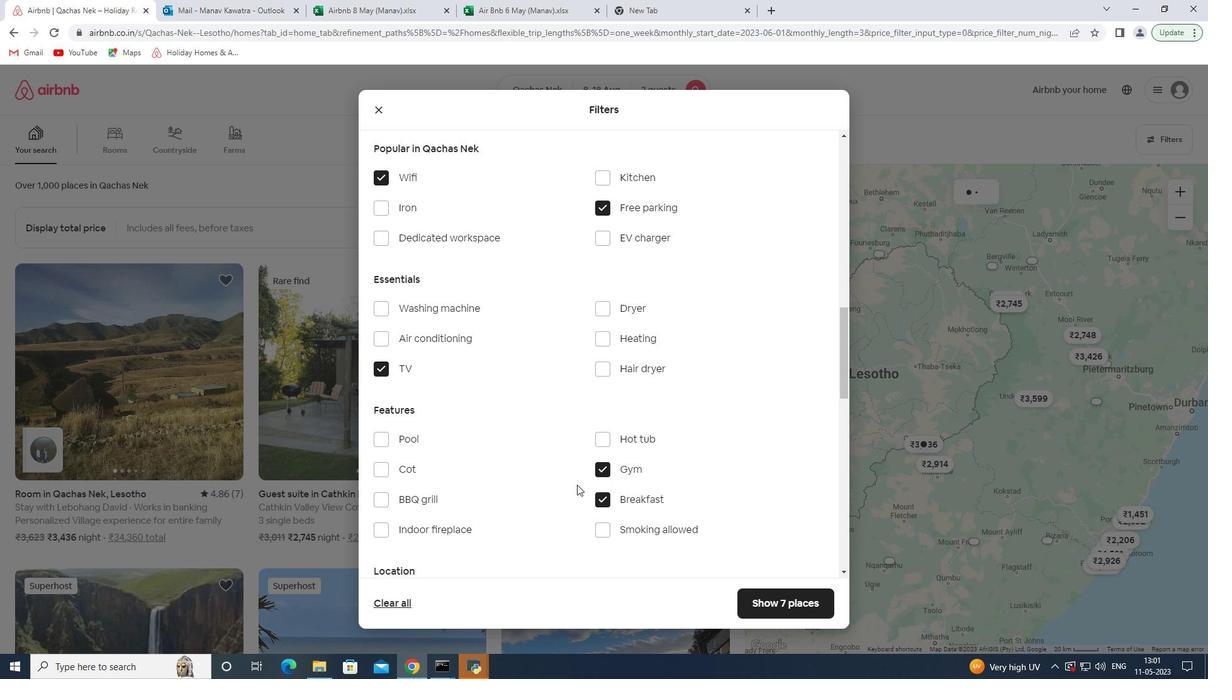 
Action: Mouse scrolled (577, 484) with delta (0, 0)
Screenshot: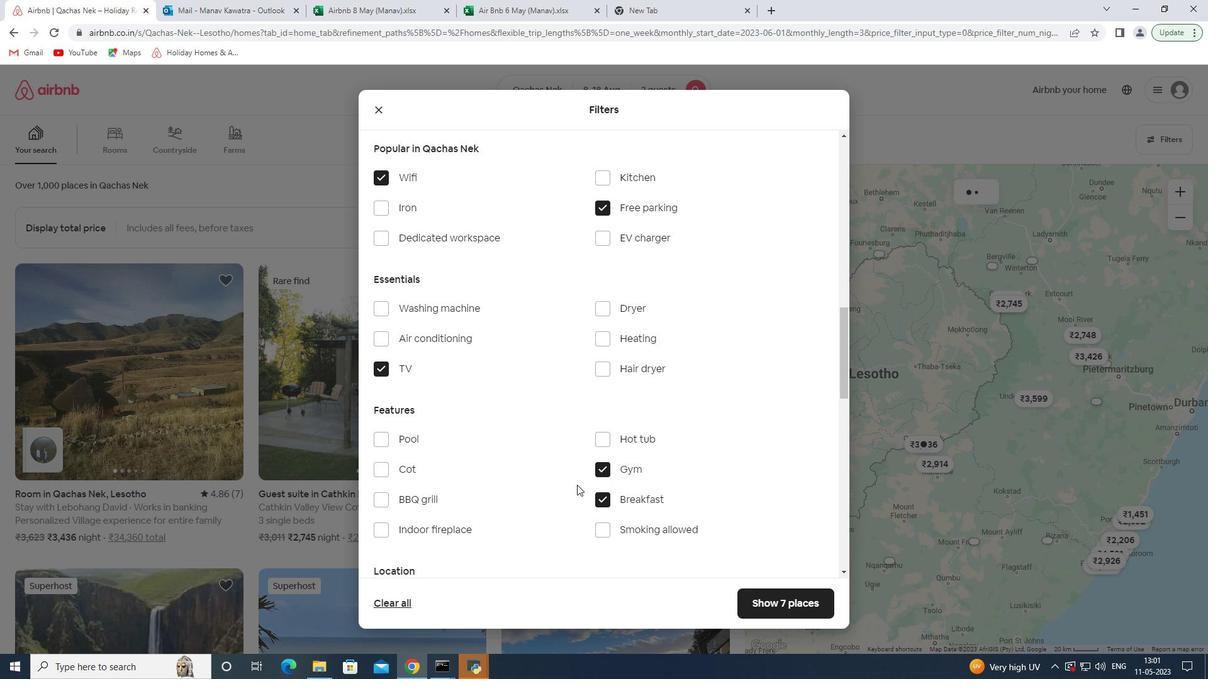 
Action: Mouse moved to (419, 435)
Screenshot: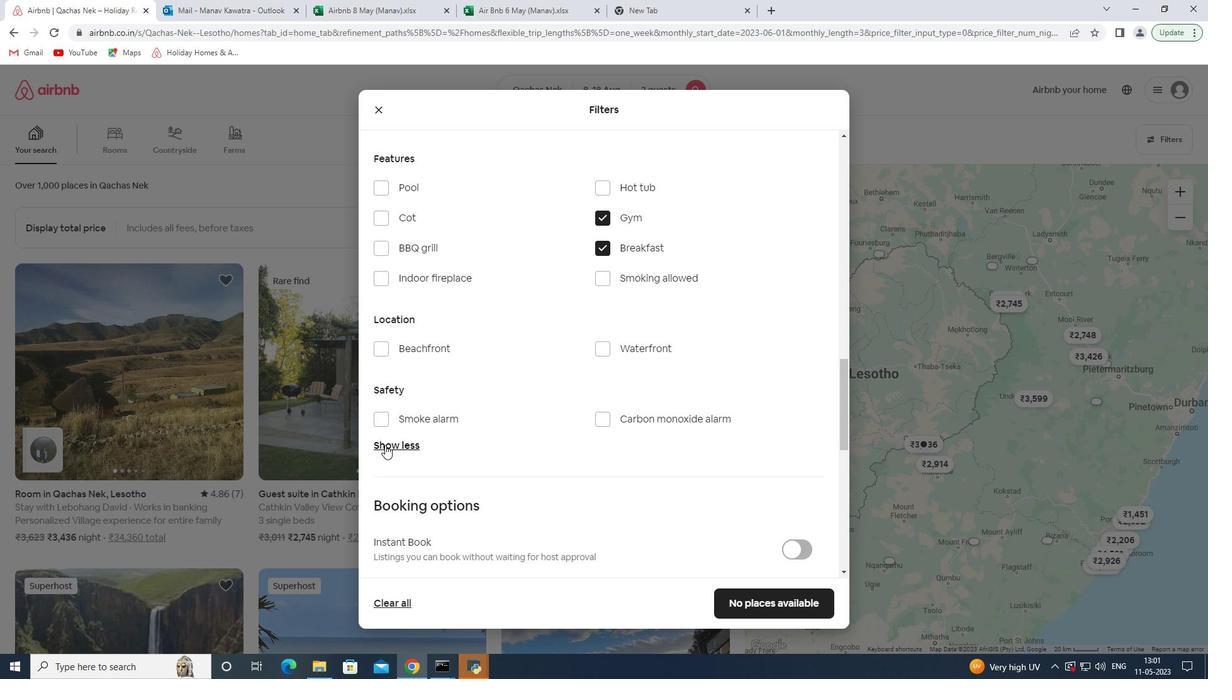 
Action: Mouse scrolled (419, 434) with delta (0, 0)
Screenshot: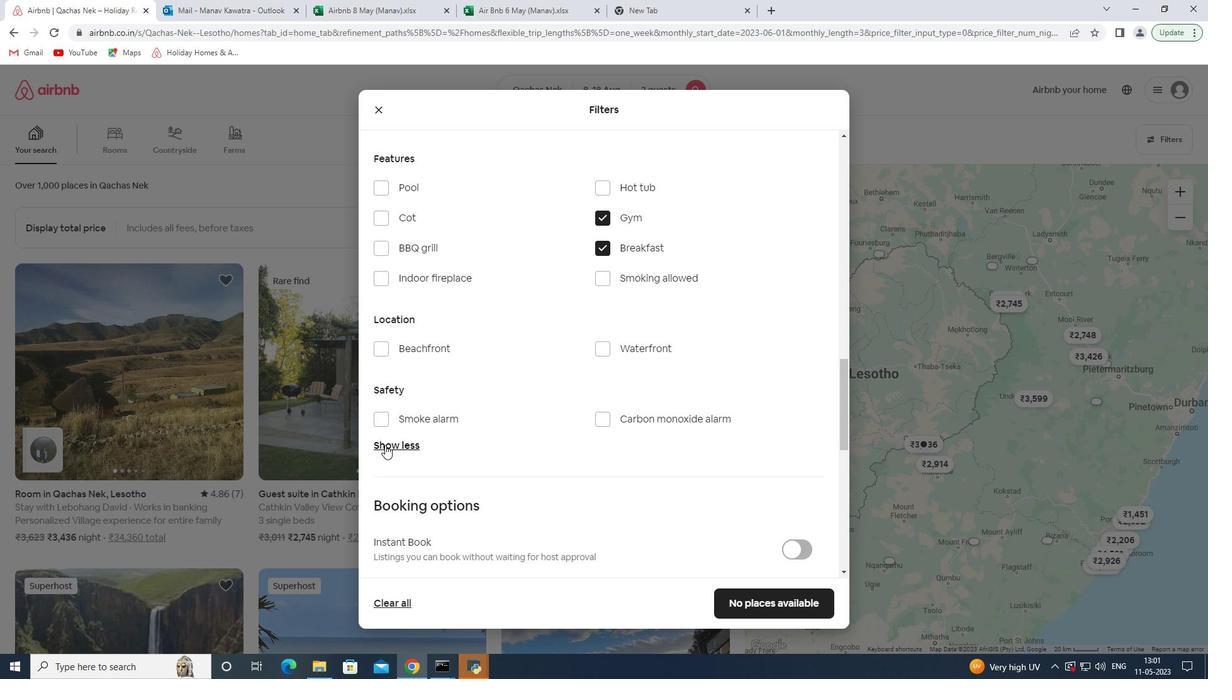 
Action: Mouse moved to (427, 433)
Screenshot: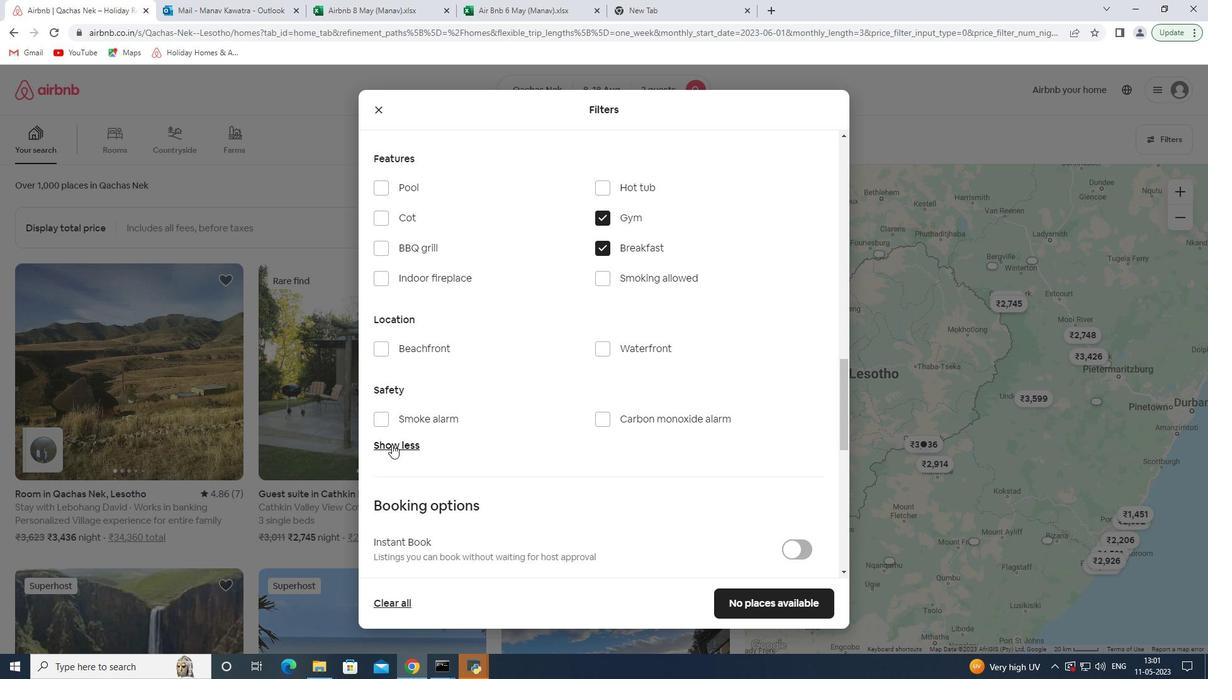 
Action: Mouse scrolled (427, 432) with delta (0, 0)
Screenshot: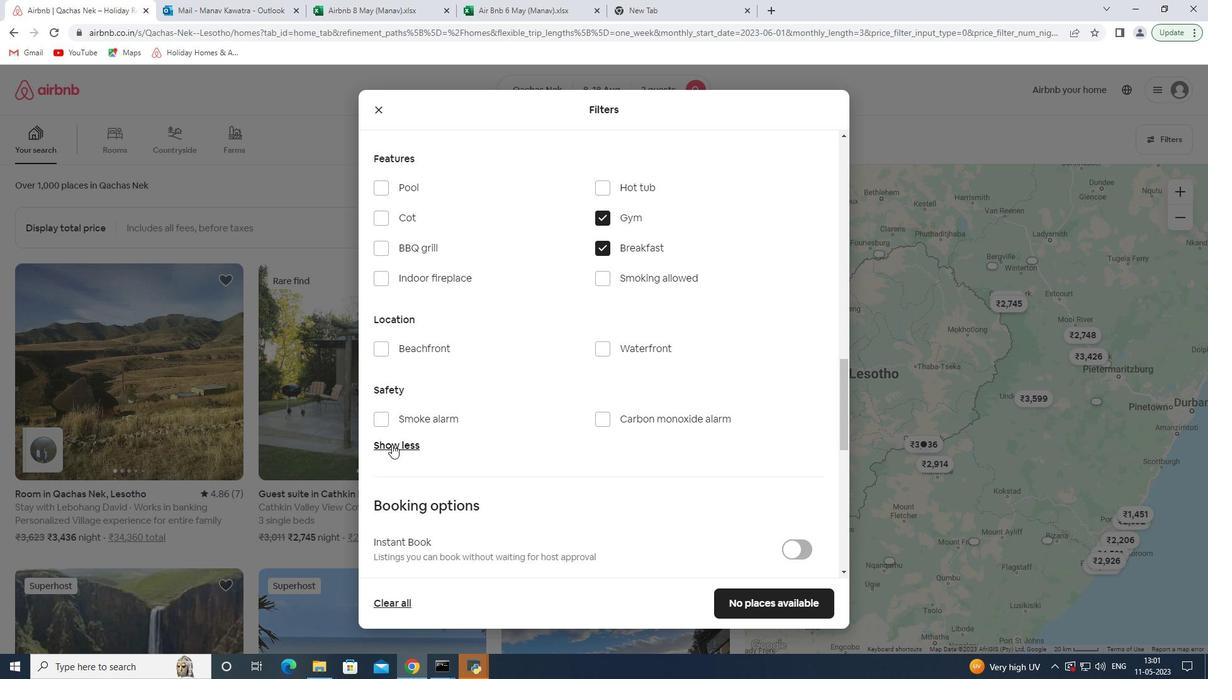 
Action: Mouse moved to (433, 431)
Screenshot: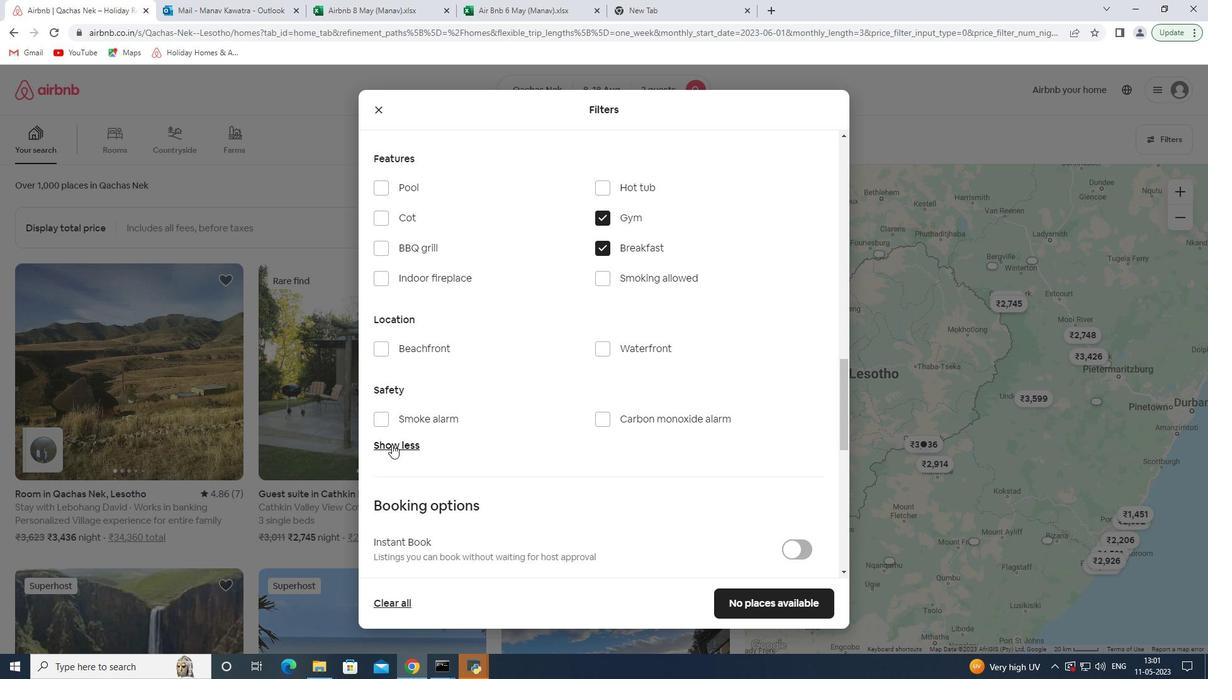 
Action: Mouse scrolled (433, 431) with delta (0, 0)
Screenshot: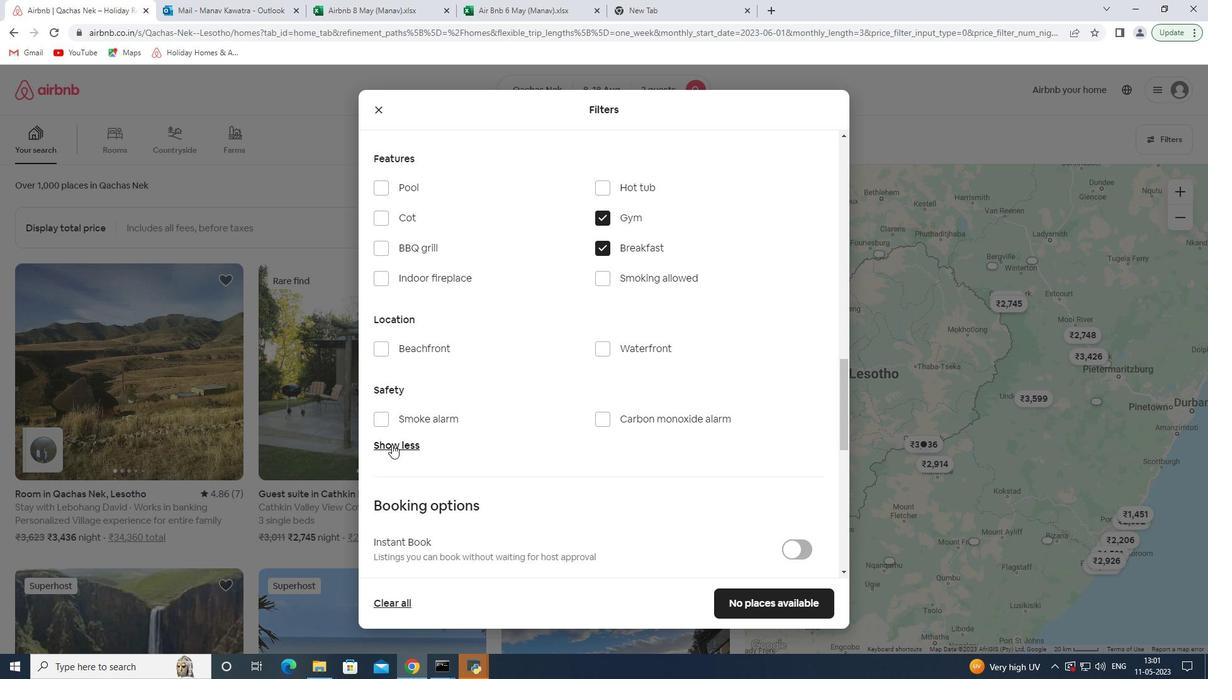 
Action: Mouse moved to (450, 425)
Screenshot: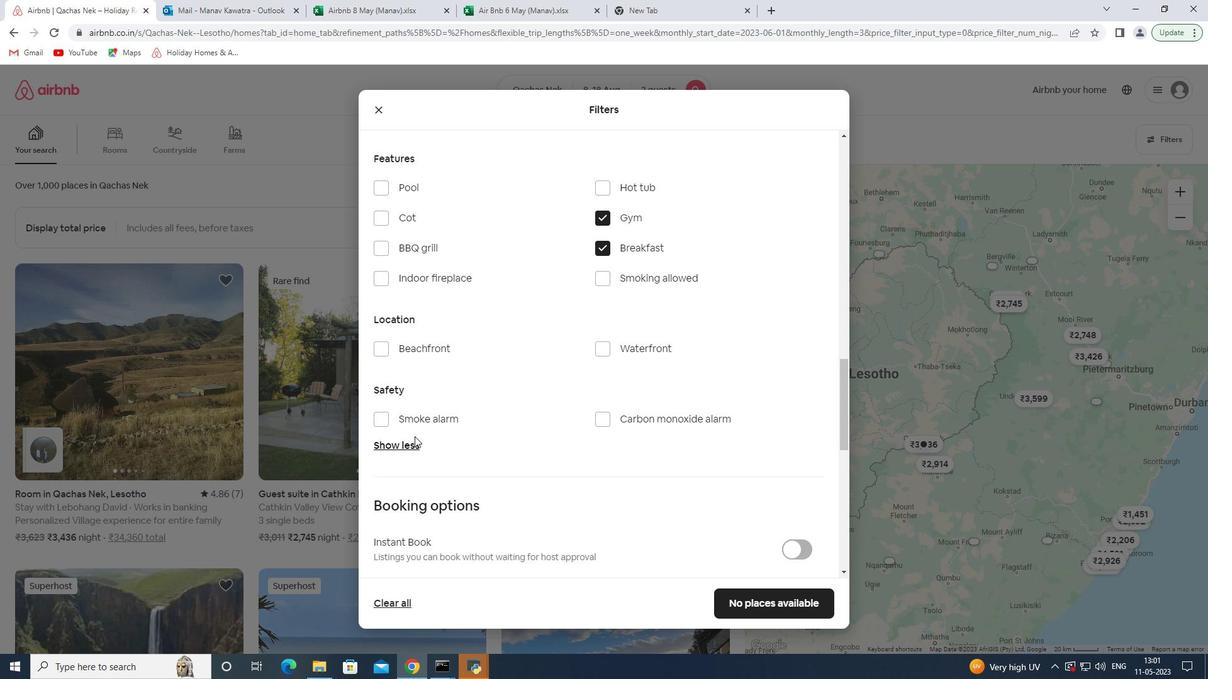 
Action: Mouse scrolled (450, 424) with delta (0, 0)
Screenshot: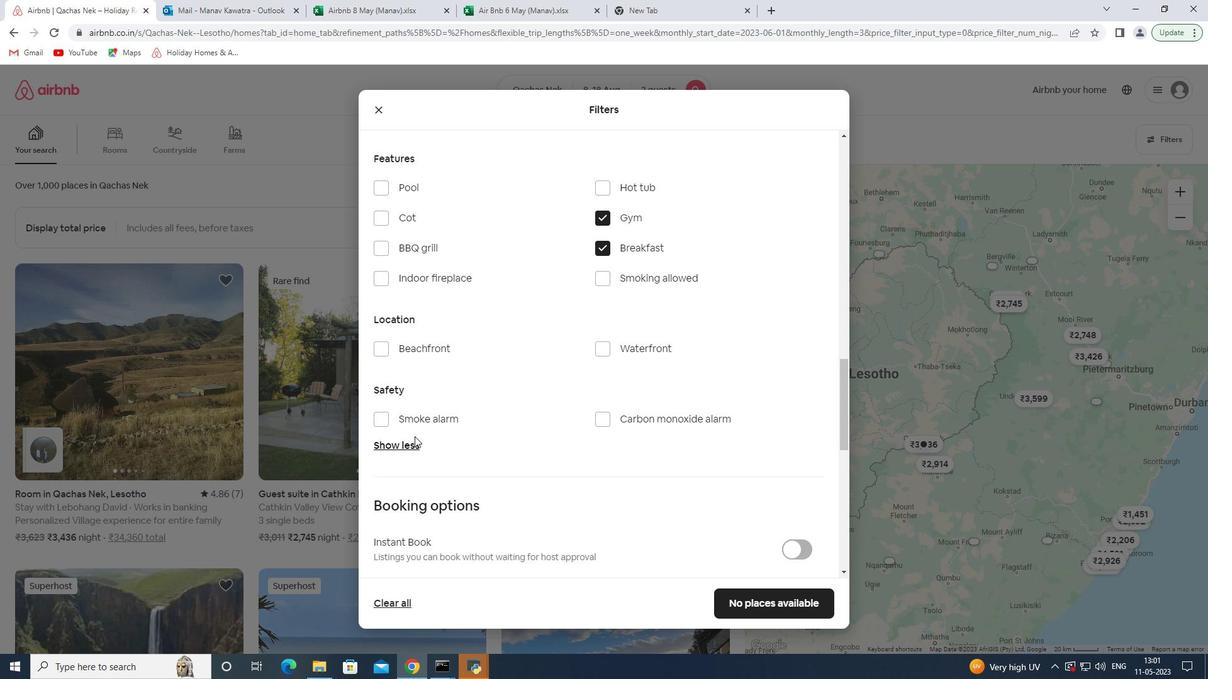 
Action: Mouse moved to (796, 339)
Screenshot: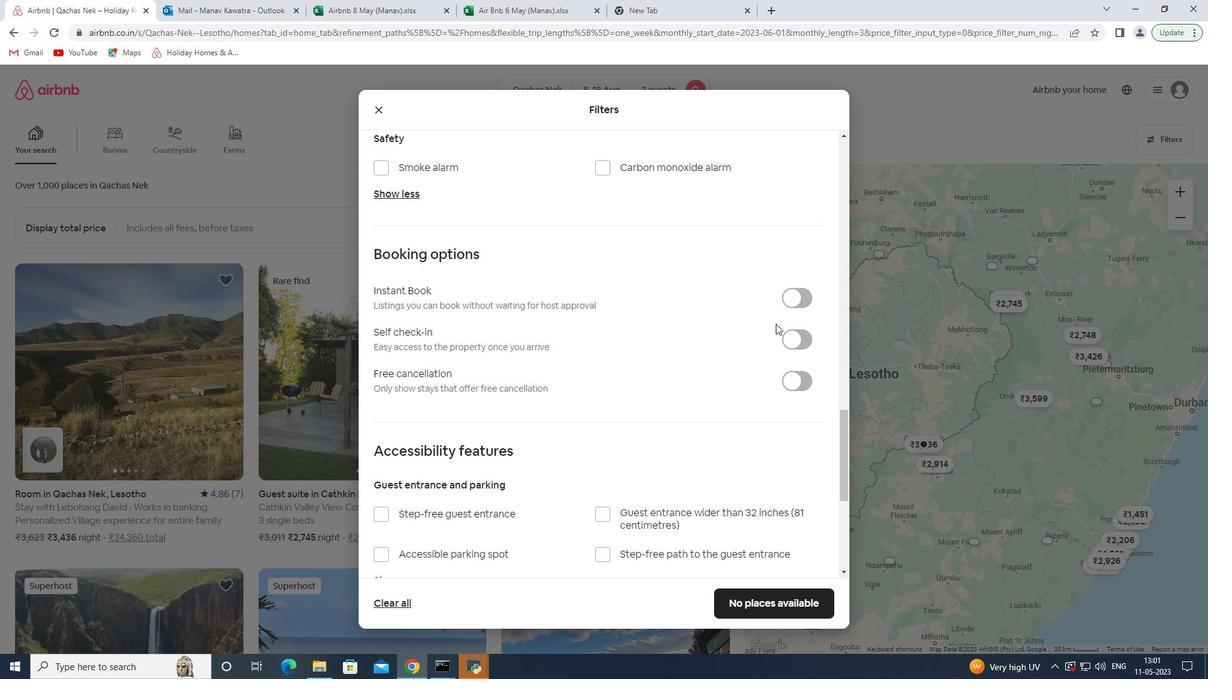 
Action: Mouse pressed left at (796, 339)
Screenshot: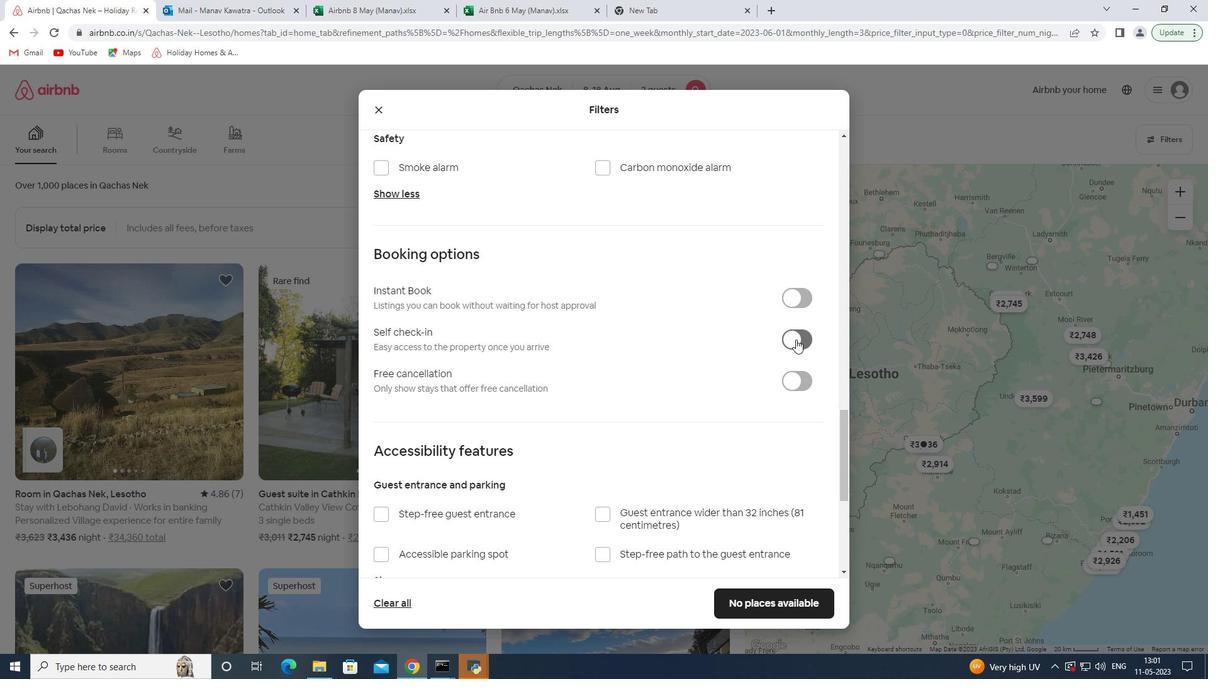 
Action: Mouse moved to (796, 339)
Screenshot: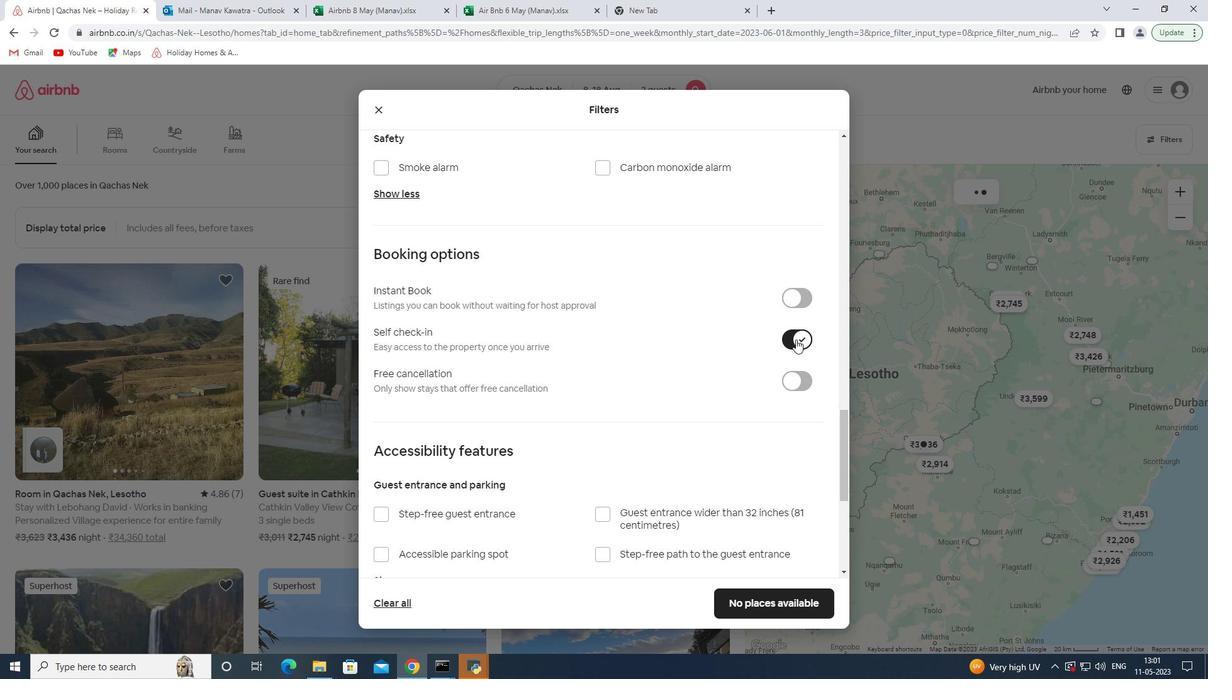 
Action: Mouse scrolled (796, 339) with delta (0, 0)
Screenshot: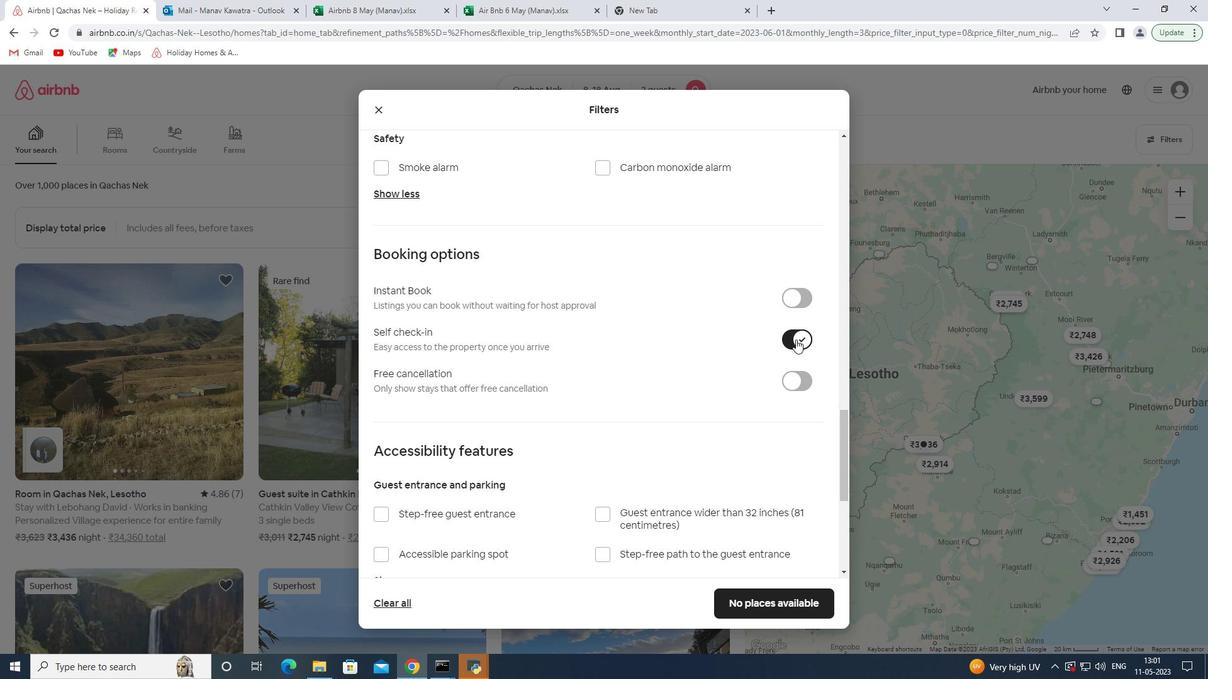 
Action: Mouse scrolled (796, 339) with delta (0, 0)
Screenshot: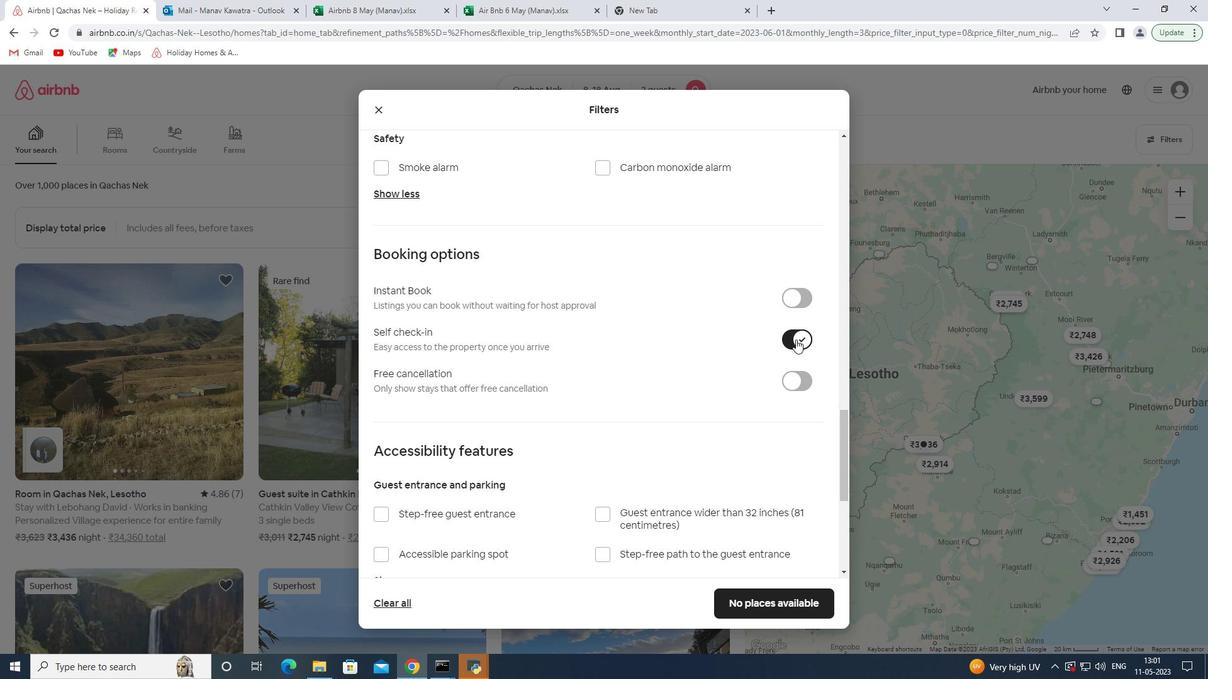 
Action: Mouse scrolled (796, 339) with delta (0, 0)
Screenshot: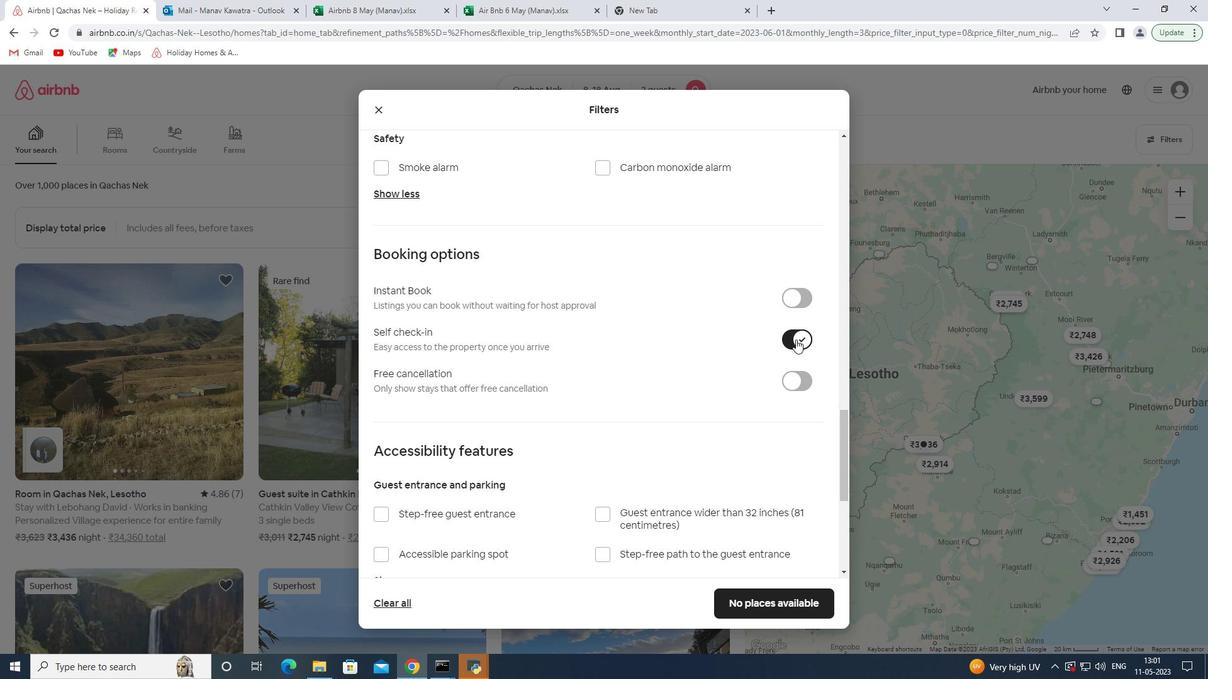 
Action: Mouse scrolled (796, 339) with delta (0, 0)
Screenshot: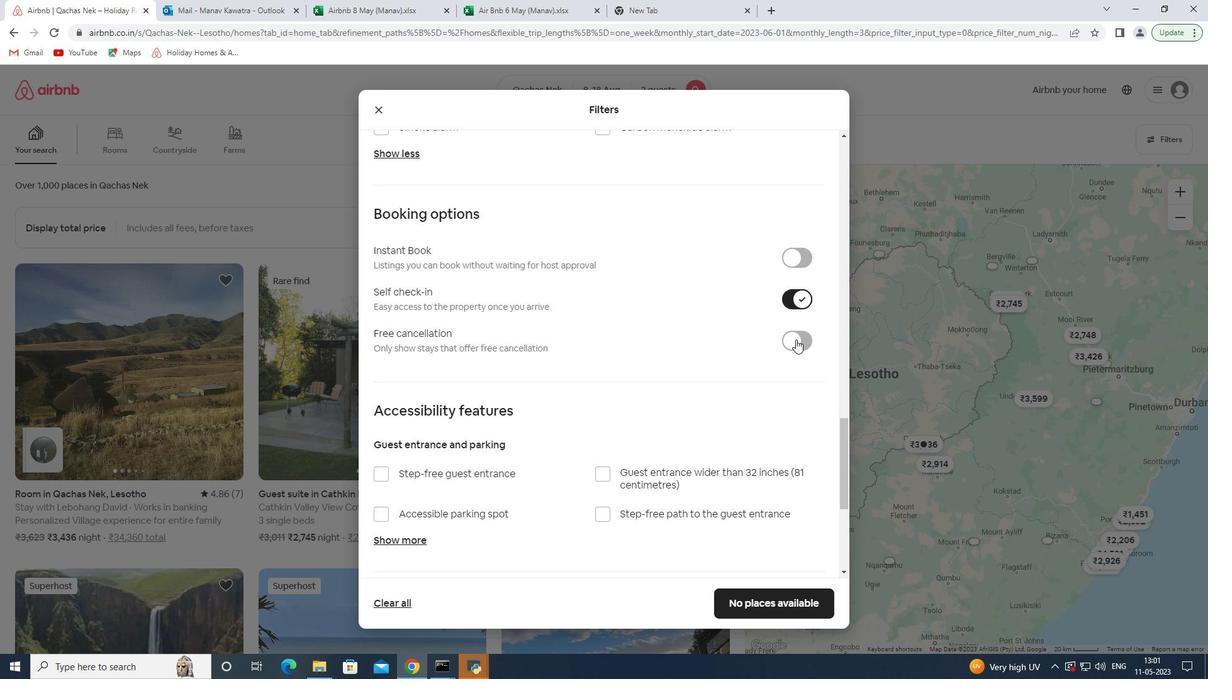
Action: Mouse moved to (406, 561)
Screenshot: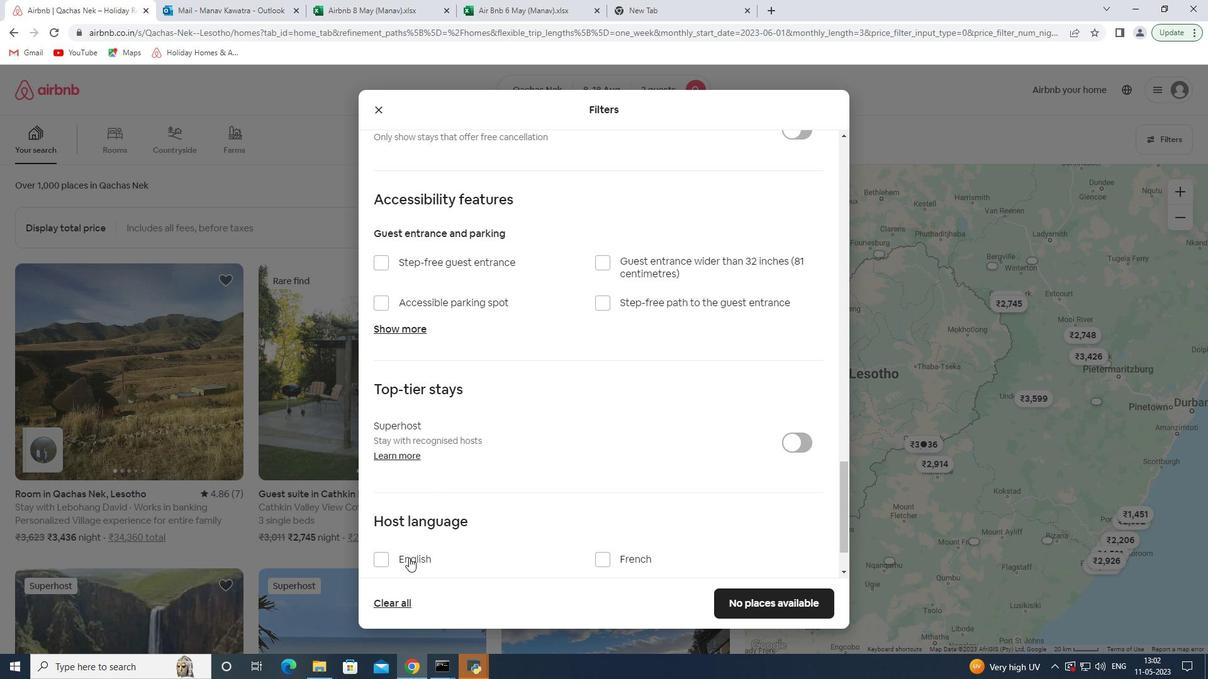 
Action: Mouse pressed left at (406, 561)
Screenshot: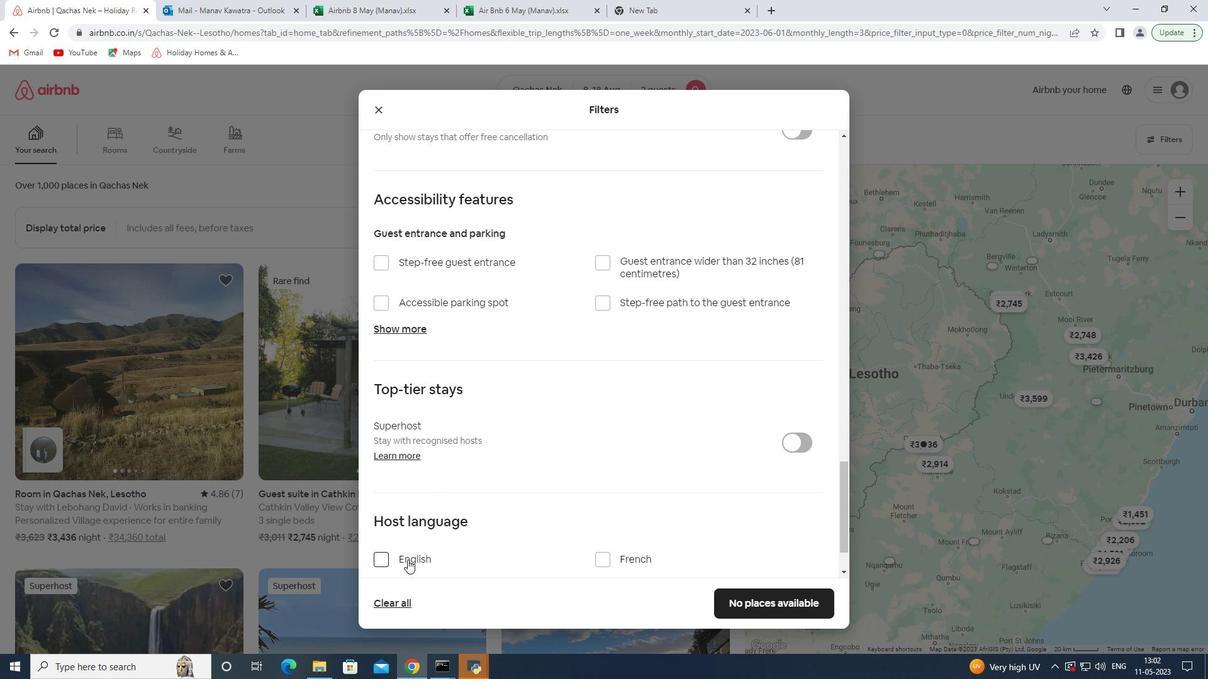 
Action: Mouse moved to (808, 601)
Screenshot: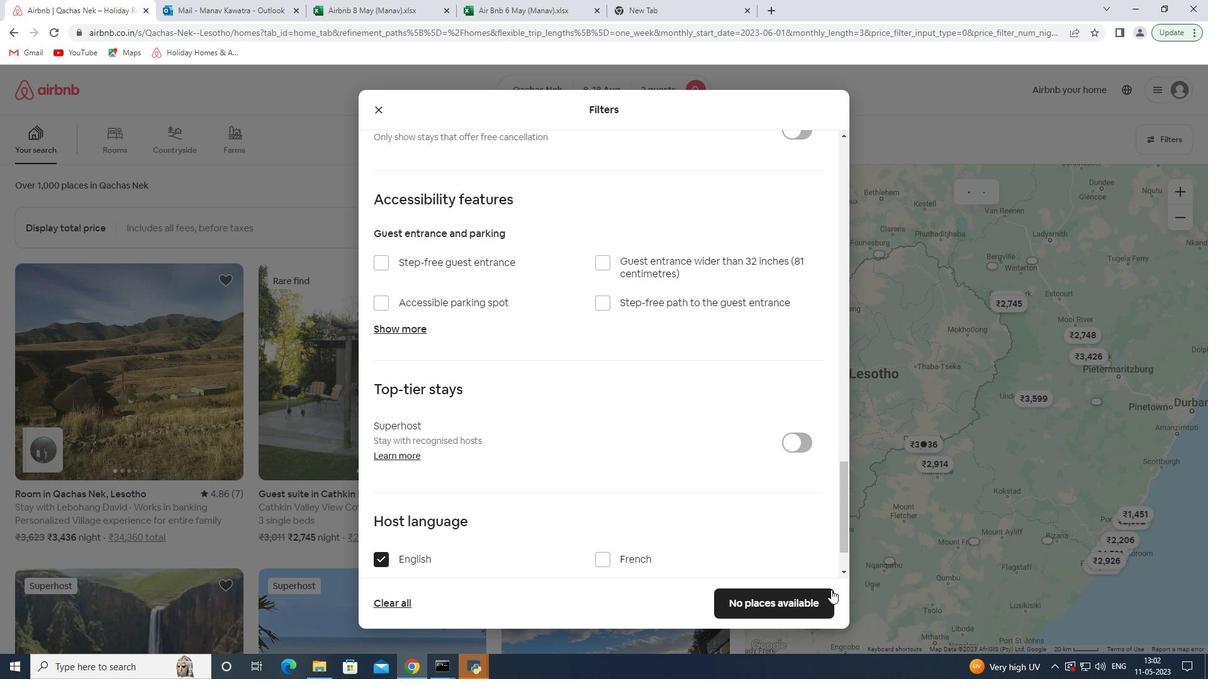 
Action: Mouse pressed left at (808, 601)
Screenshot: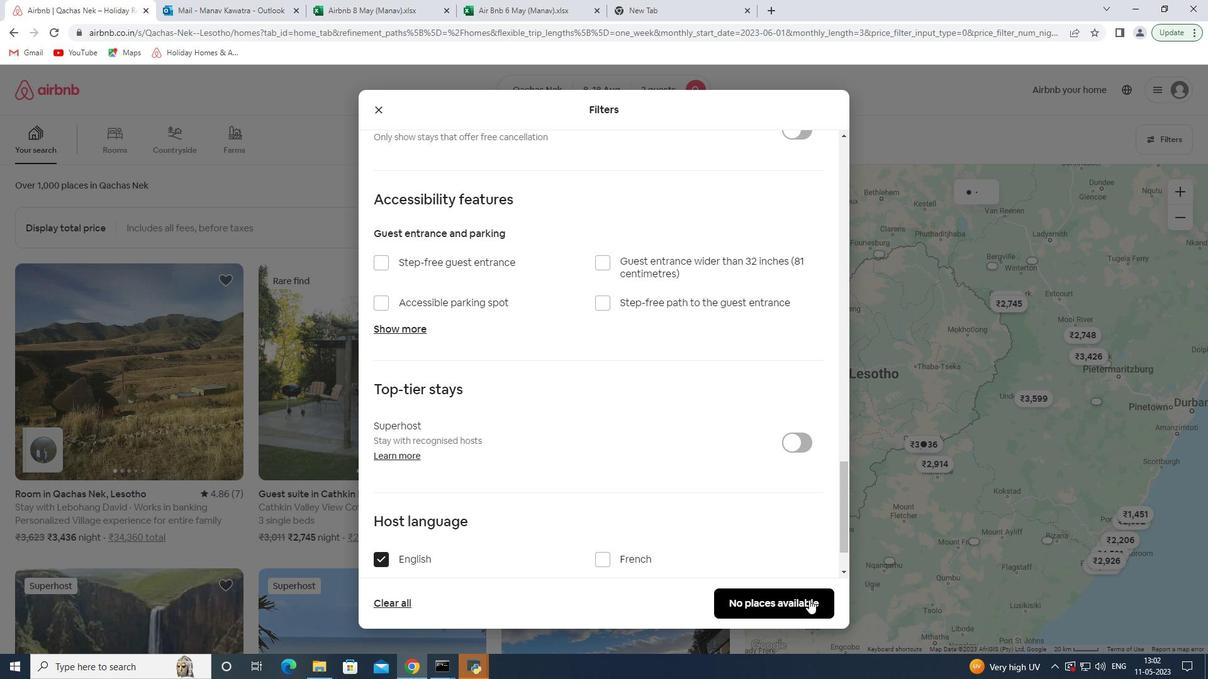 
Action: Mouse moved to (799, 576)
Screenshot: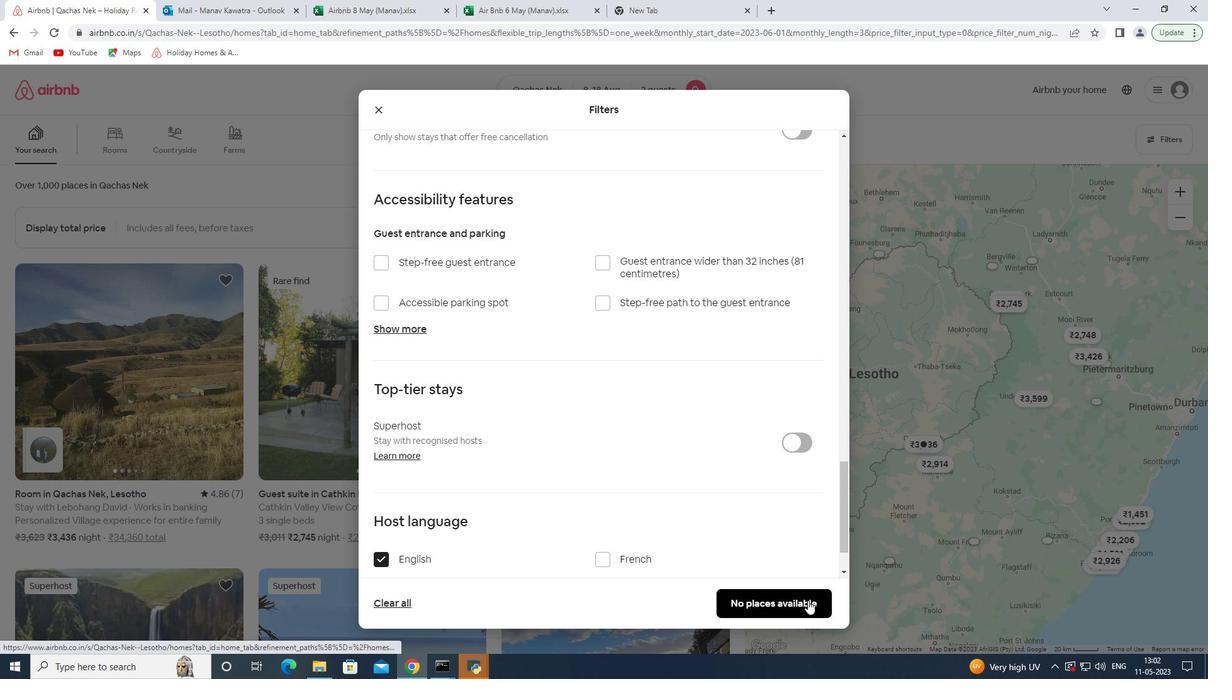 
